 Task: Look for space in Dhanera, India from 2nd June, 2023 to 15th June, 2023 for 2 adults and 1 pet in price range Rs.10000 to Rs.15000. Place can be entire place with 1  bedroom having 1 bed and 1 bathroom. Property type can be house, flat, guest house, hotel. Booking option can be shelf check-in. Required host language is English.
Action: Mouse moved to (530, 138)
Screenshot: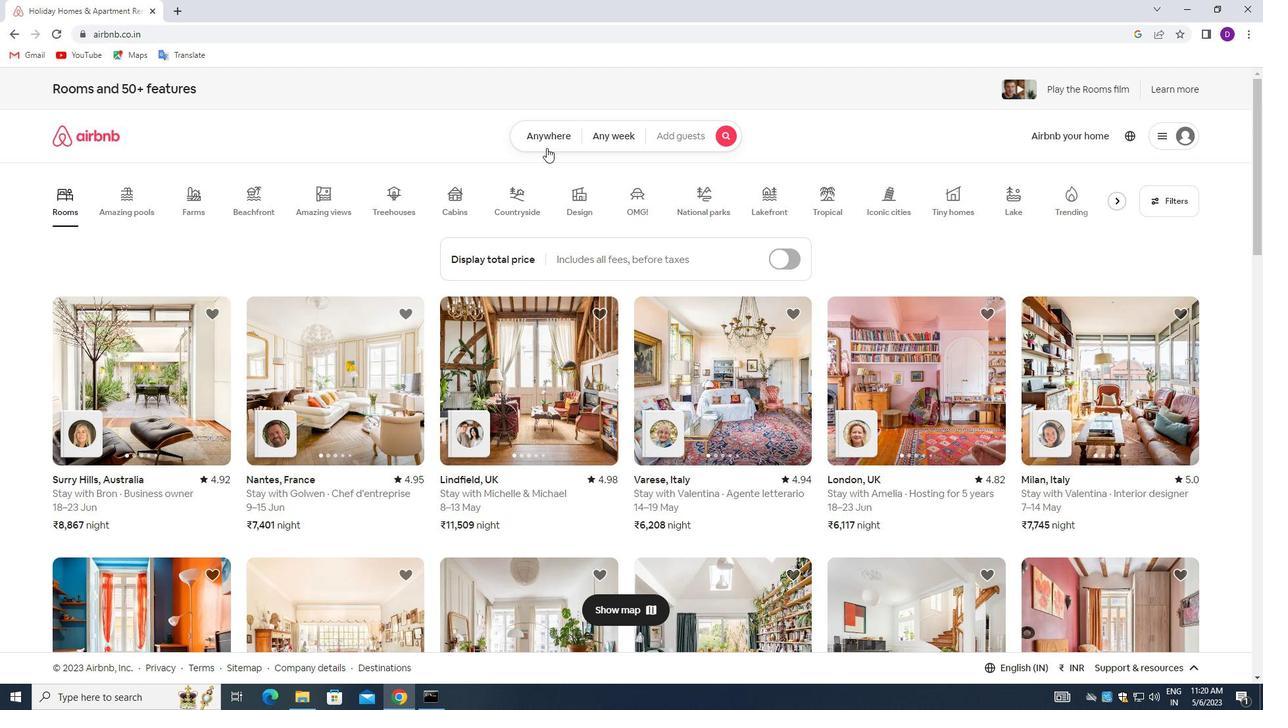 
Action: Mouse pressed left at (530, 138)
Screenshot: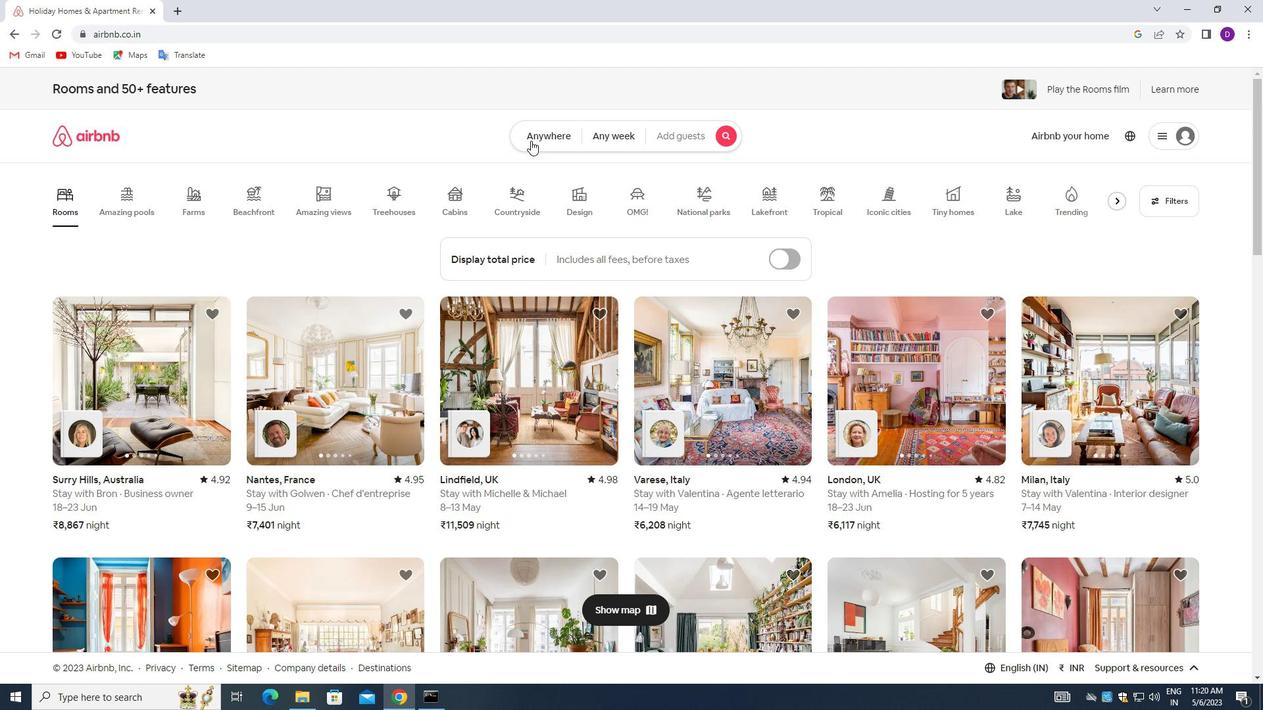
Action: Mouse moved to (507, 180)
Screenshot: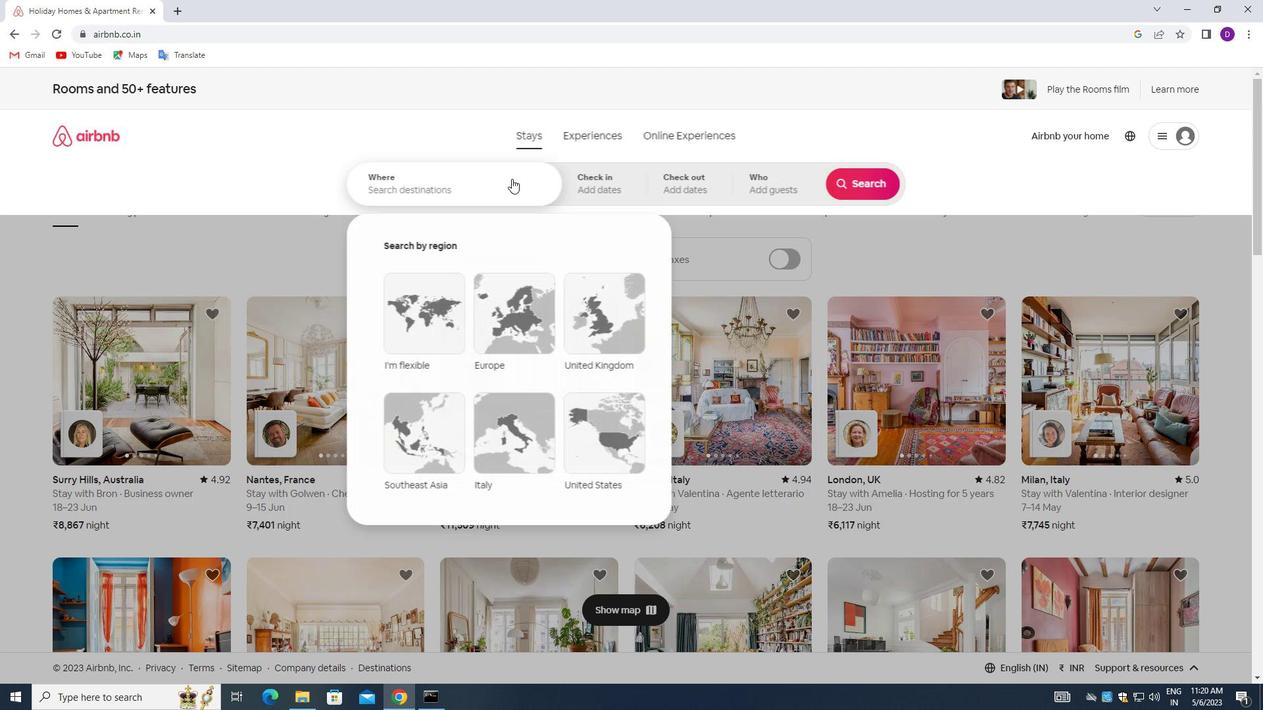 
Action: Mouse pressed left at (507, 180)
Screenshot: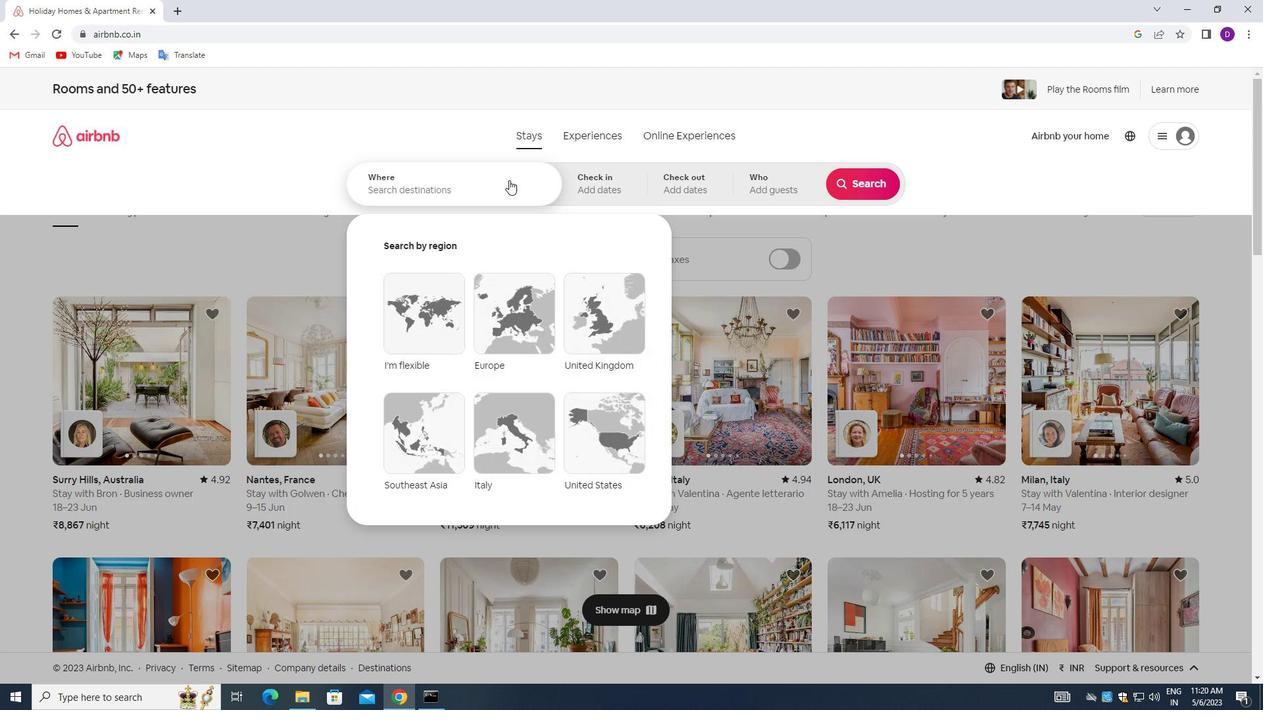 
Action: Mouse moved to (196, 261)
Screenshot: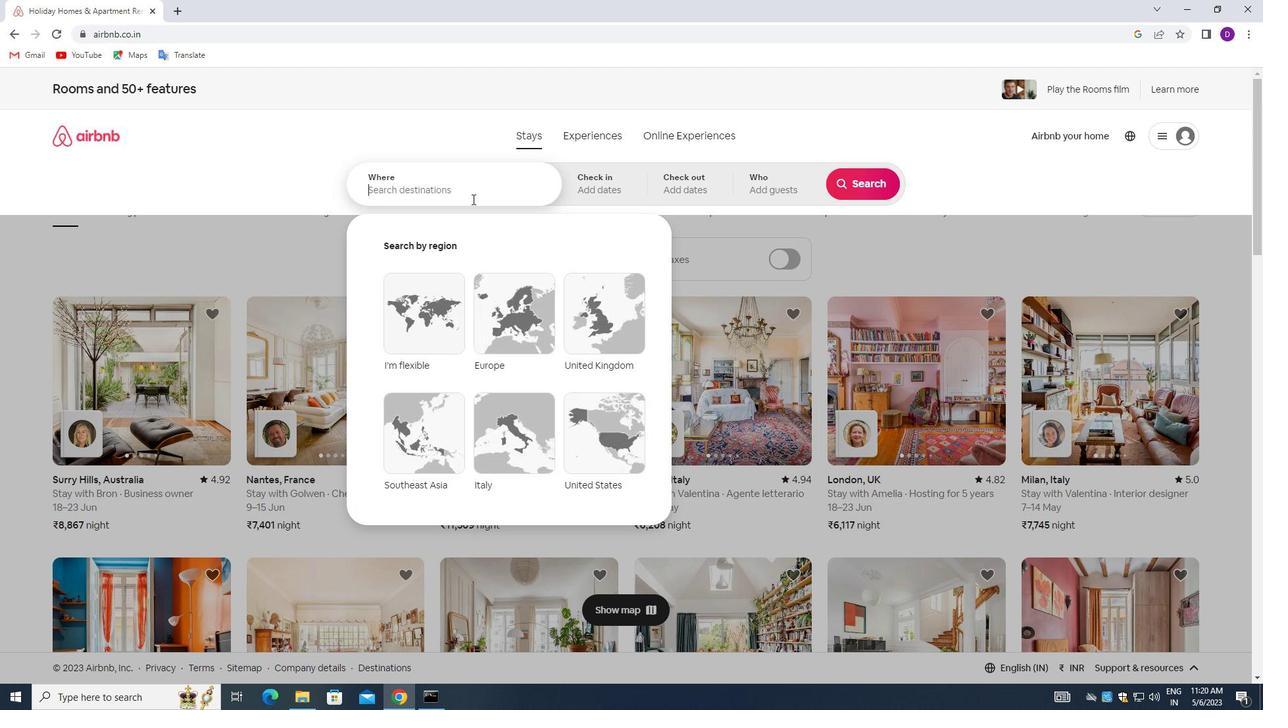 
Action: Key pressed <Key.shift_r>Dhanera,<Key.space><Key.shift>INDIA<Key.enter>
Screenshot: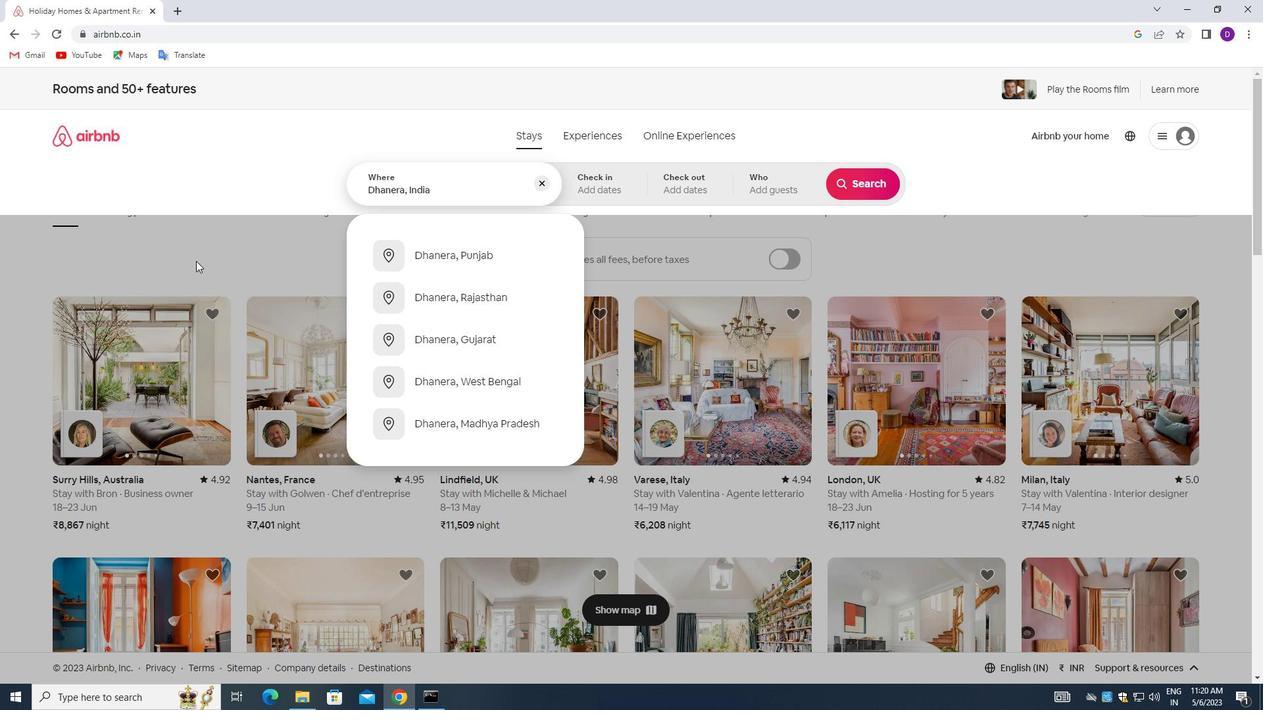 
Action: Mouse moved to (805, 343)
Screenshot: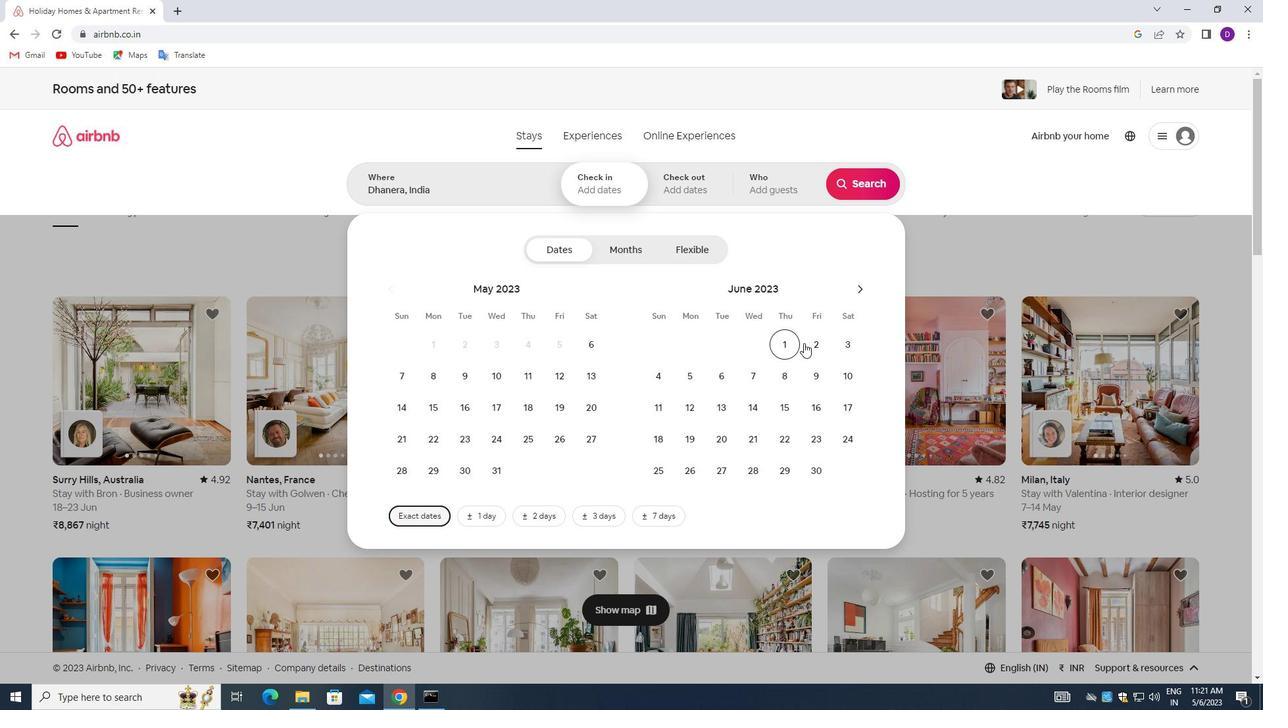 
Action: Mouse pressed left at (805, 343)
Screenshot: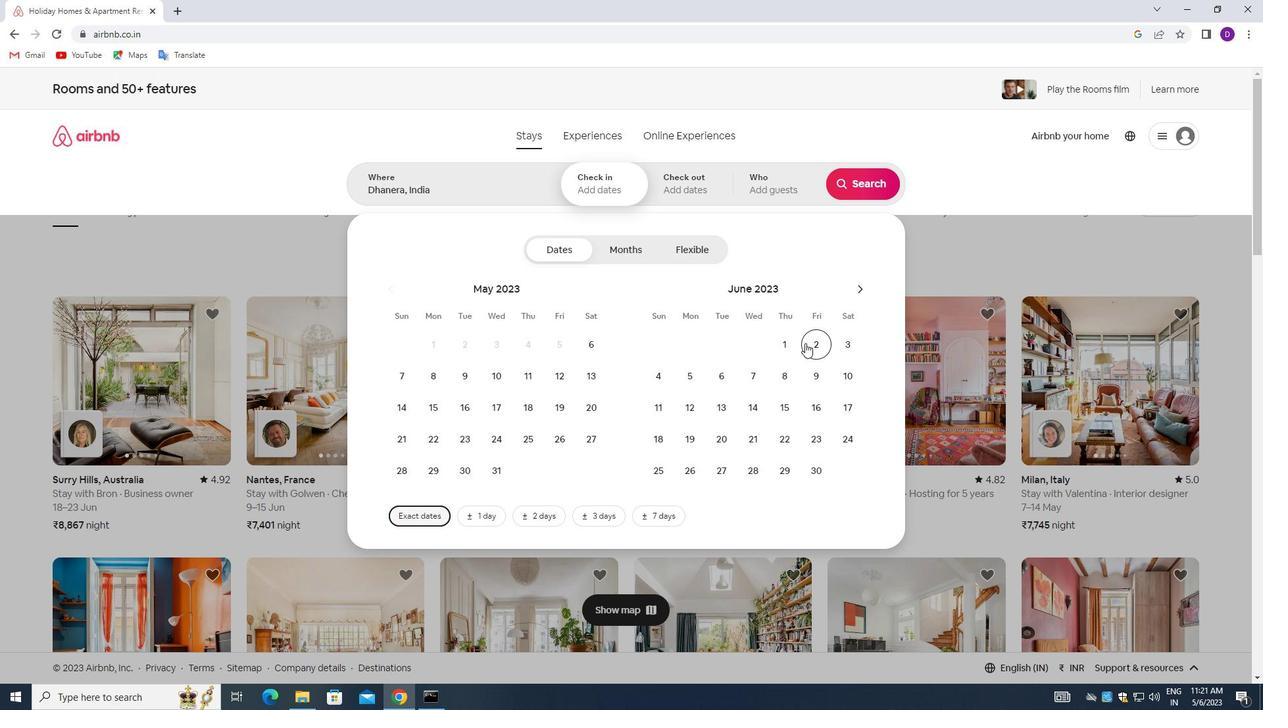 
Action: Mouse moved to (780, 401)
Screenshot: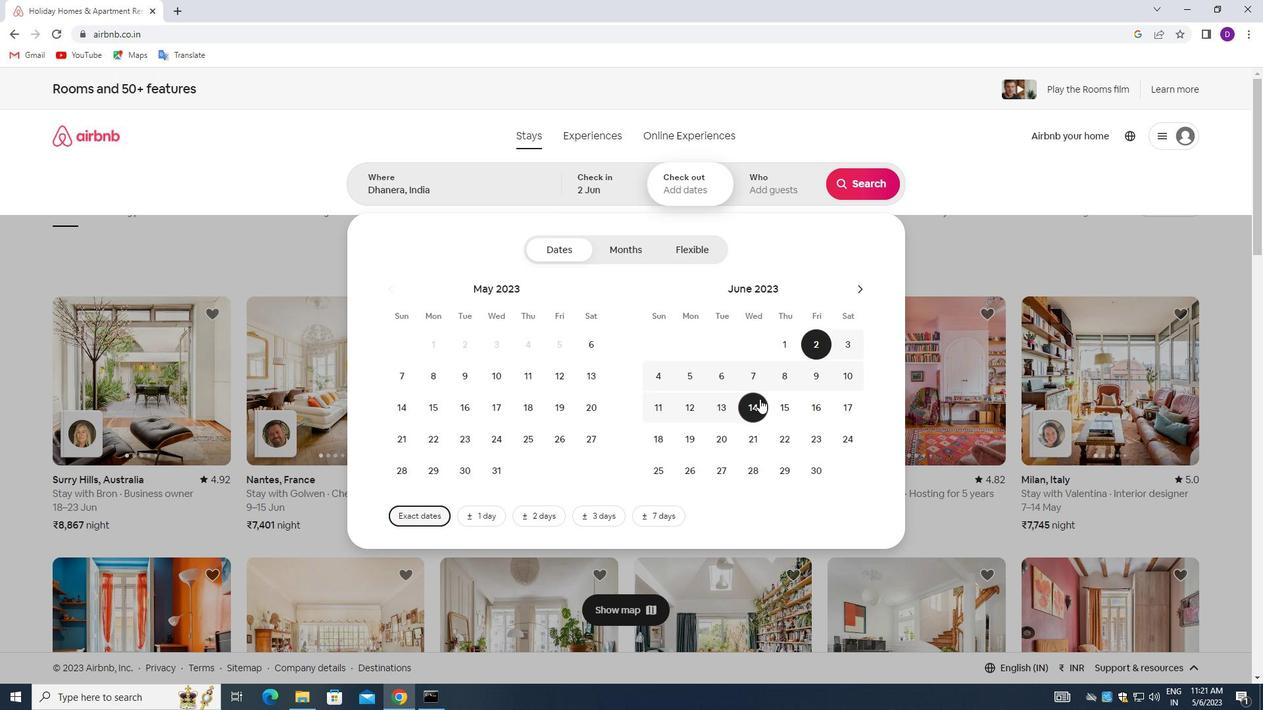 
Action: Mouse pressed left at (780, 401)
Screenshot: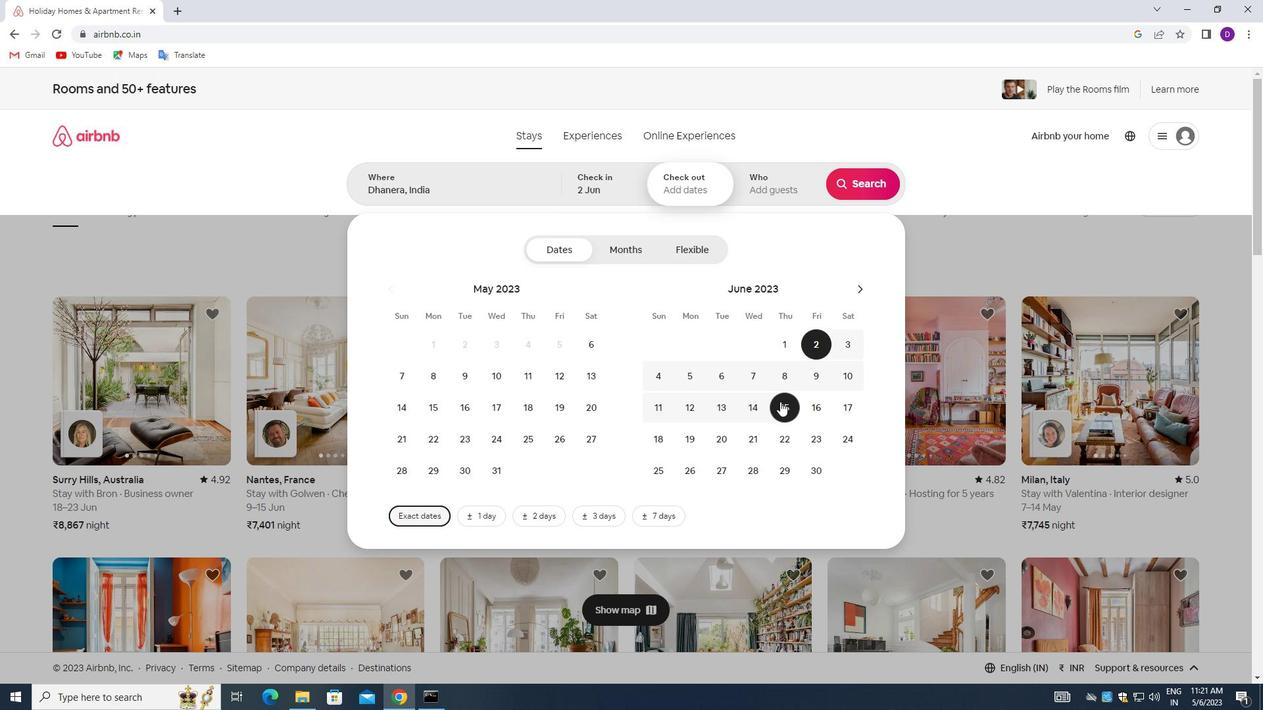 
Action: Mouse moved to (755, 190)
Screenshot: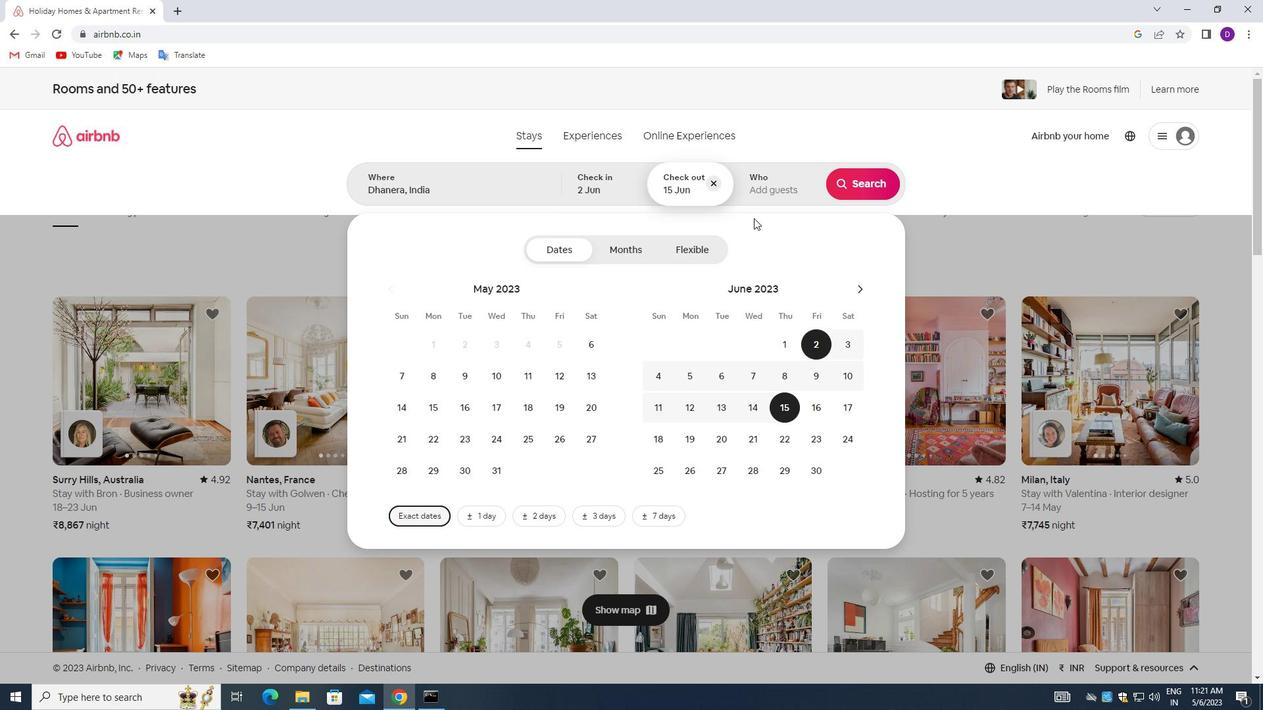 
Action: Mouse pressed left at (755, 190)
Screenshot: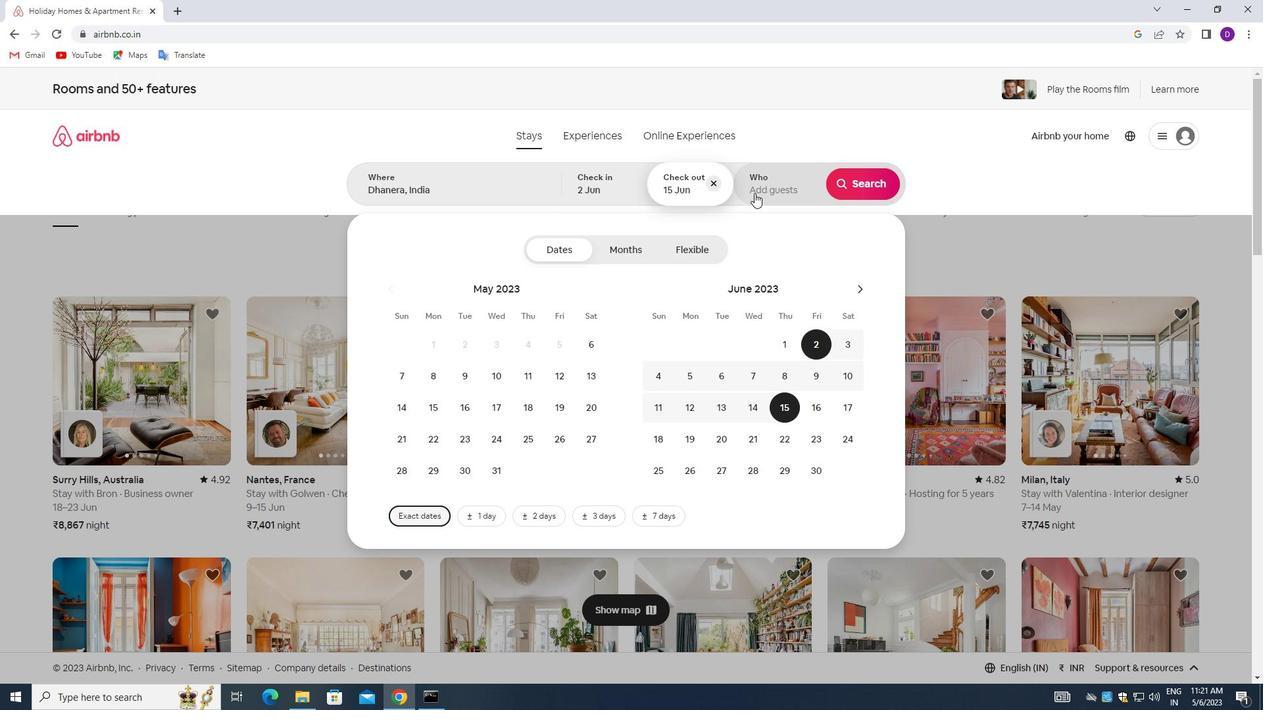 
Action: Mouse moved to (860, 258)
Screenshot: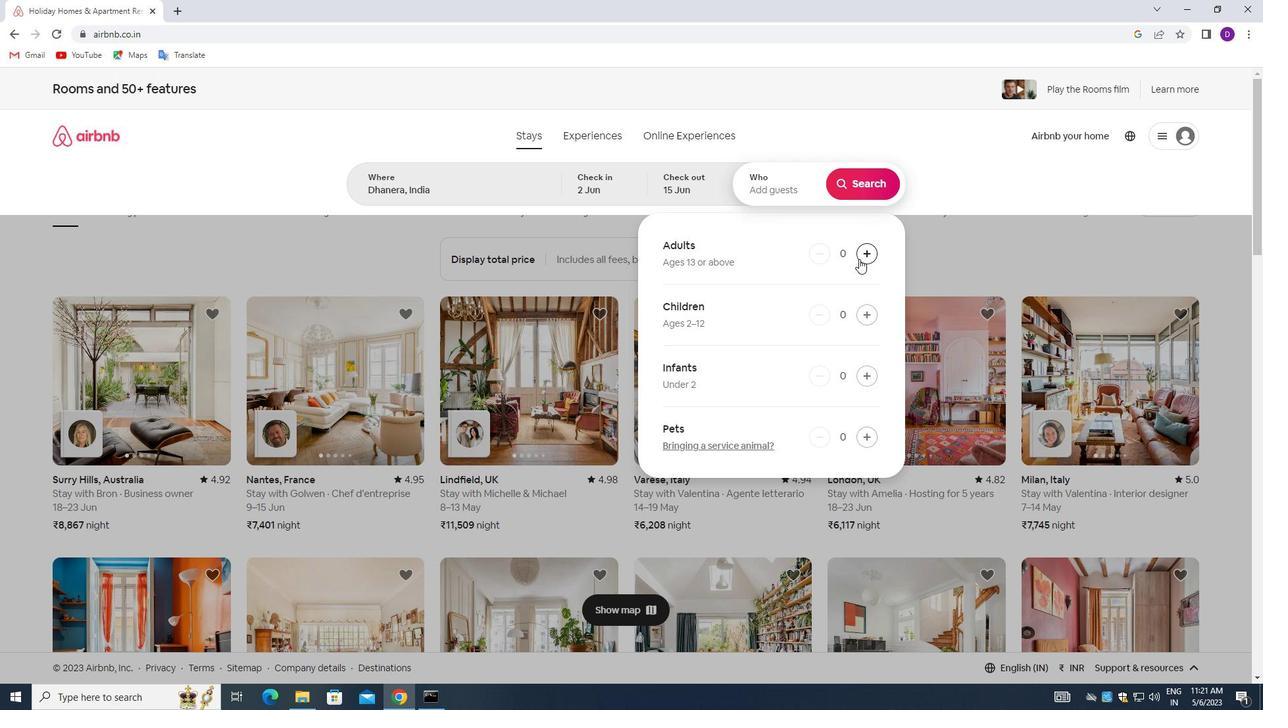 
Action: Mouse pressed left at (860, 258)
Screenshot: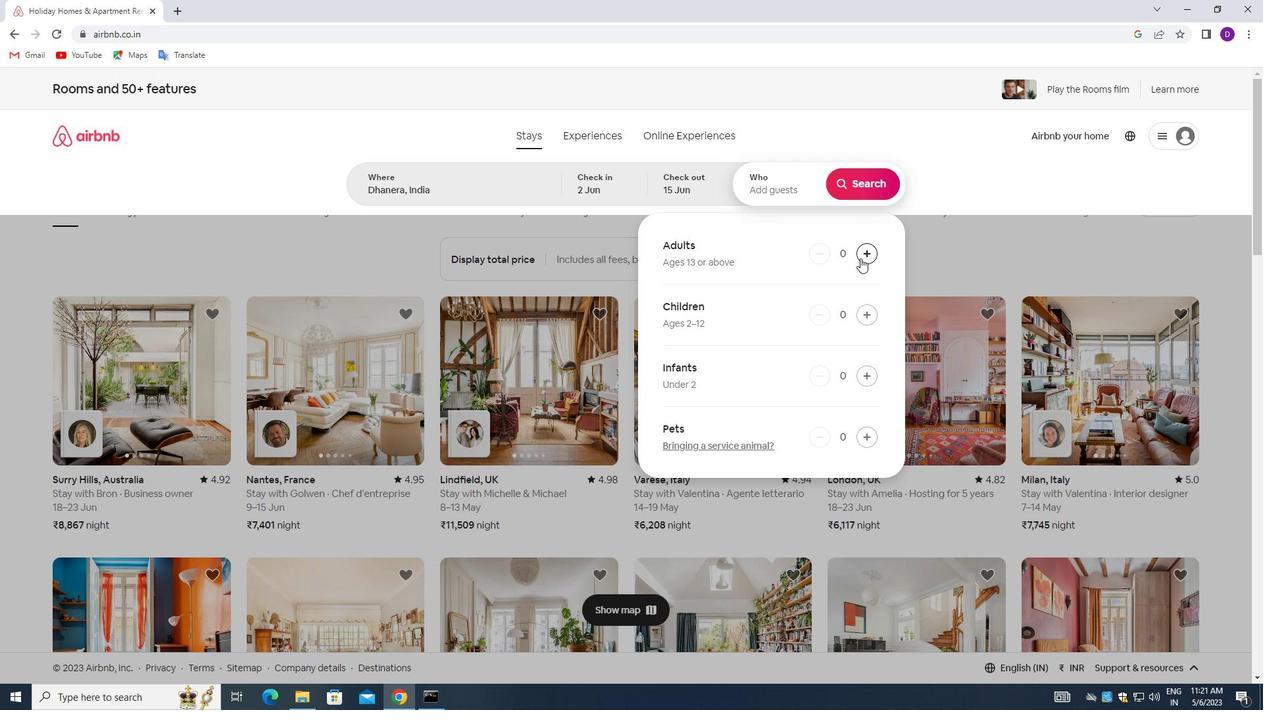 
Action: Mouse pressed left at (860, 258)
Screenshot: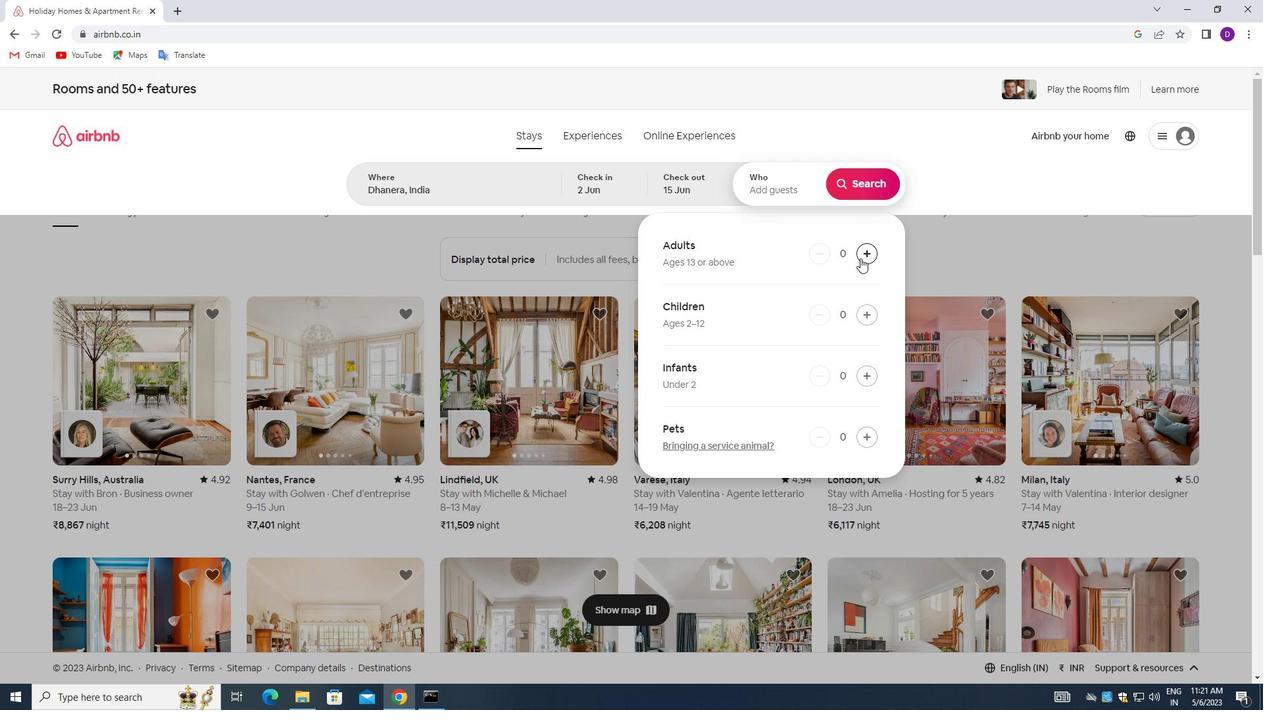 
Action: Mouse moved to (858, 183)
Screenshot: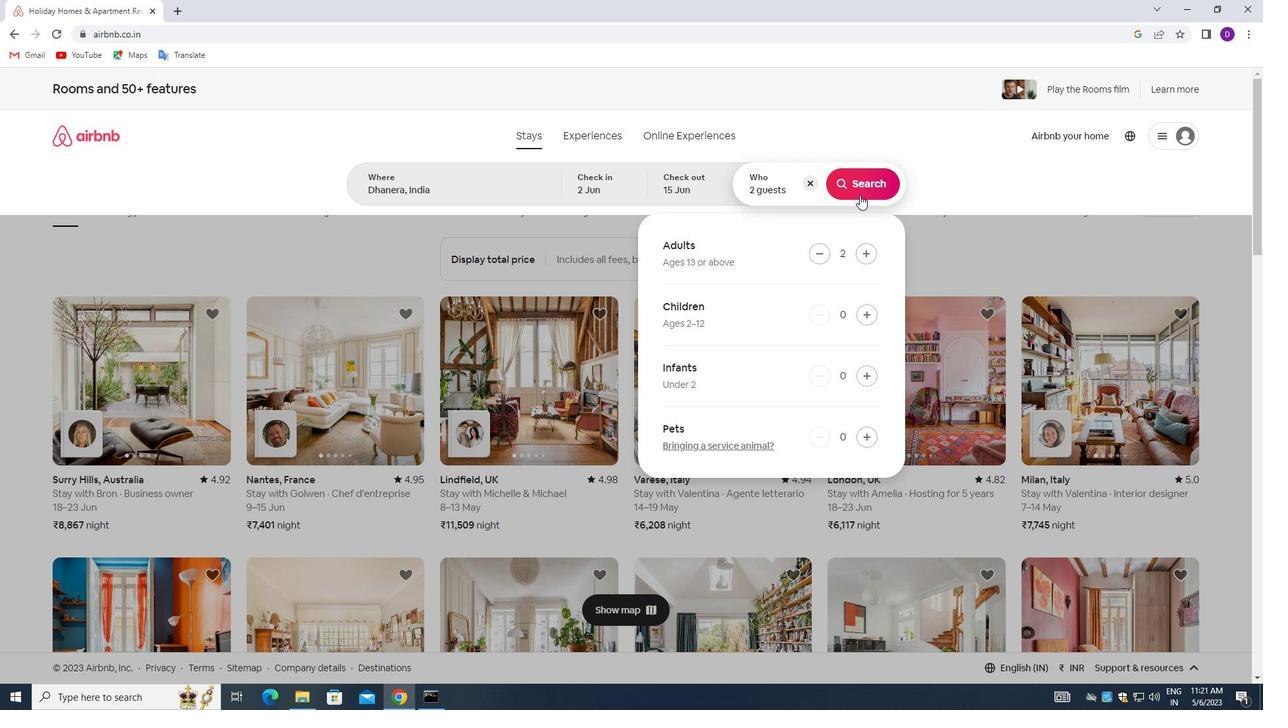 
Action: Mouse pressed left at (858, 183)
Screenshot: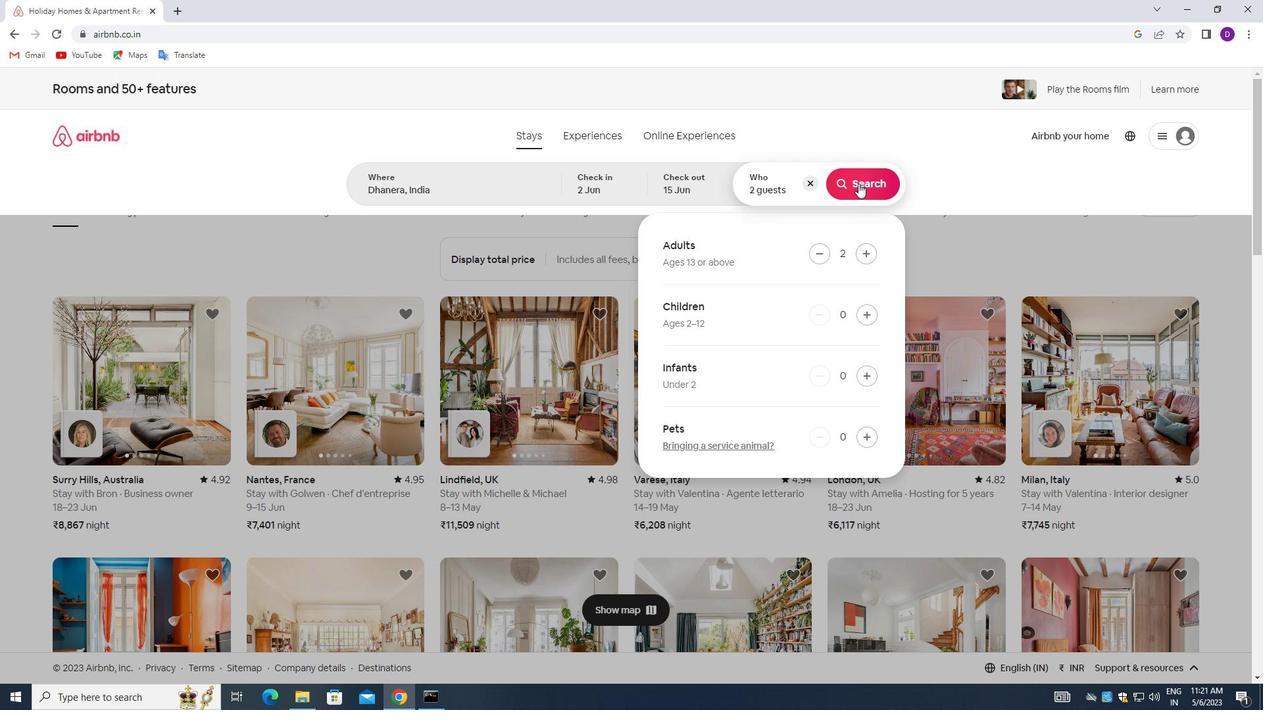 
Action: Mouse moved to (675, 94)
Screenshot: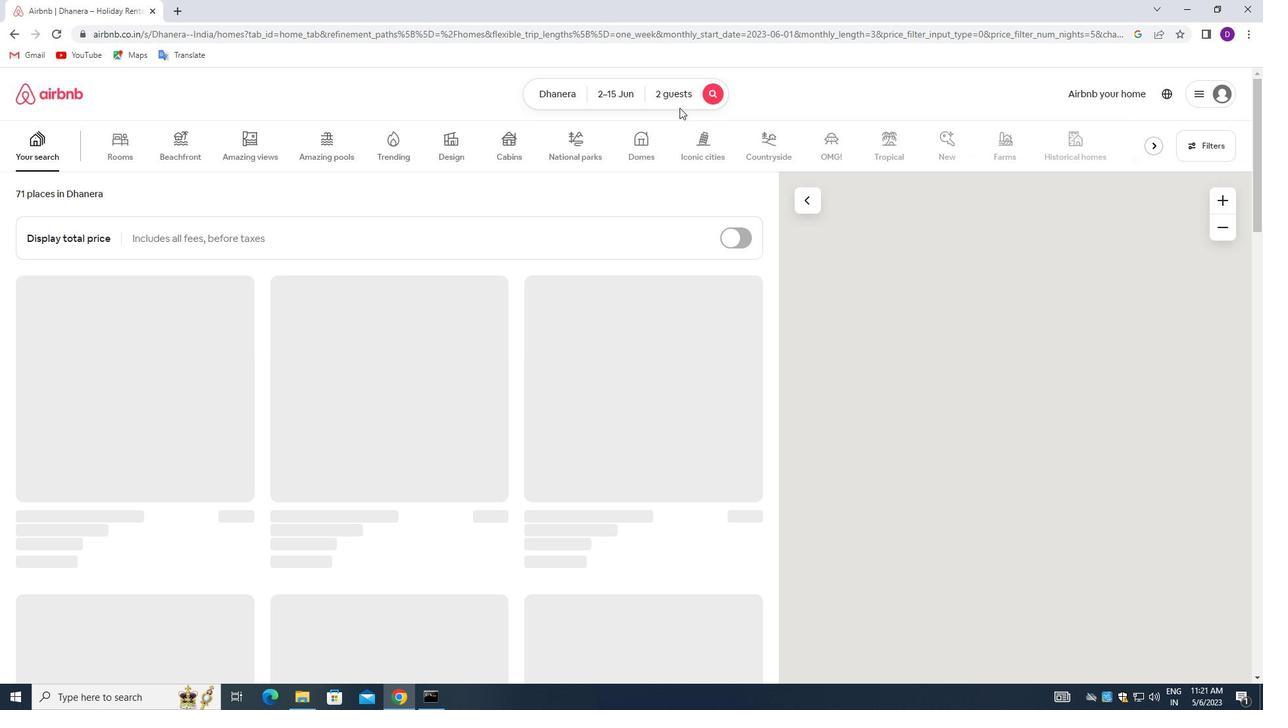 
Action: Mouse pressed left at (675, 94)
Screenshot: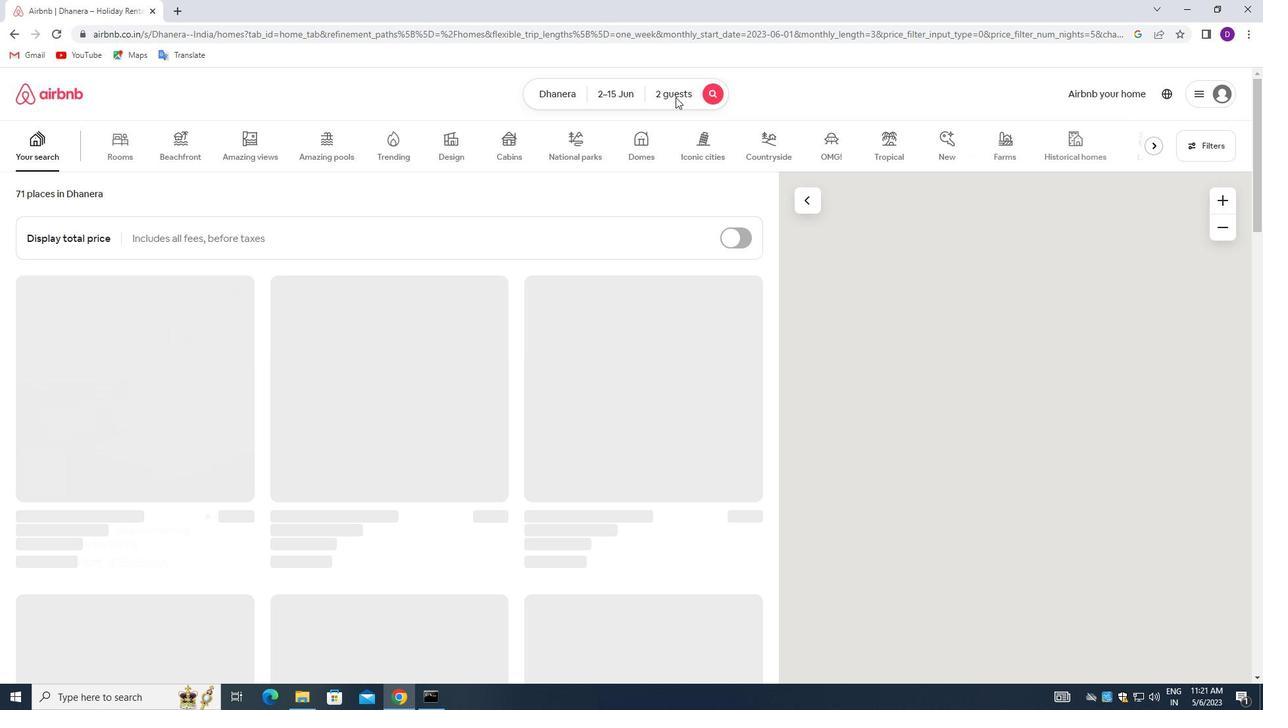 
Action: Mouse moved to (867, 396)
Screenshot: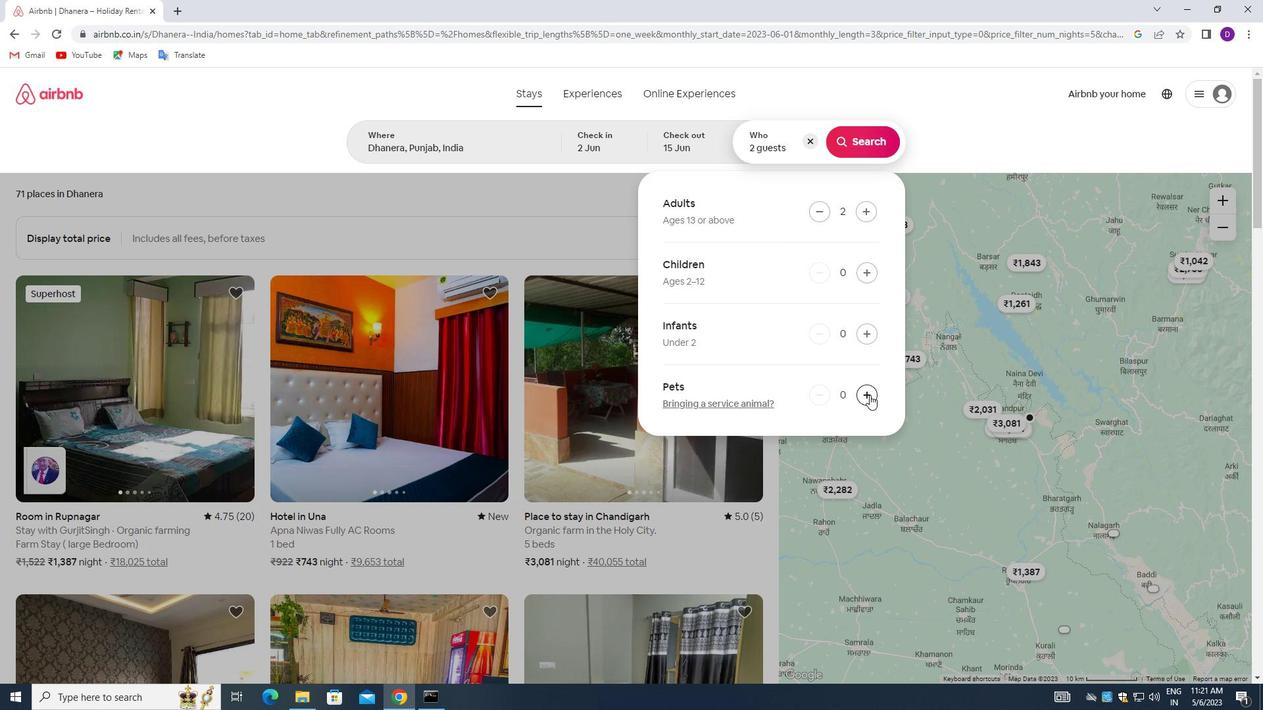 
Action: Mouse pressed left at (867, 396)
Screenshot: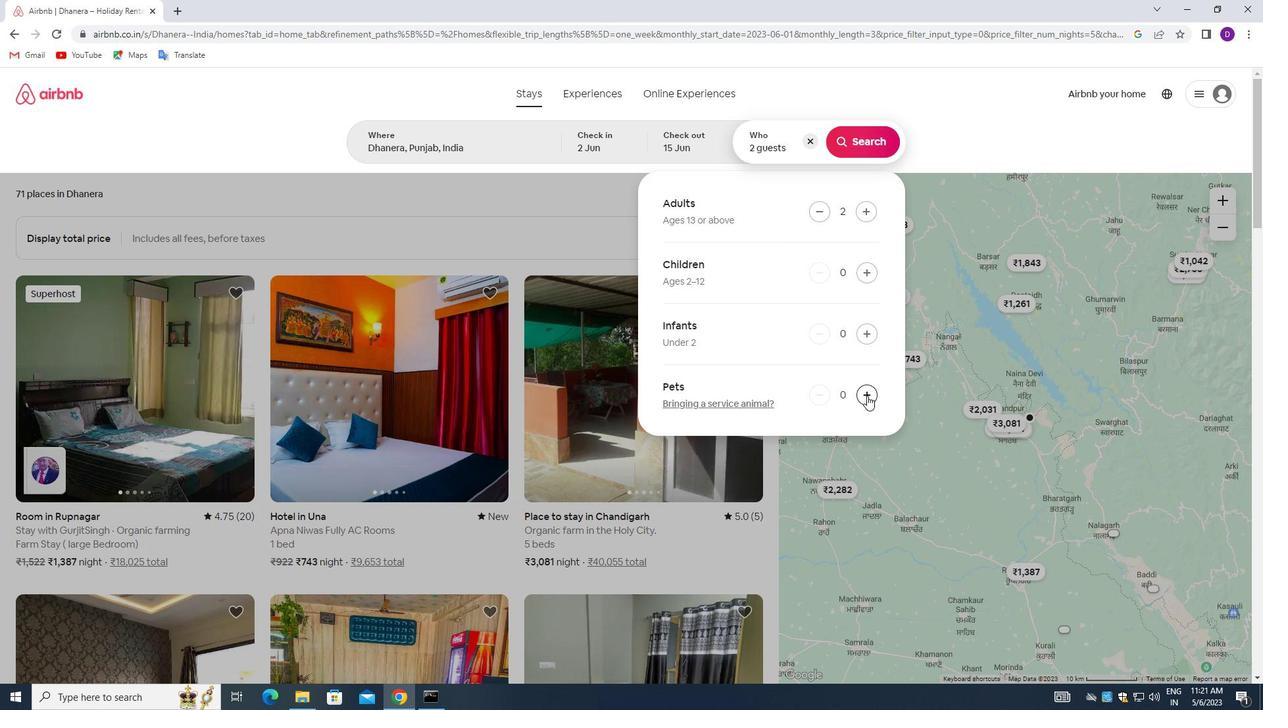 
Action: Mouse moved to (847, 141)
Screenshot: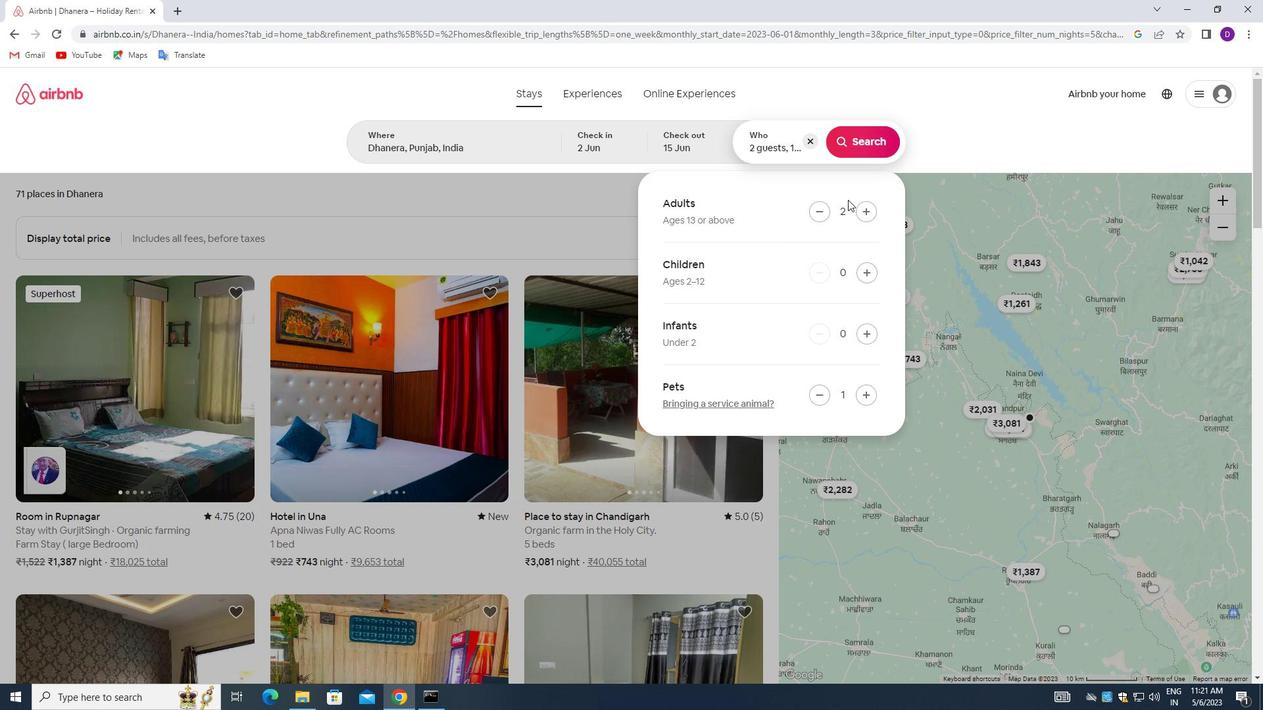 
Action: Mouse pressed left at (847, 141)
Screenshot: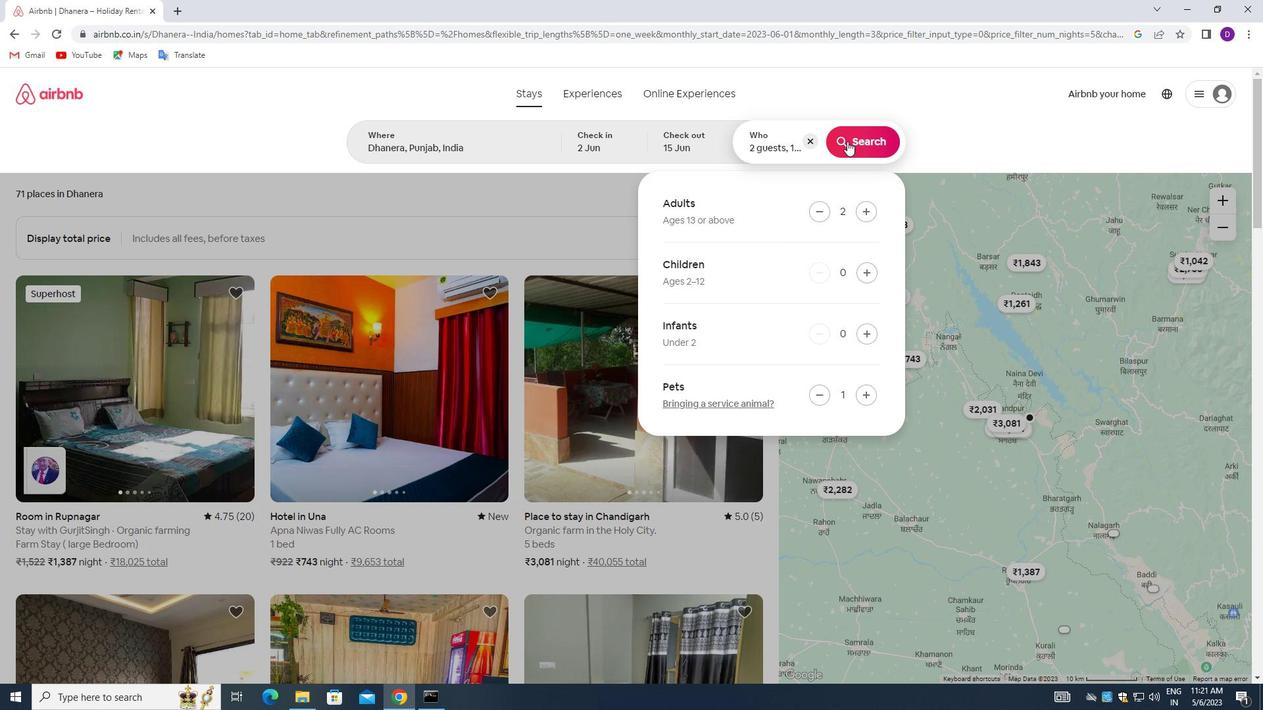 
Action: Mouse moved to (1209, 143)
Screenshot: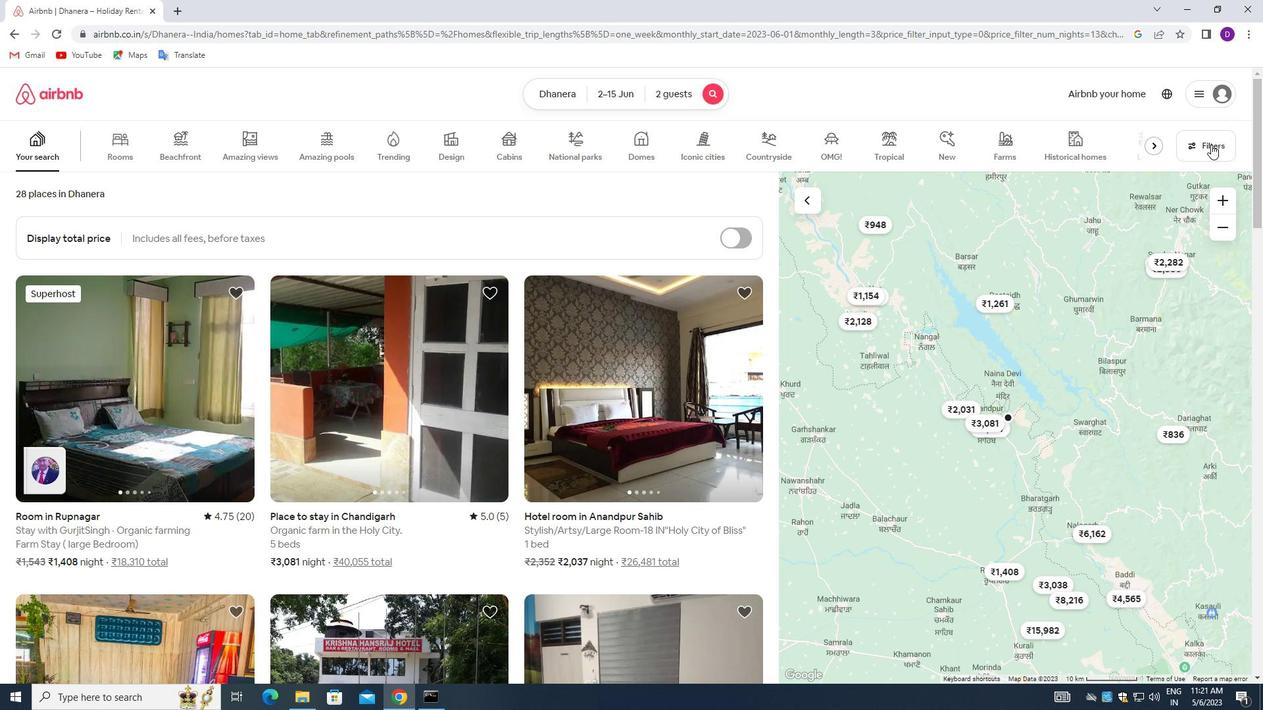 
Action: Mouse pressed left at (1209, 143)
Screenshot: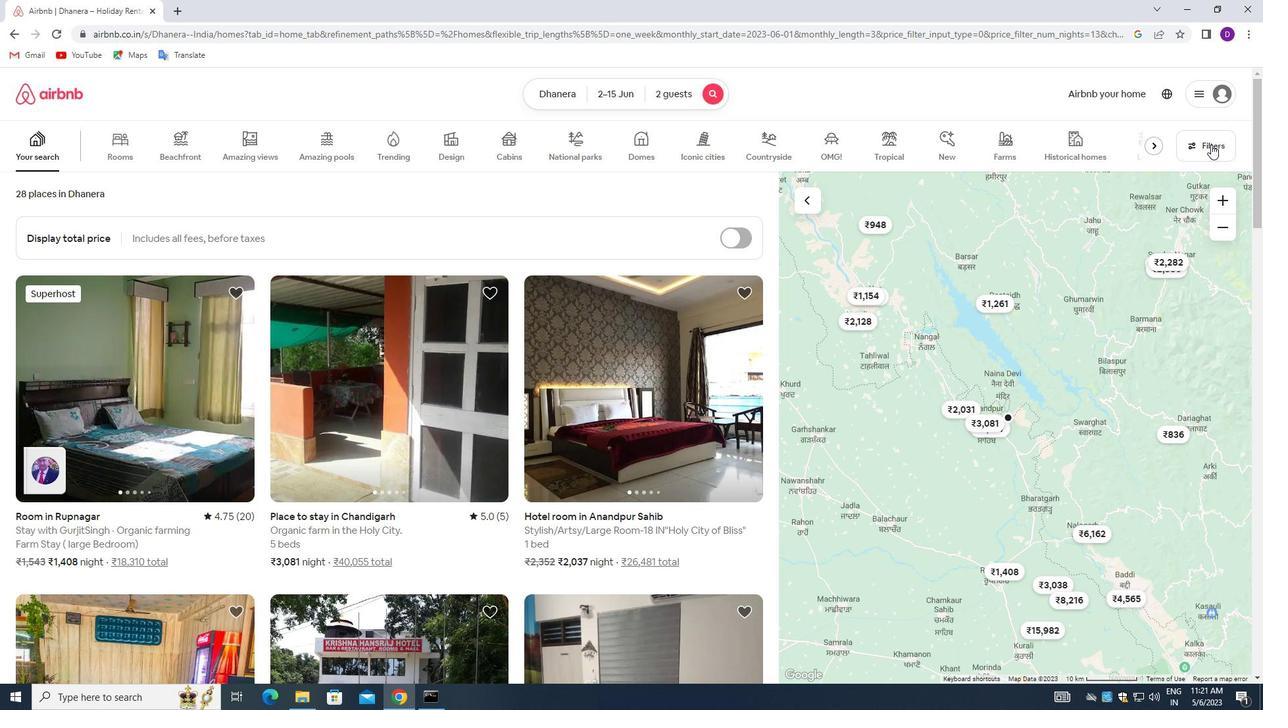 
Action: Mouse moved to (589, 365)
Screenshot: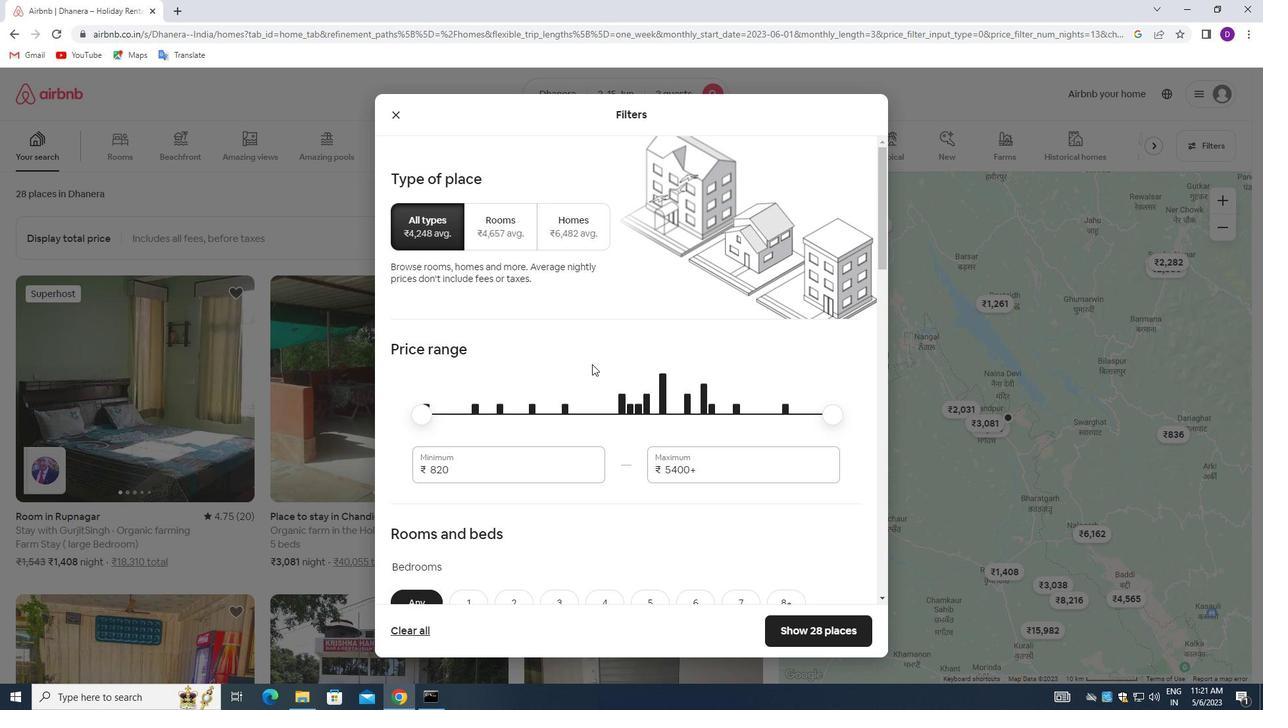 
Action: Mouse scrolled (589, 364) with delta (0, 0)
Screenshot: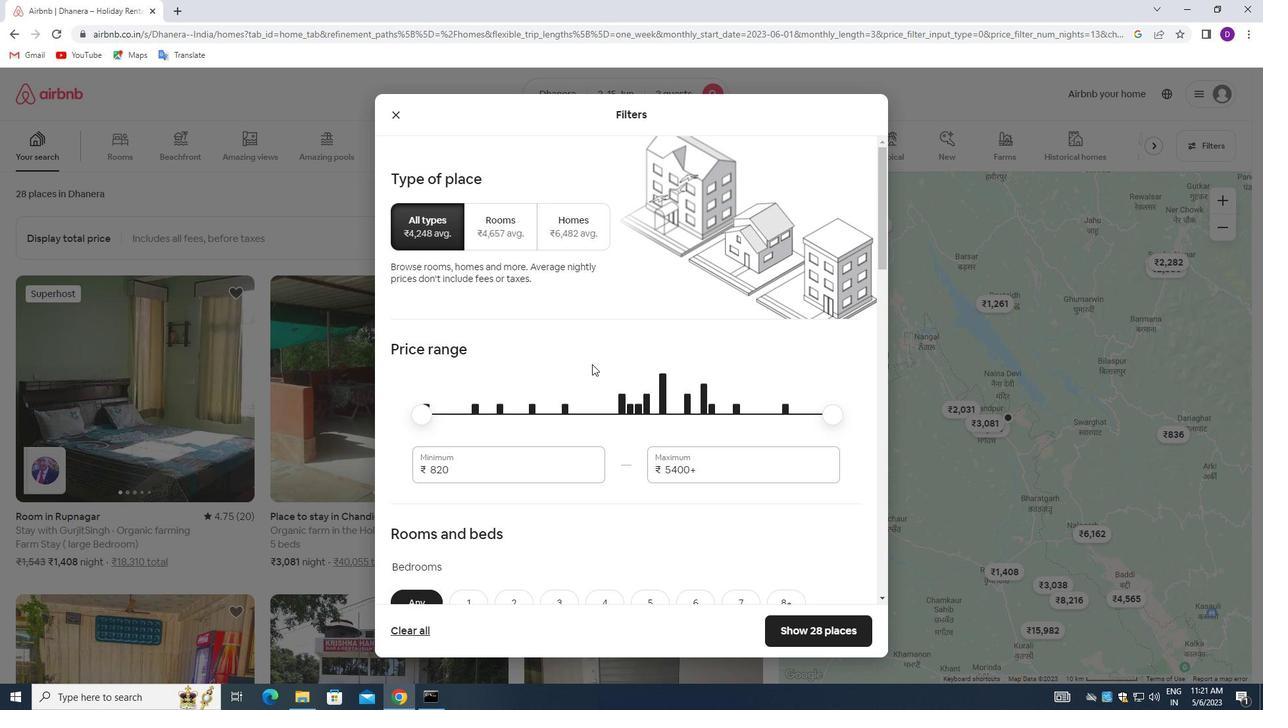 
Action: Mouse moved to (469, 401)
Screenshot: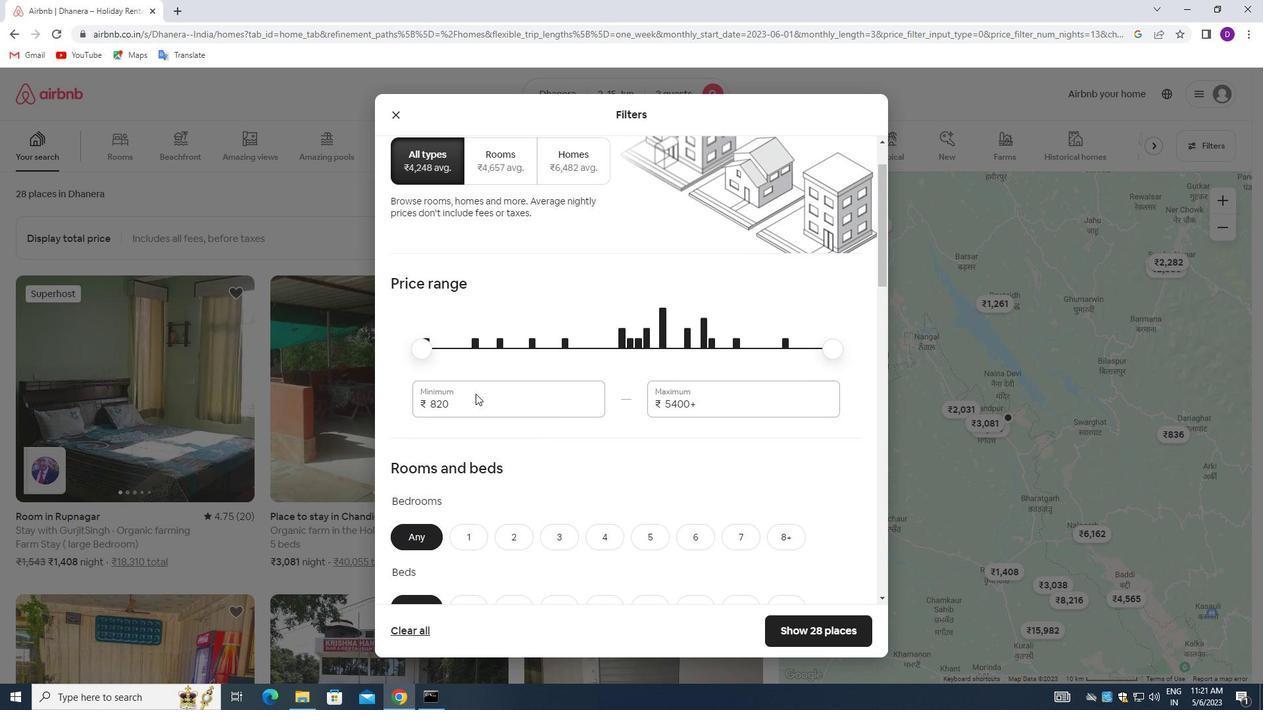 
Action: Mouse pressed left at (469, 401)
Screenshot: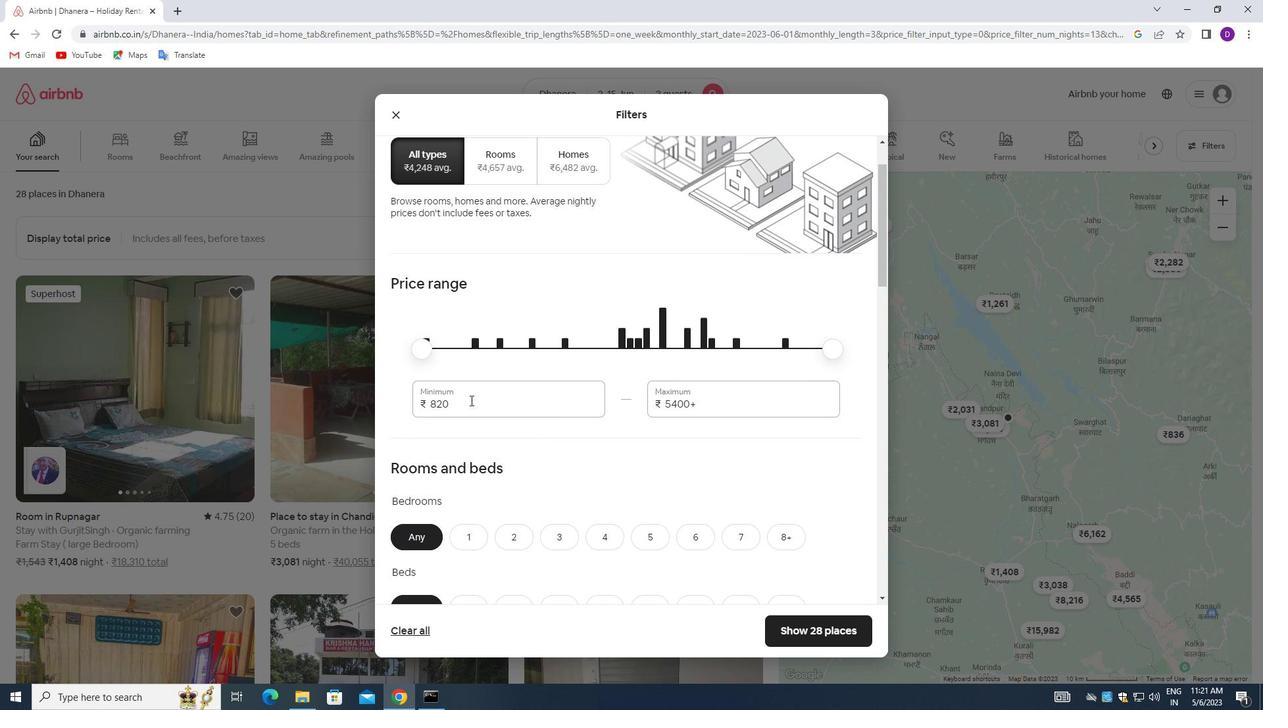 
Action: Mouse pressed left at (469, 401)
Screenshot: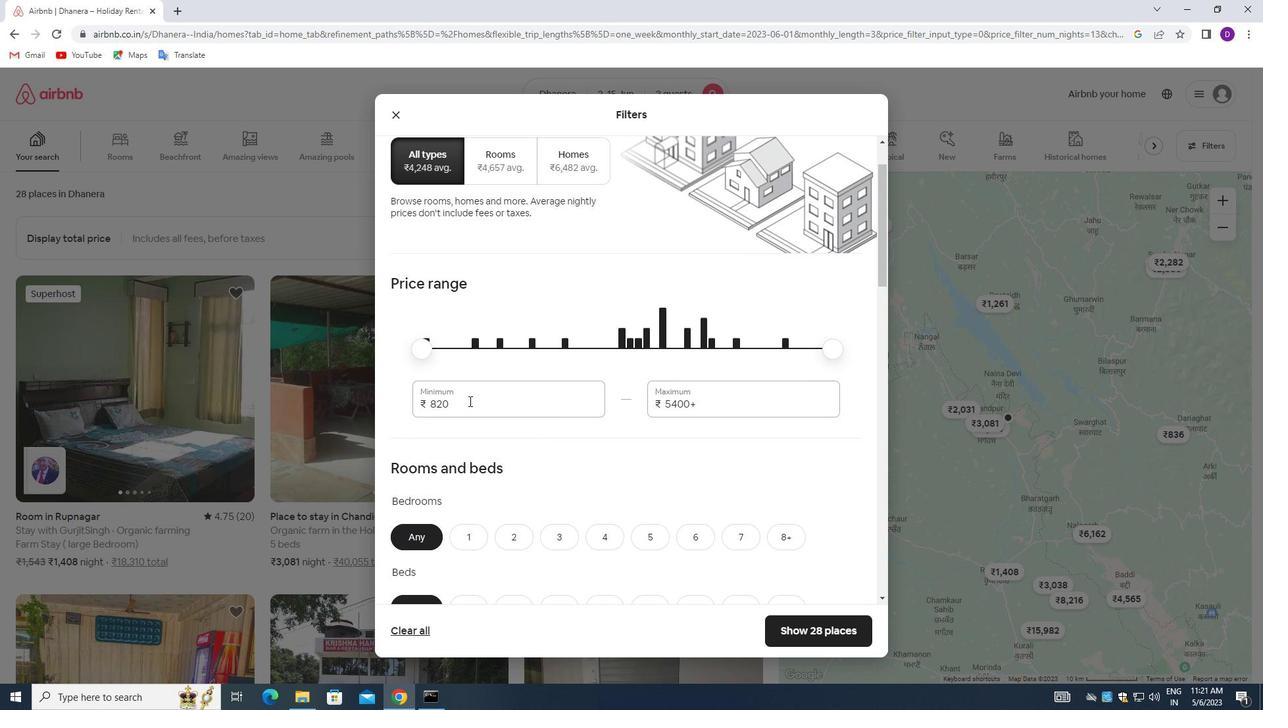 
Action: Key pressed 10000<Key.tab>15000
Screenshot: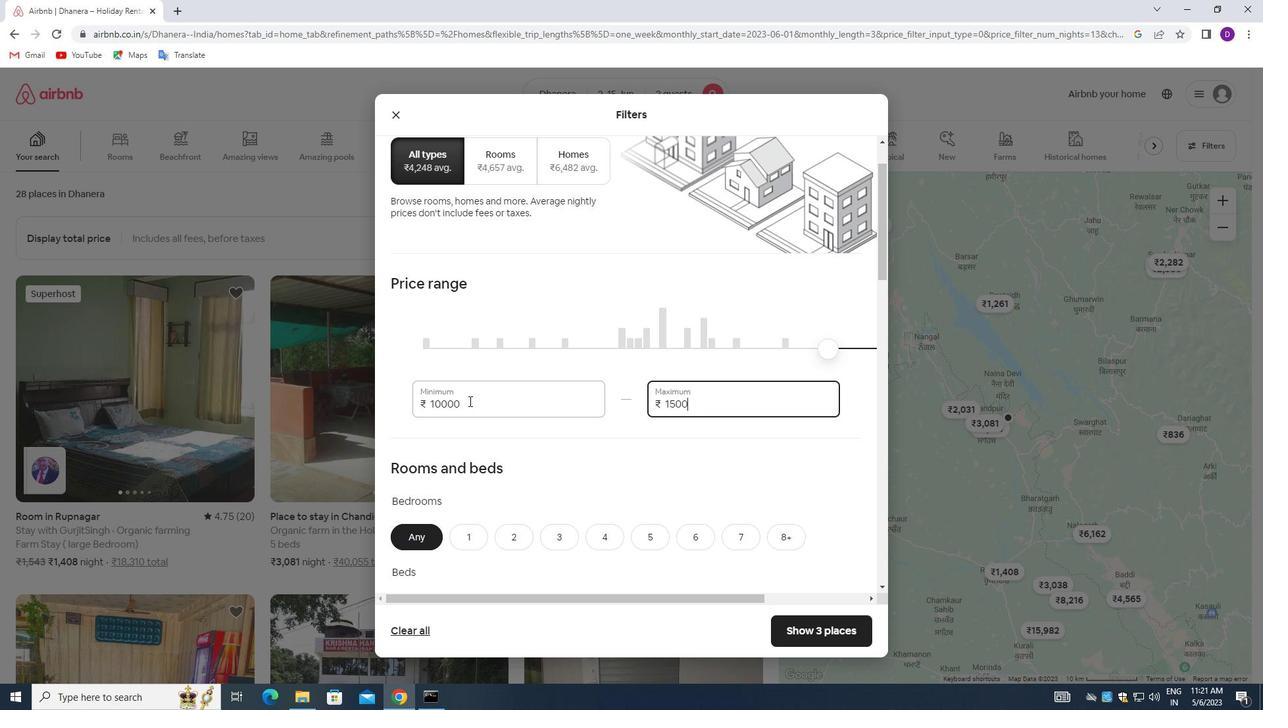 
Action: Mouse moved to (536, 435)
Screenshot: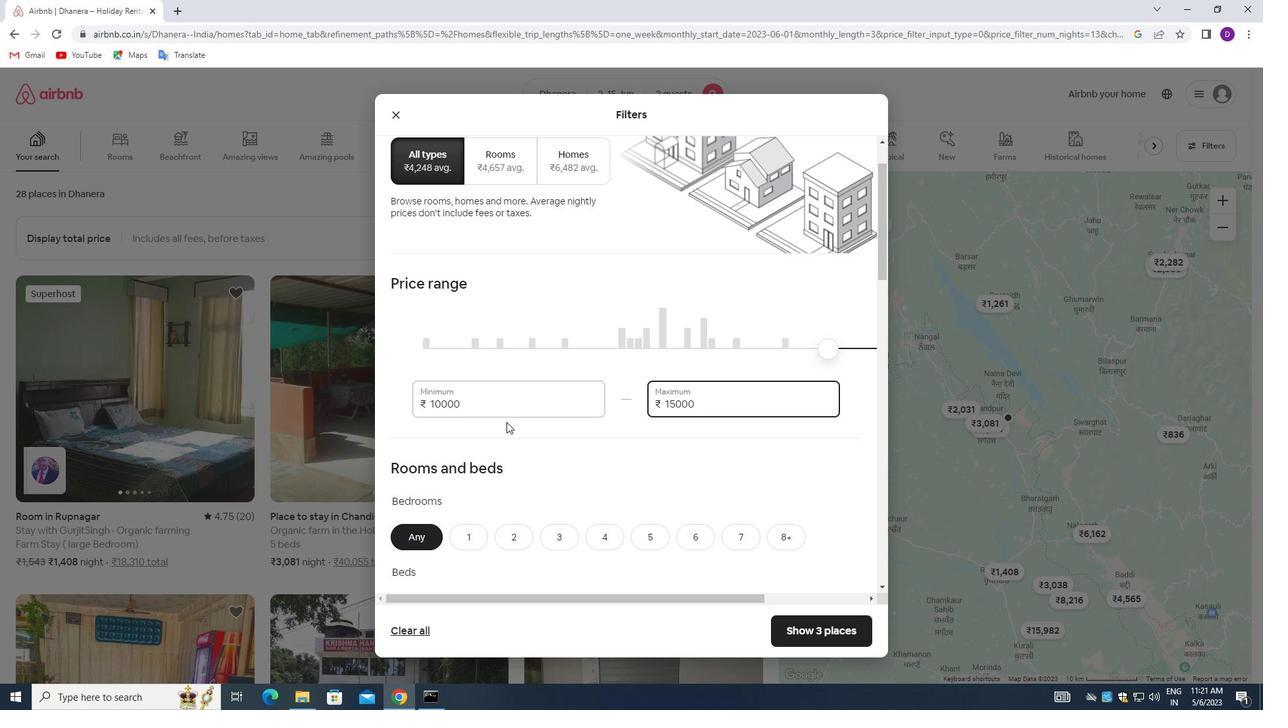 
Action: Mouse scrolled (536, 434) with delta (0, 0)
Screenshot: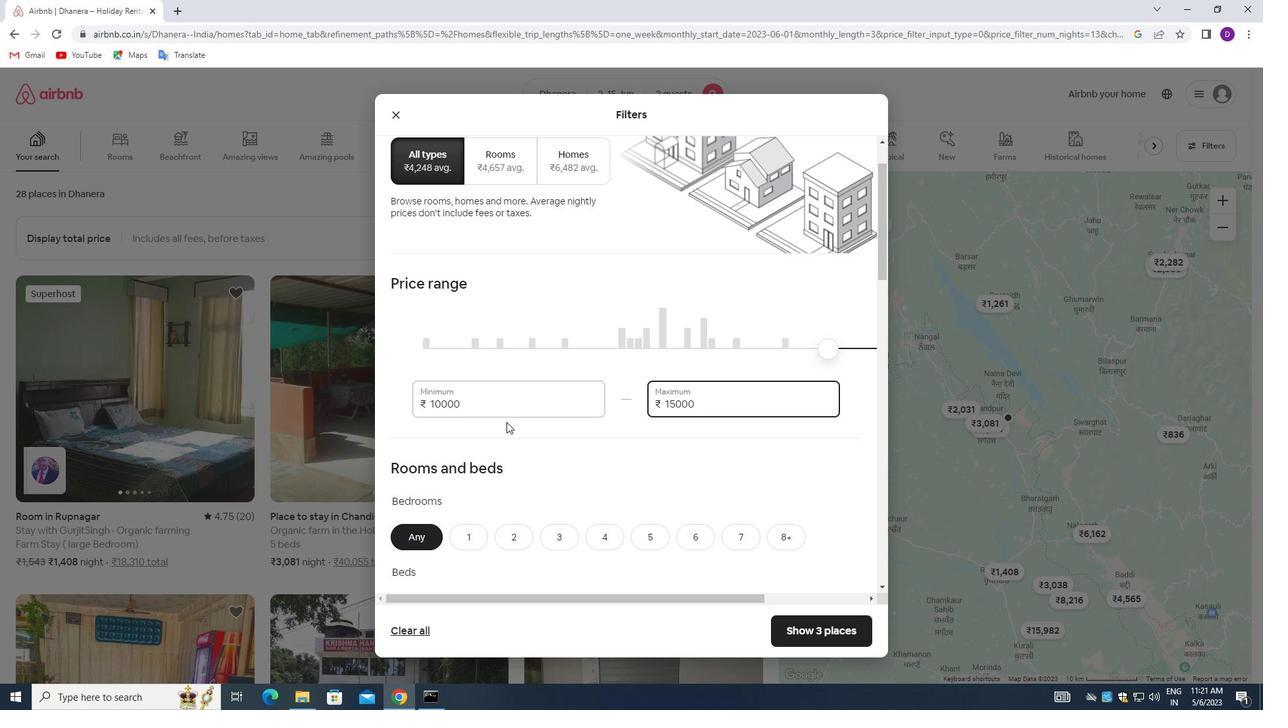
Action: Mouse moved to (540, 435)
Screenshot: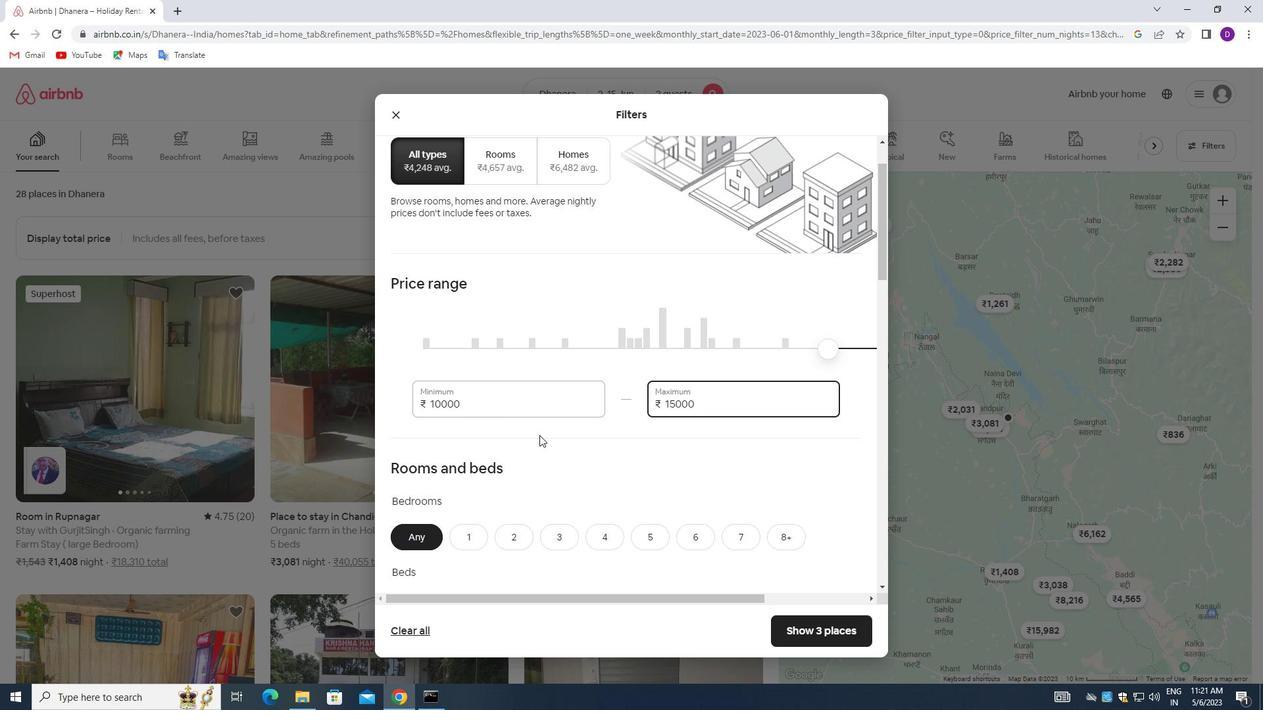 
Action: Mouse scrolled (540, 434) with delta (0, 0)
Screenshot: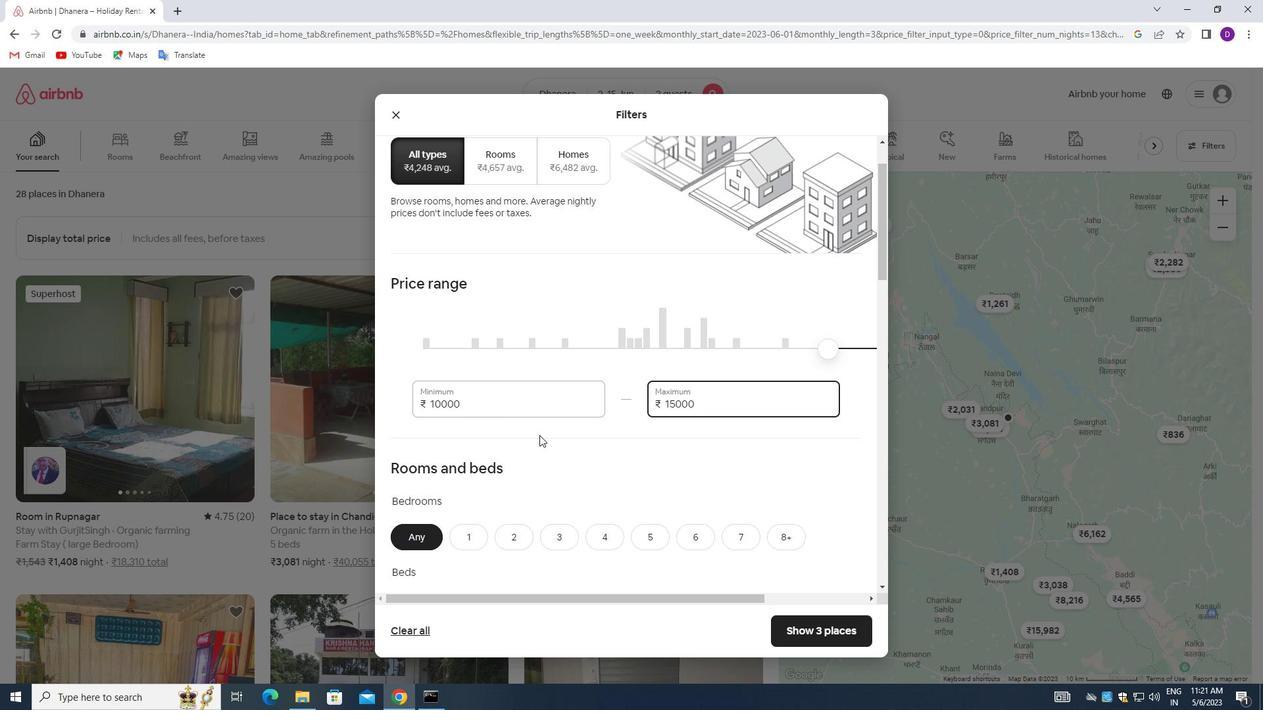 
Action: Mouse moved to (540, 436)
Screenshot: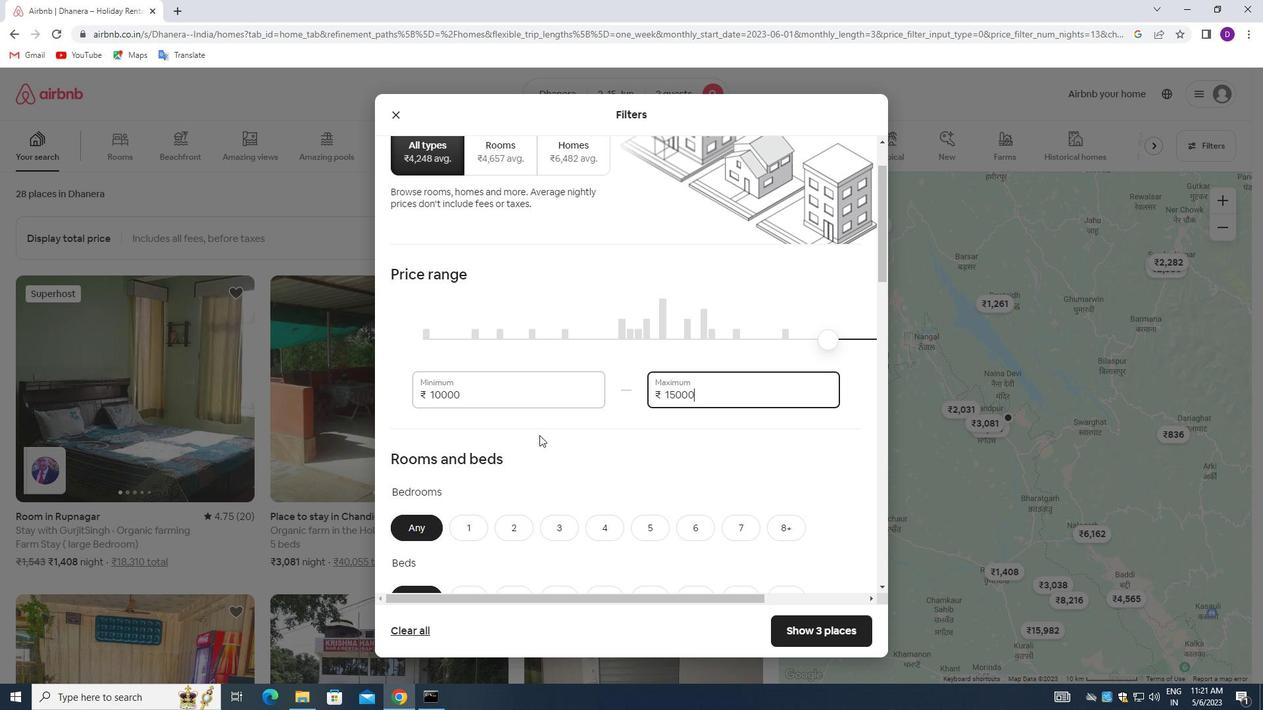 
Action: Mouse scrolled (540, 435) with delta (0, 0)
Screenshot: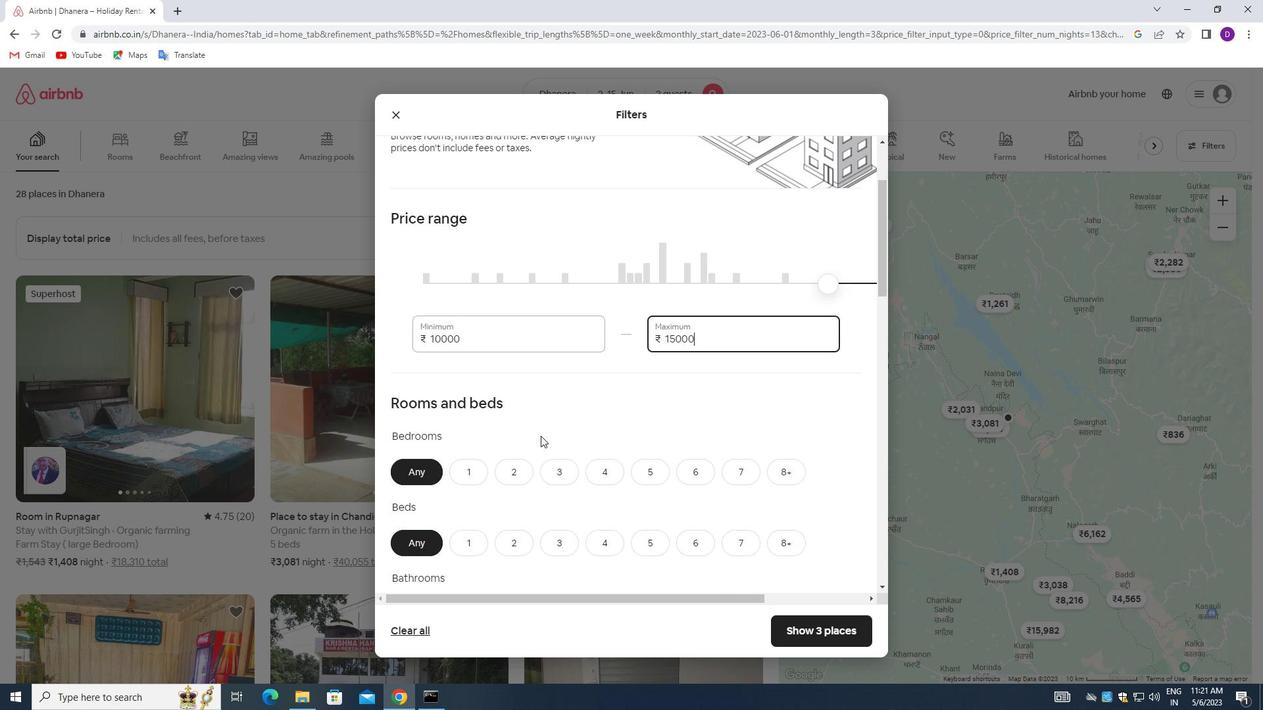 
Action: Mouse moved to (473, 332)
Screenshot: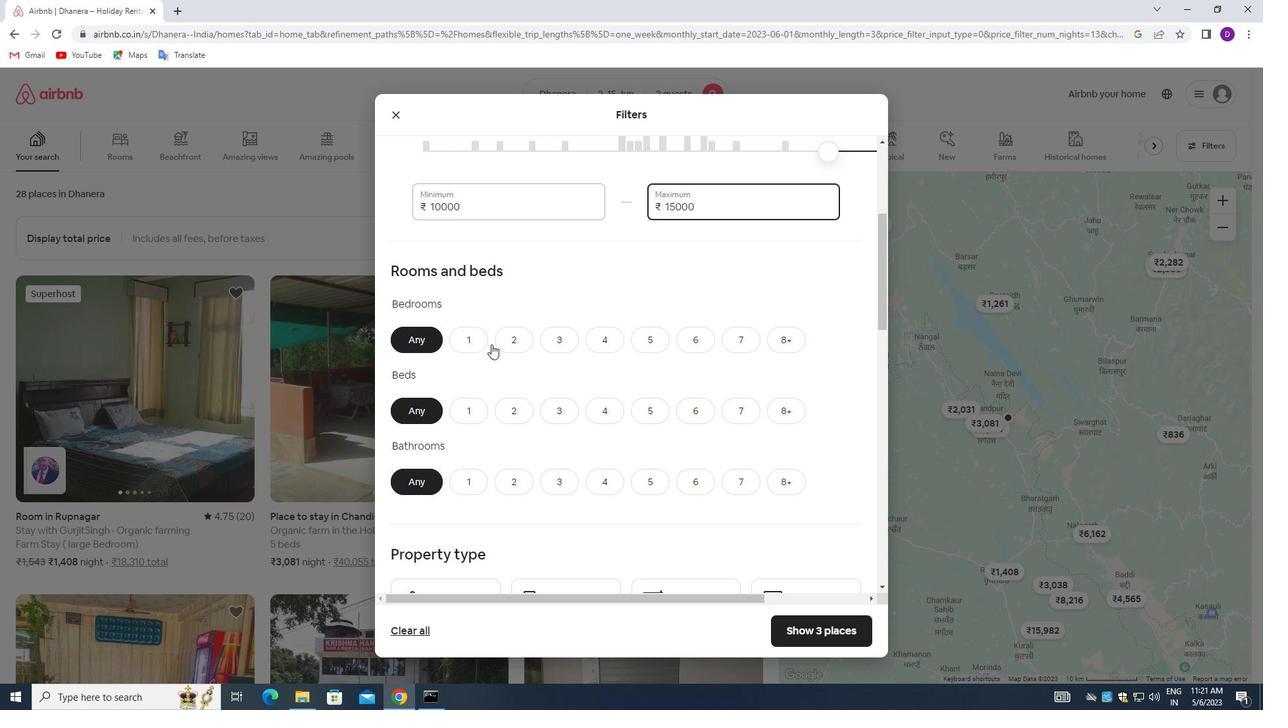 
Action: Mouse pressed left at (473, 332)
Screenshot: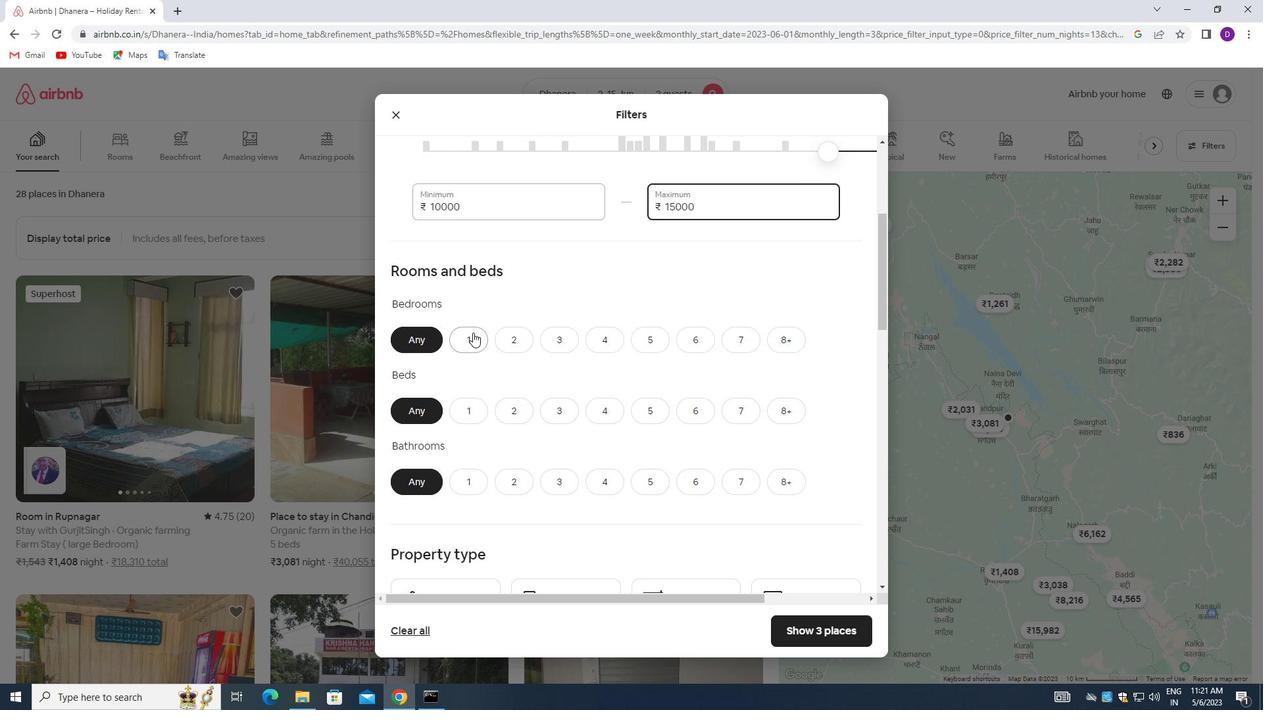 
Action: Mouse moved to (476, 404)
Screenshot: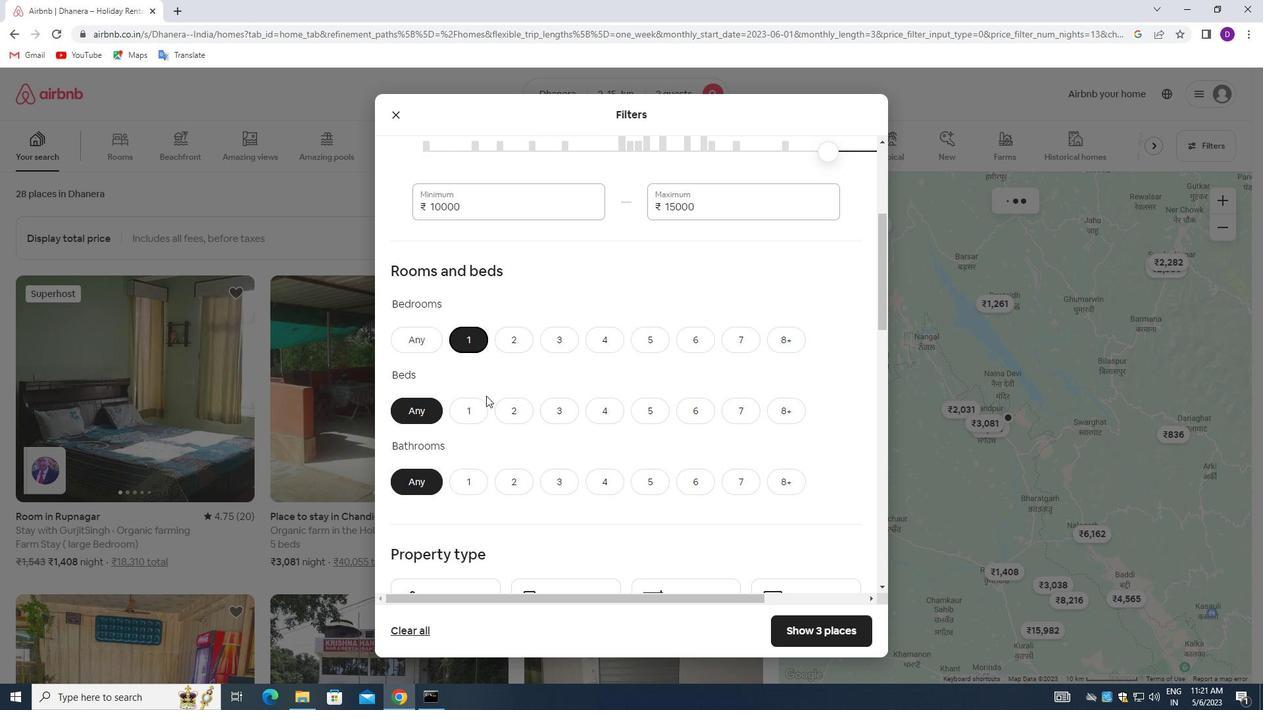 
Action: Mouse pressed left at (476, 404)
Screenshot: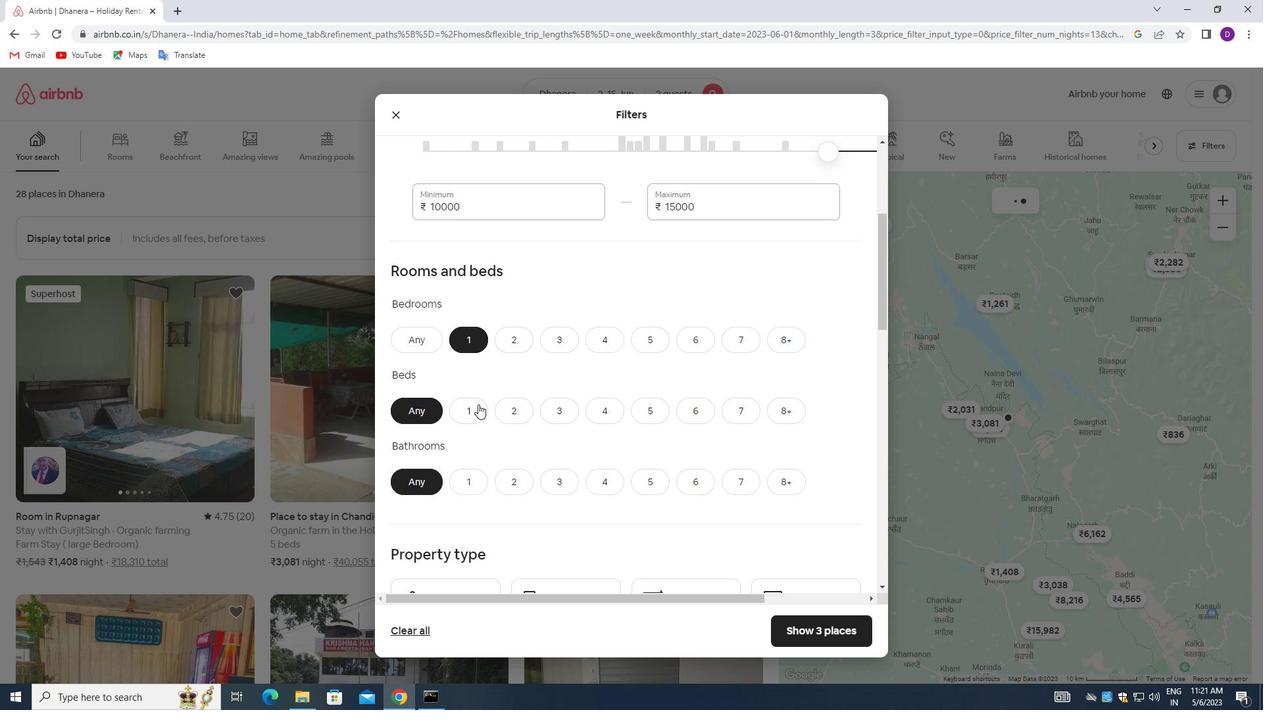 
Action: Mouse moved to (471, 477)
Screenshot: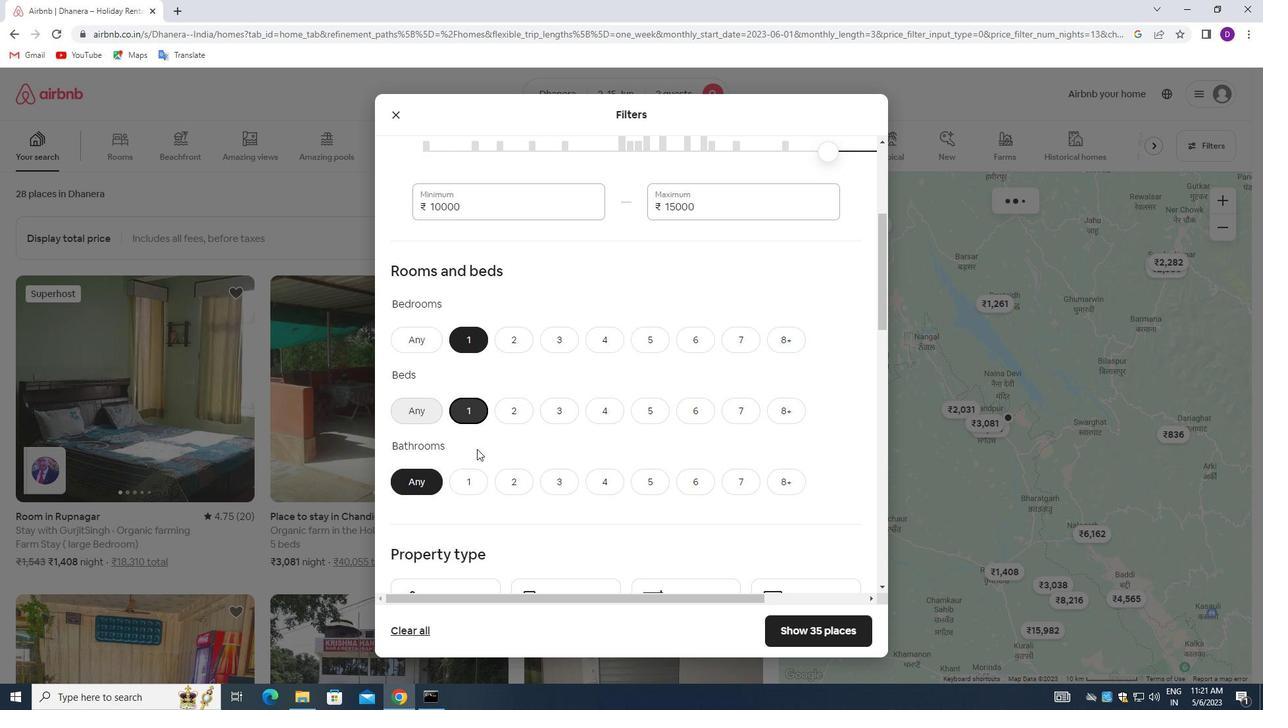 
Action: Mouse pressed left at (471, 477)
Screenshot: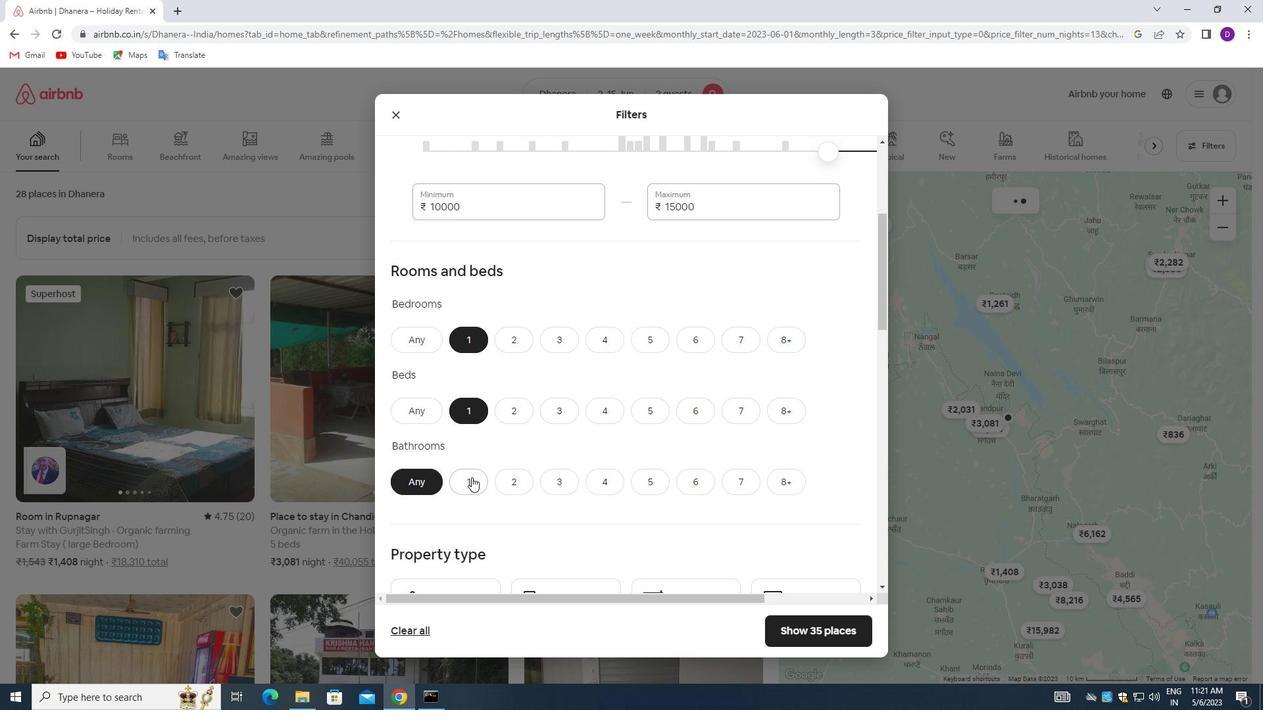 
Action: Mouse moved to (490, 430)
Screenshot: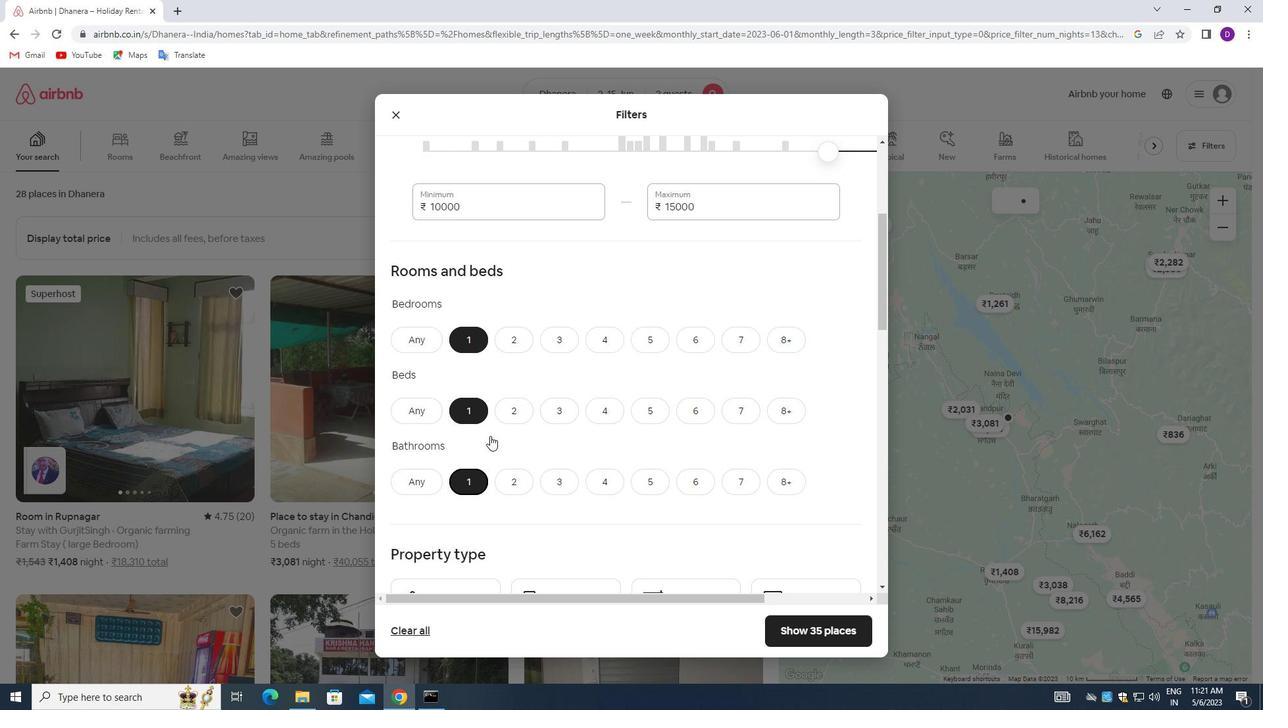 
Action: Mouse scrolled (490, 429) with delta (0, 0)
Screenshot: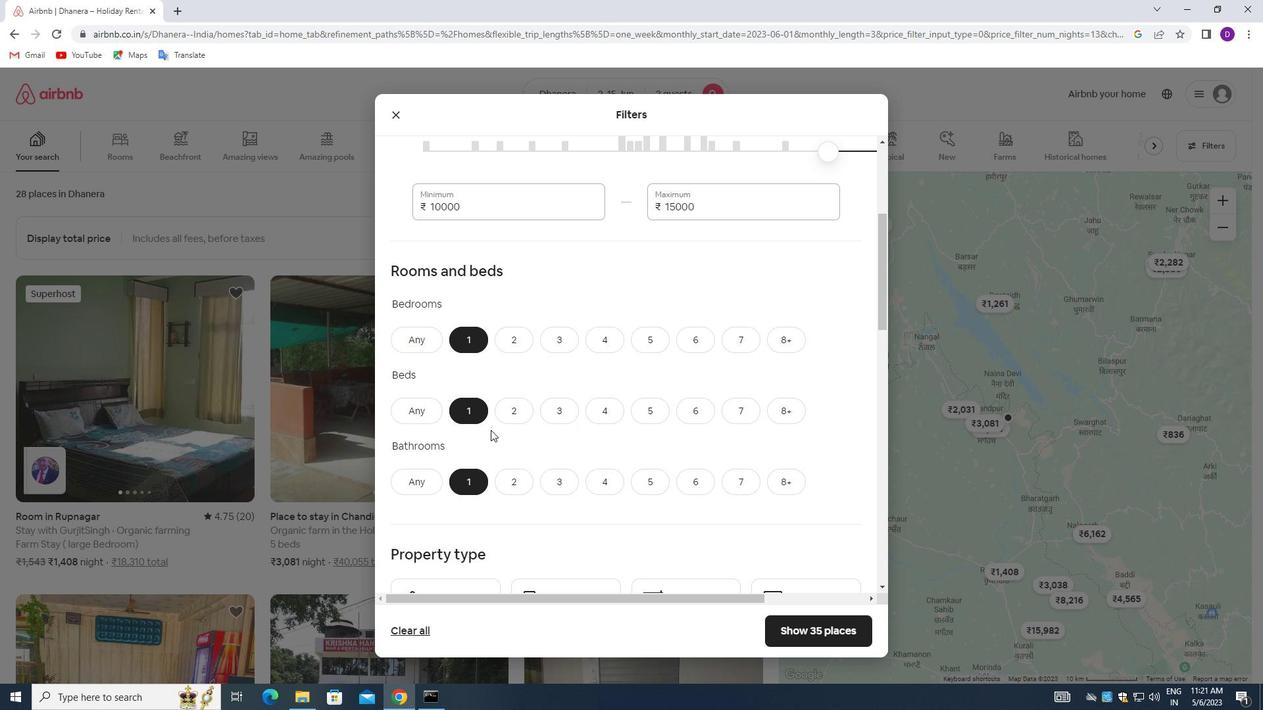 
Action: Mouse moved to (525, 424)
Screenshot: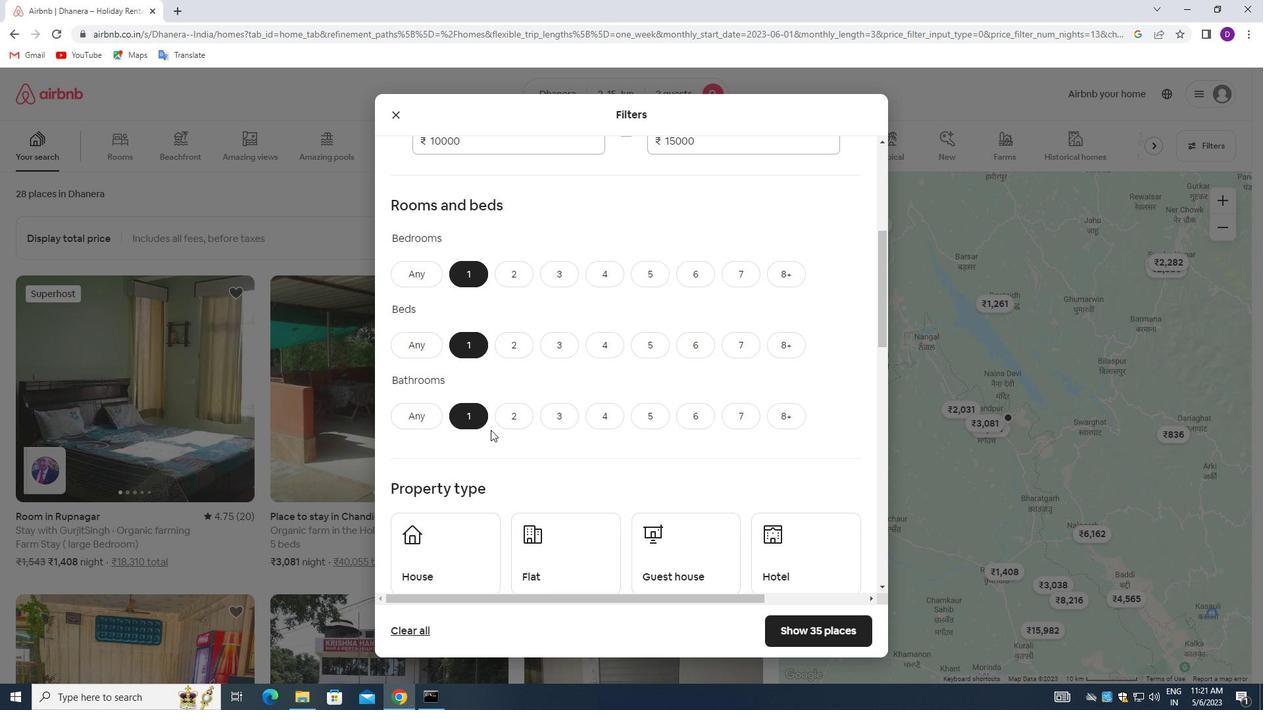 
Action: Mouse scrolled (525, 423) with delta (0, 0)
Screenshot: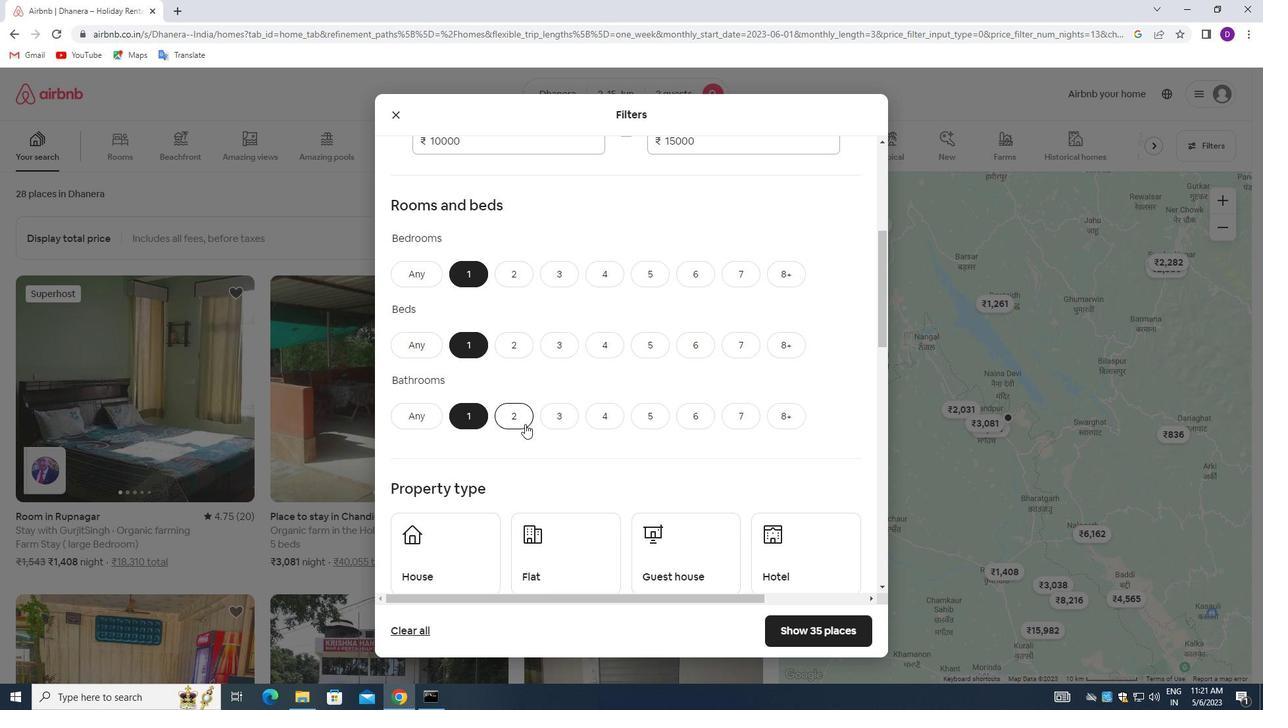 
Action: Mouse scrolled (525, 423) with delta (0, 0)
Screenshot: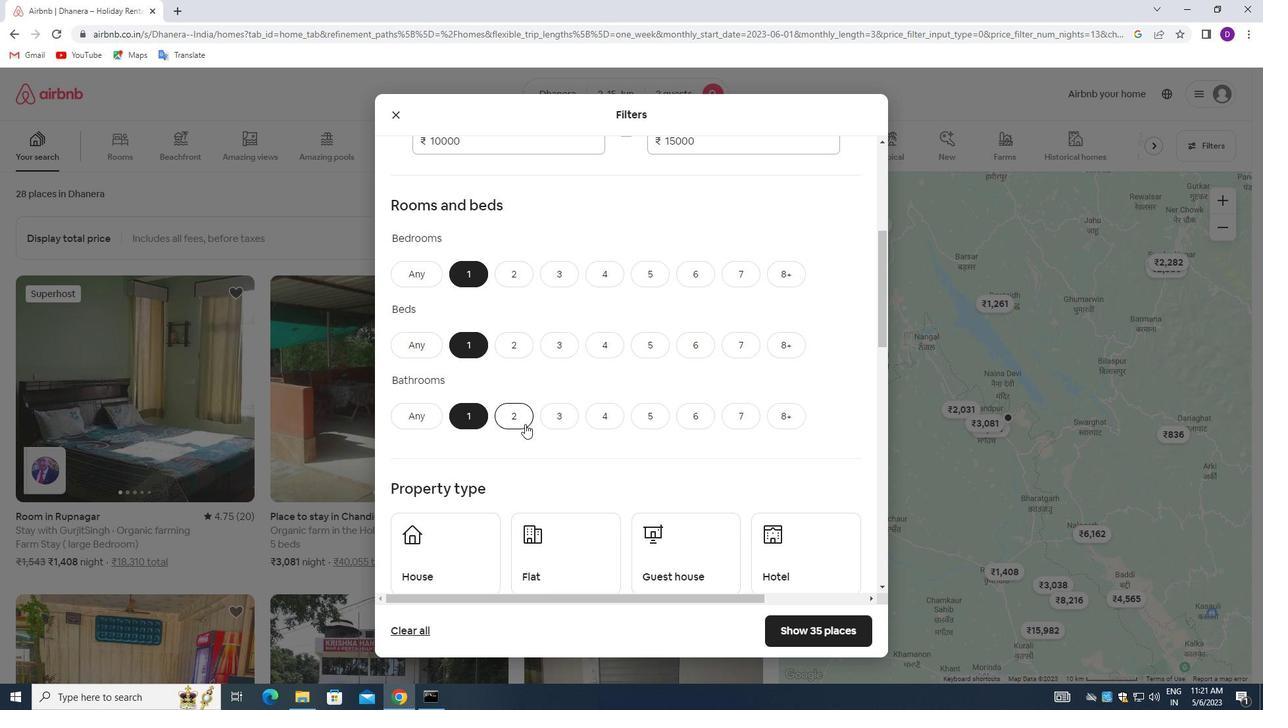 
Action: Mouse scrolled (525, 423) with delta (0, 0)
Screenshot: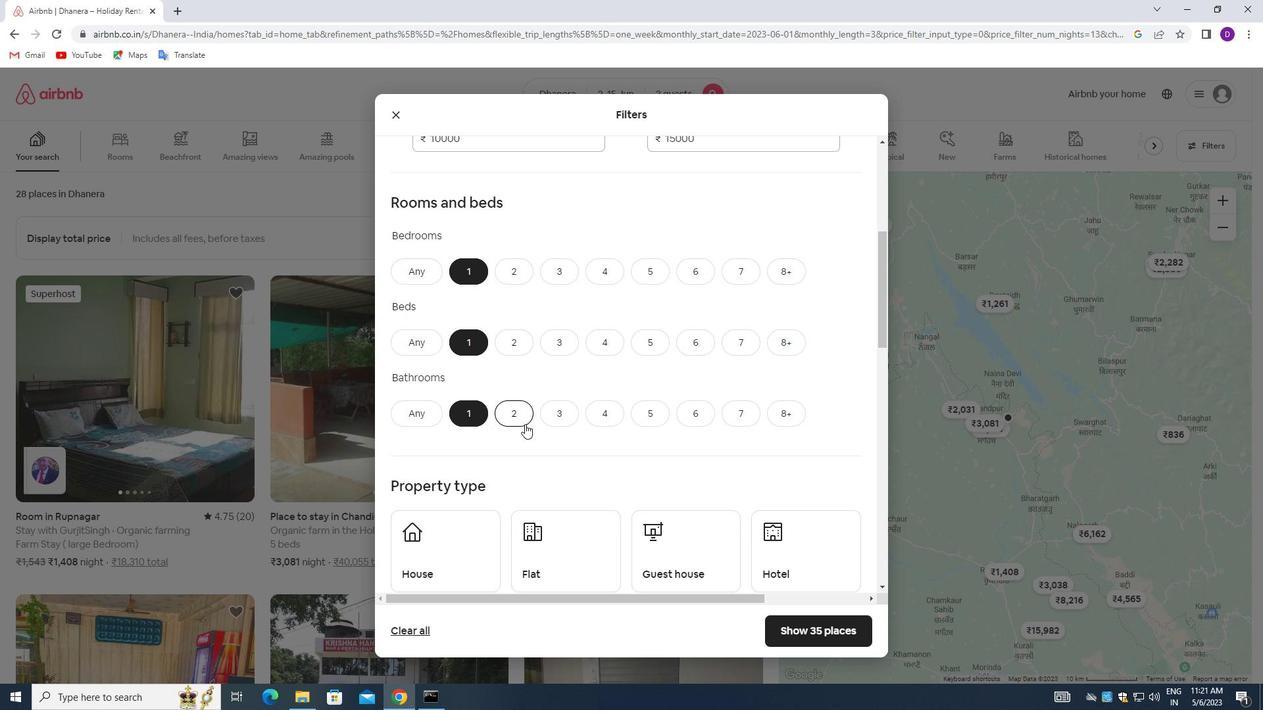 
Action: Mouse moved to (477, 389)
Screenshot: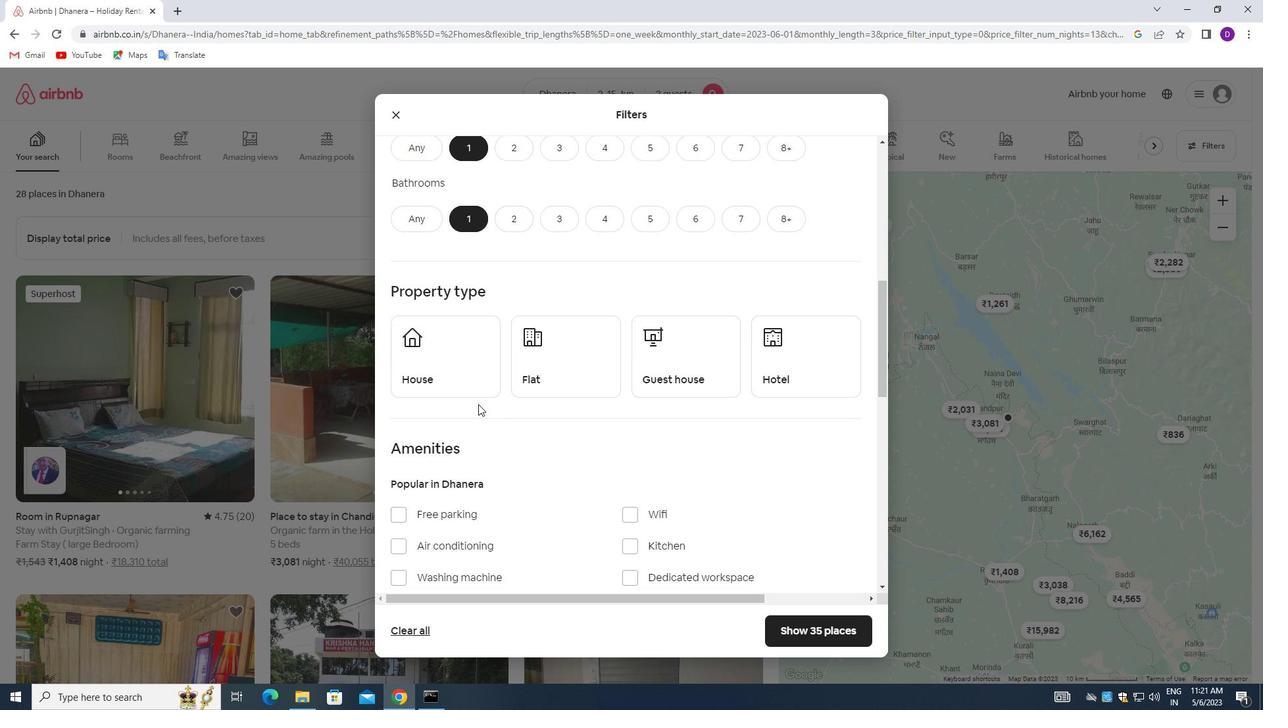 
Action: Mouse pressed left at (477, 389)
Screenshot: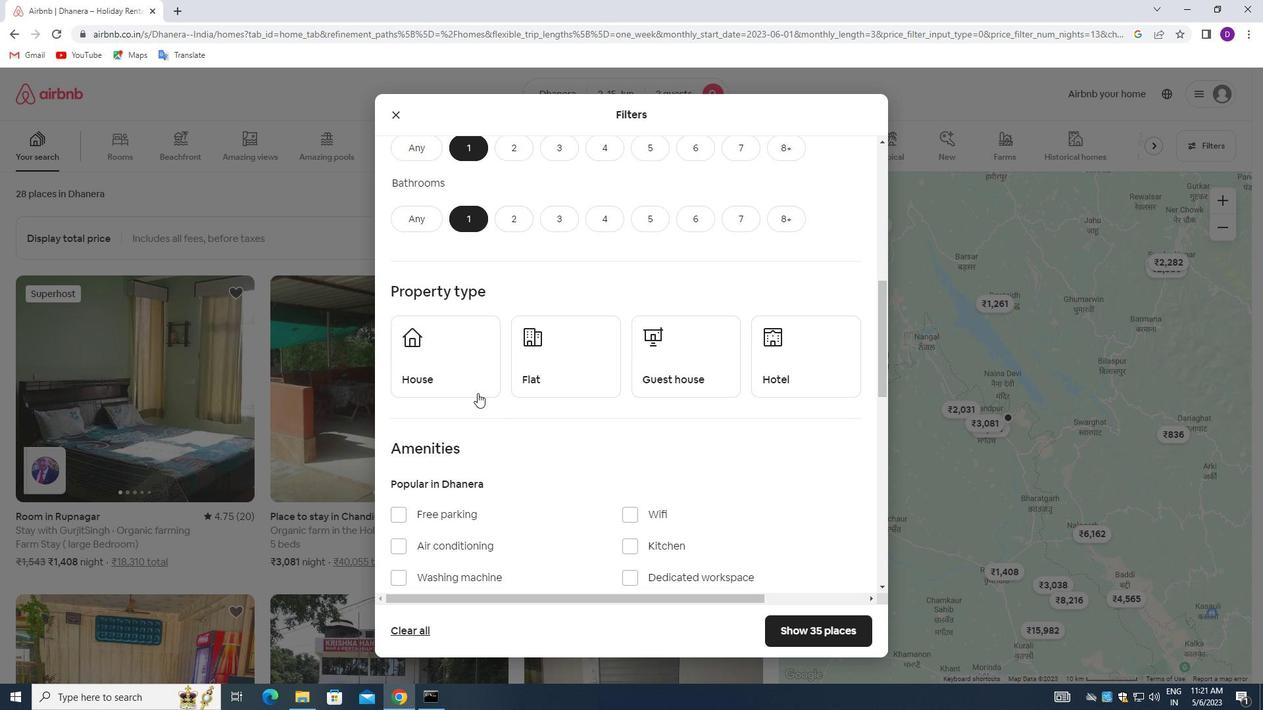 
Action: Mouse moved to (571, 393)
Screenshot: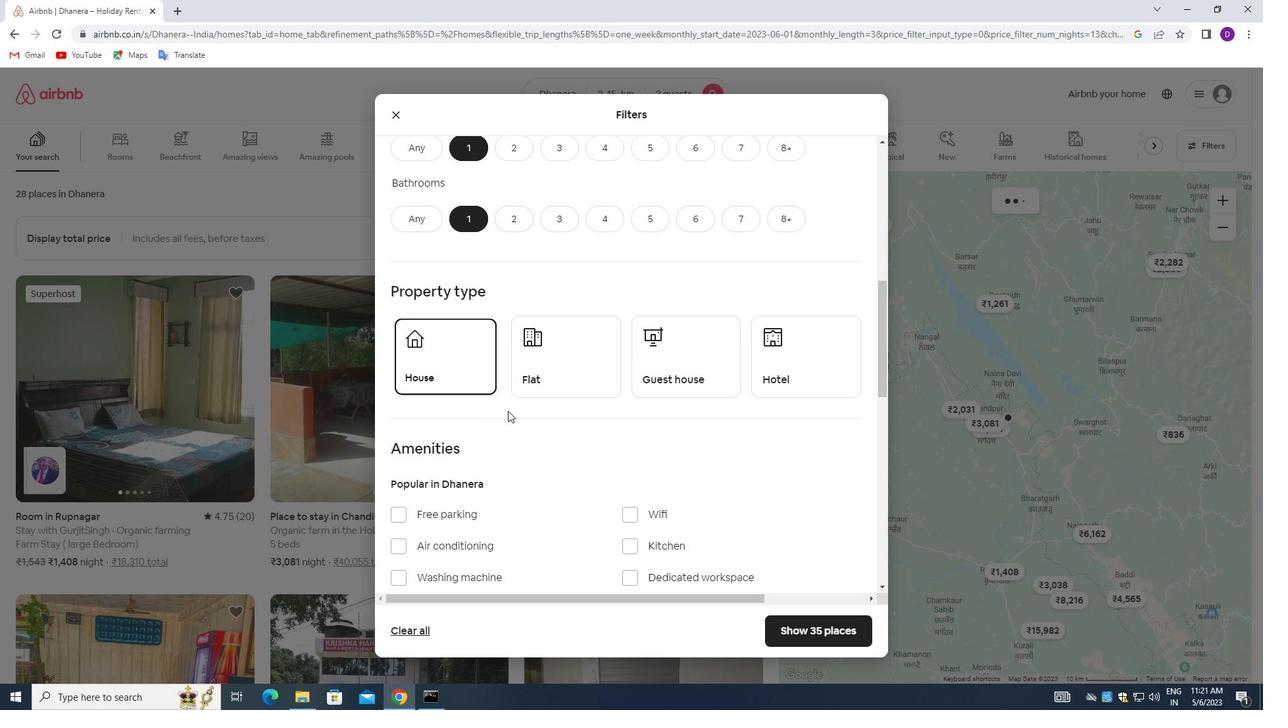 
Action: Mouse pressed left at (571, 393)
Screenshot: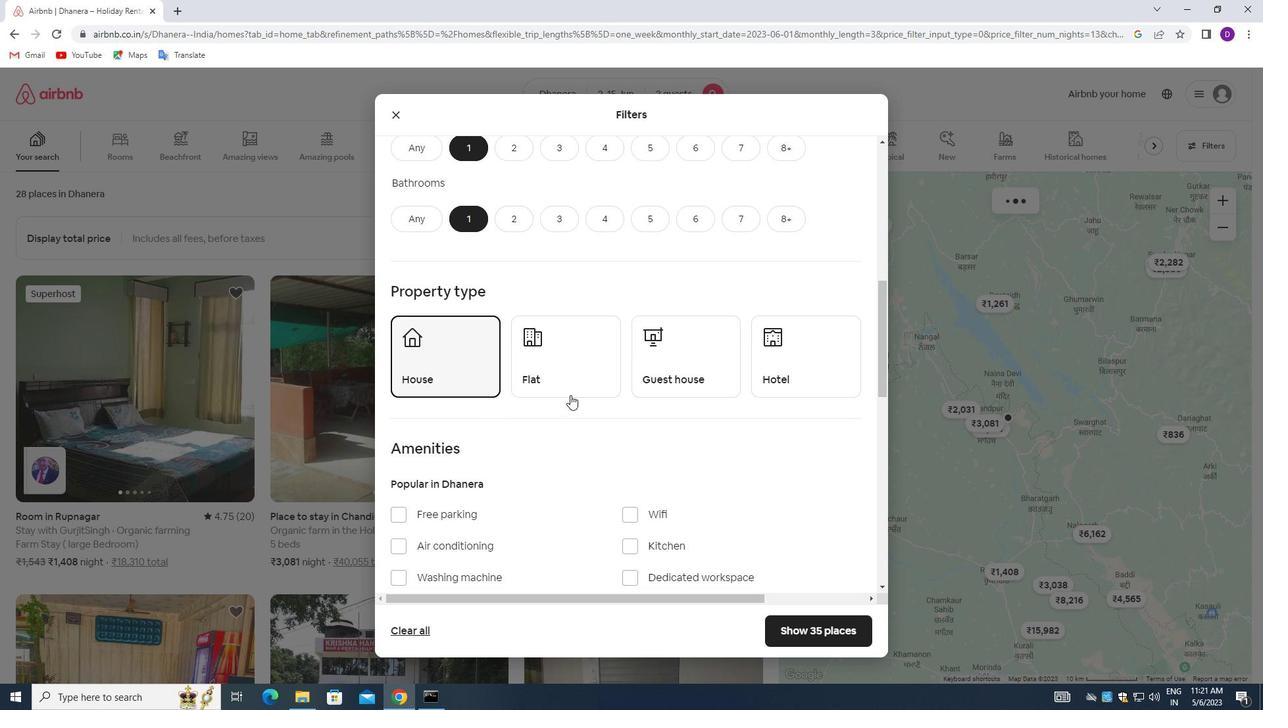 
Action: Mouse moved to (669, 386)
Screenshot: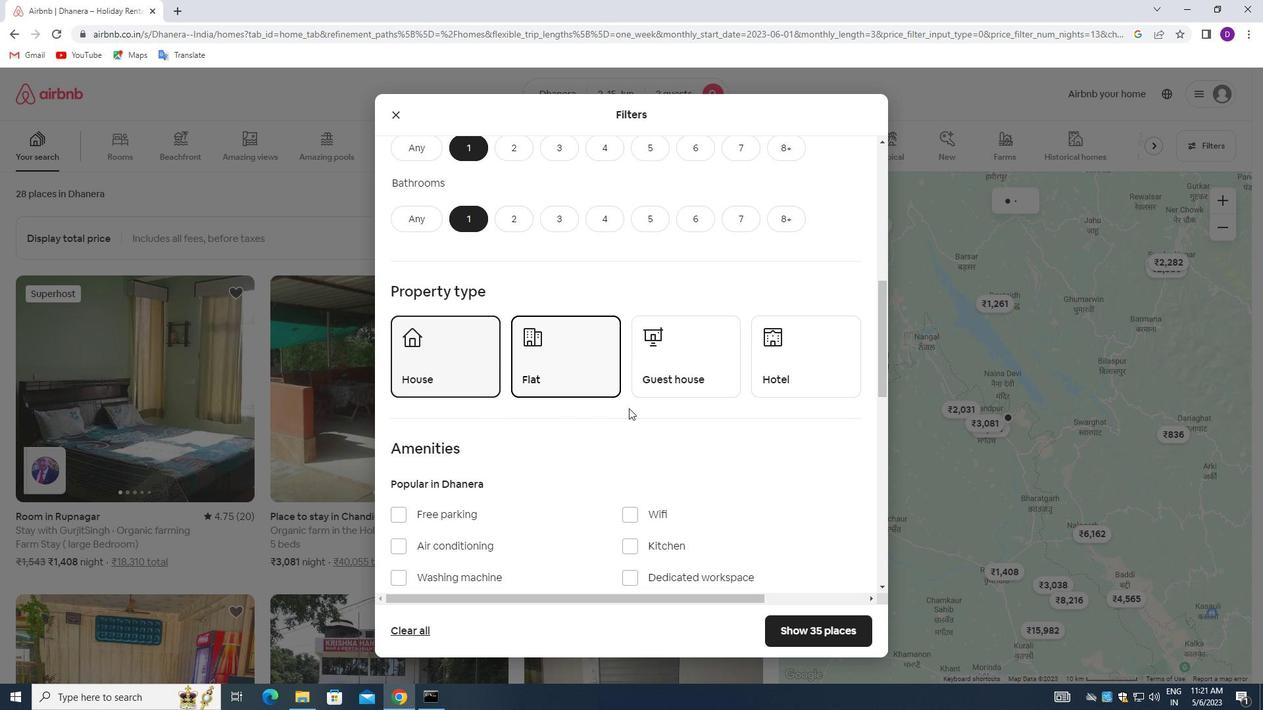 
Action: Mouse pressed left at (669, 386)
Screenshot: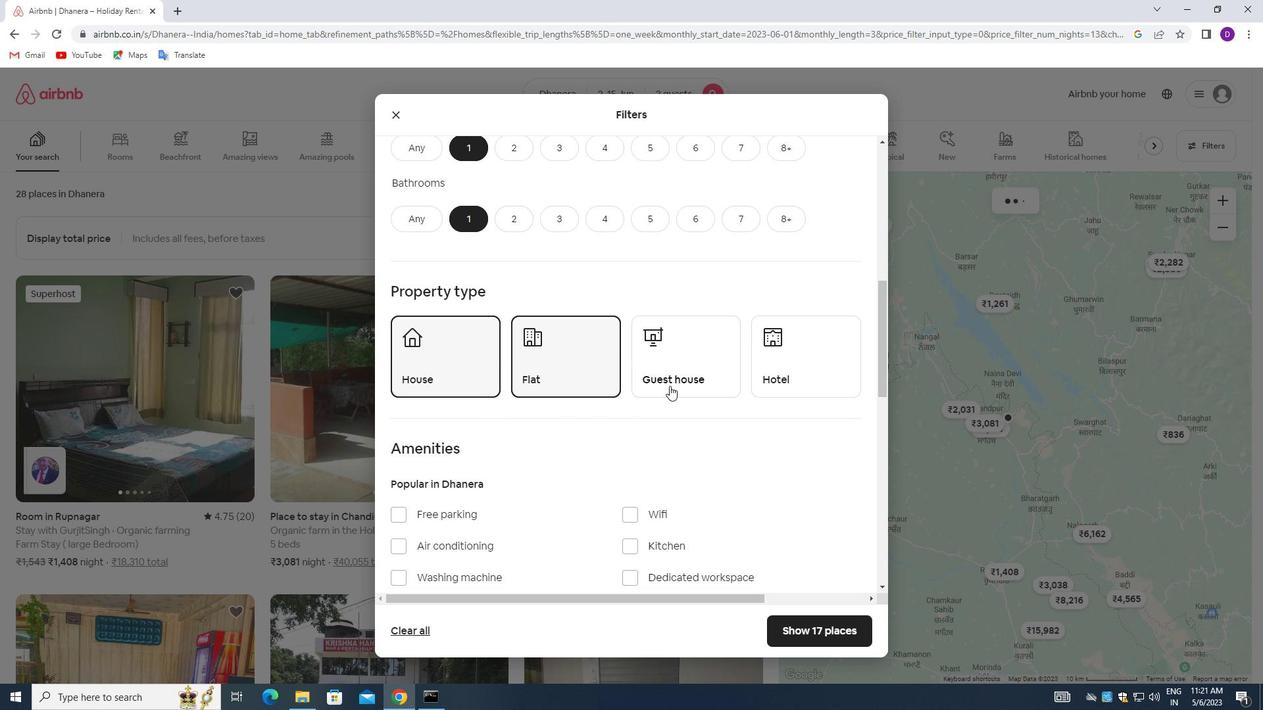 
Action: Mouse moved to (776, 374)
Screenshot: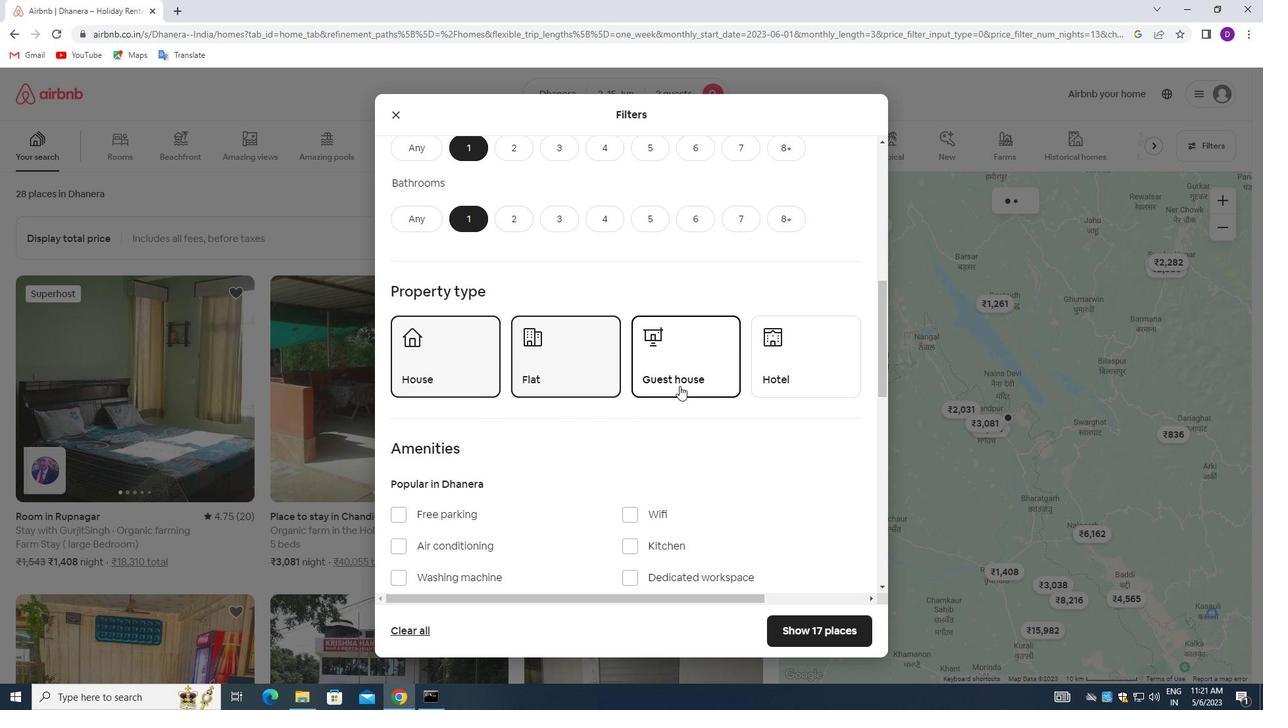 
Action: Mouse pressed left at (776, 374)
Screenshot: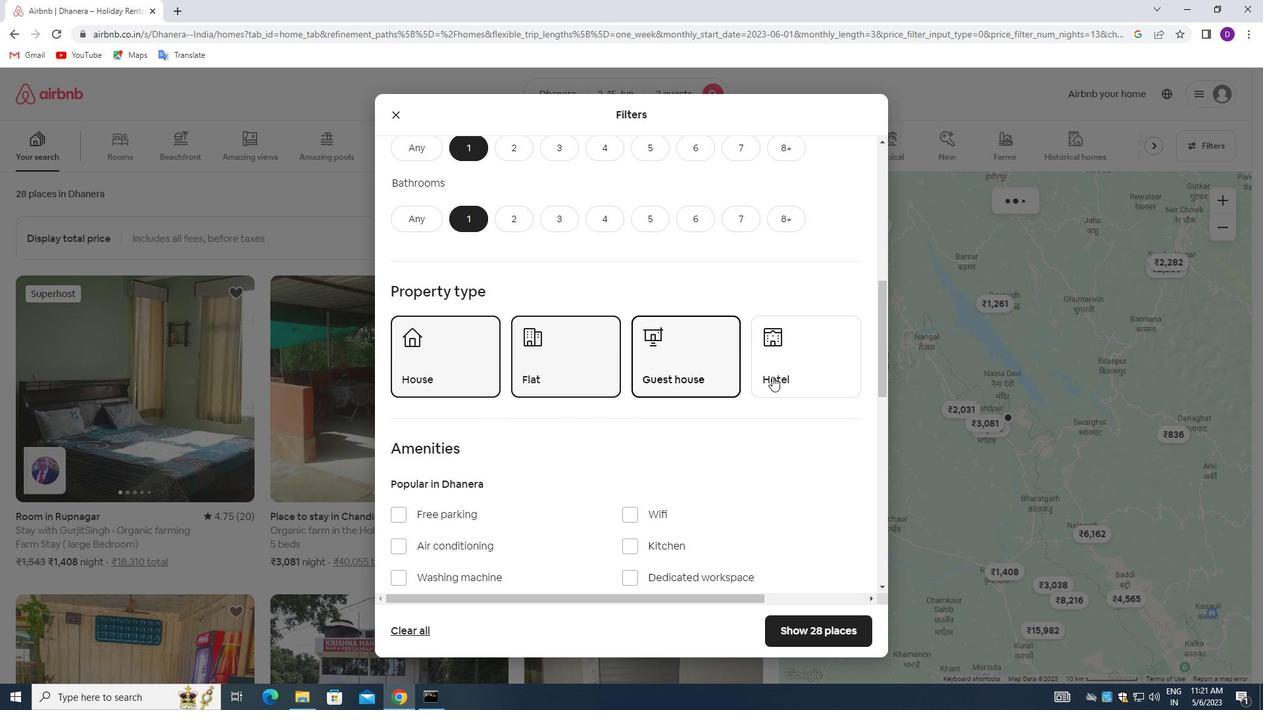
Action: Mouse moved to (521, 456)
Screenshot: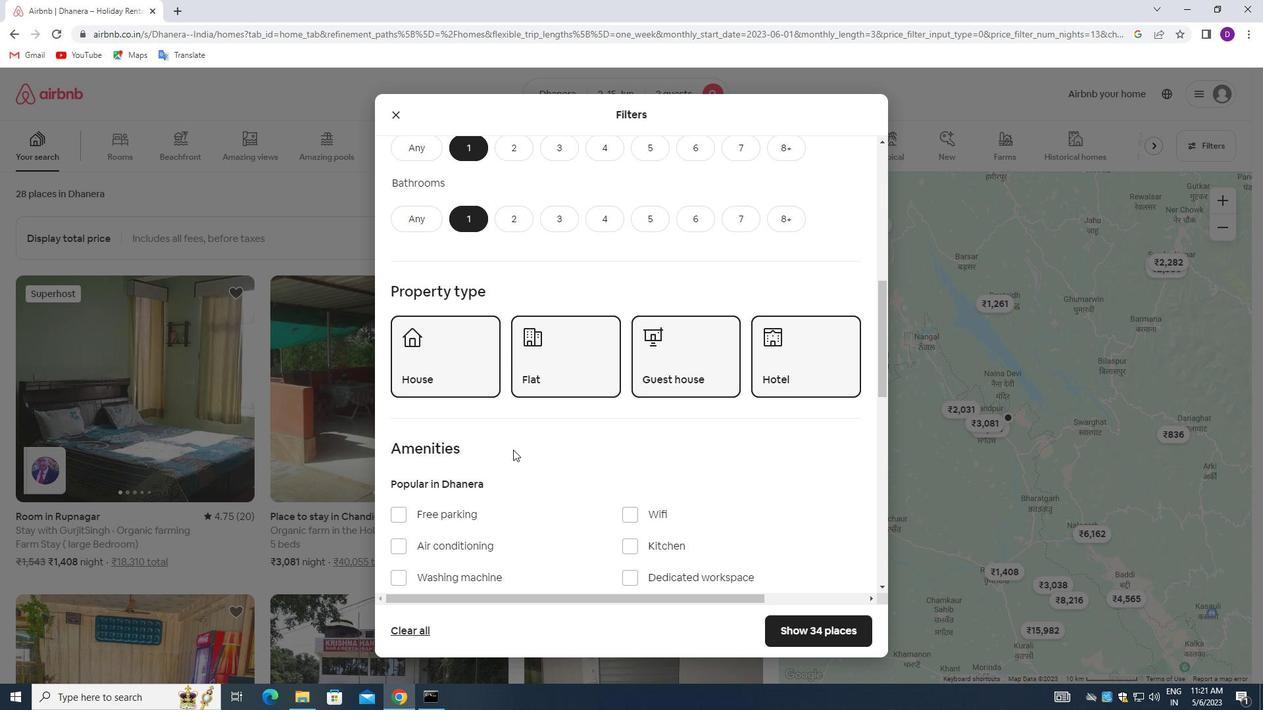 
Action: Mouse scrolled (521, 455) with delta (0, 0)
Screenshot: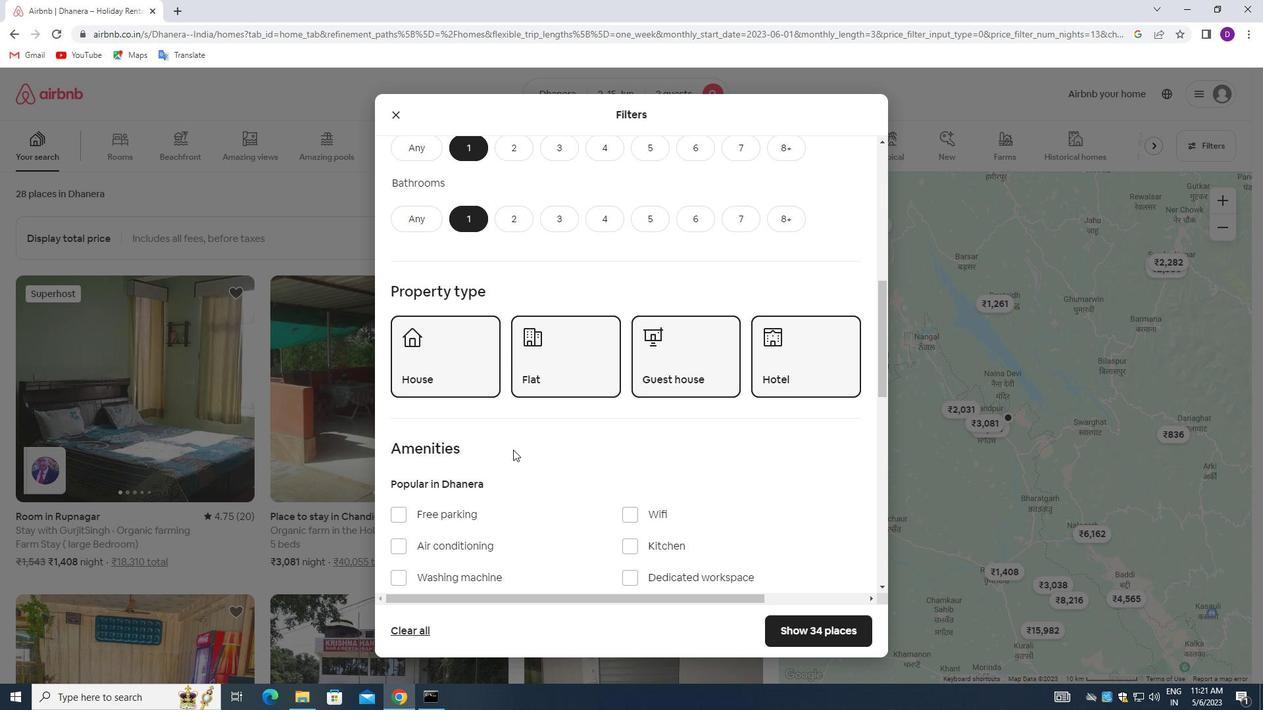 
Action: Mouse moved to (526, 460)
Screenshot: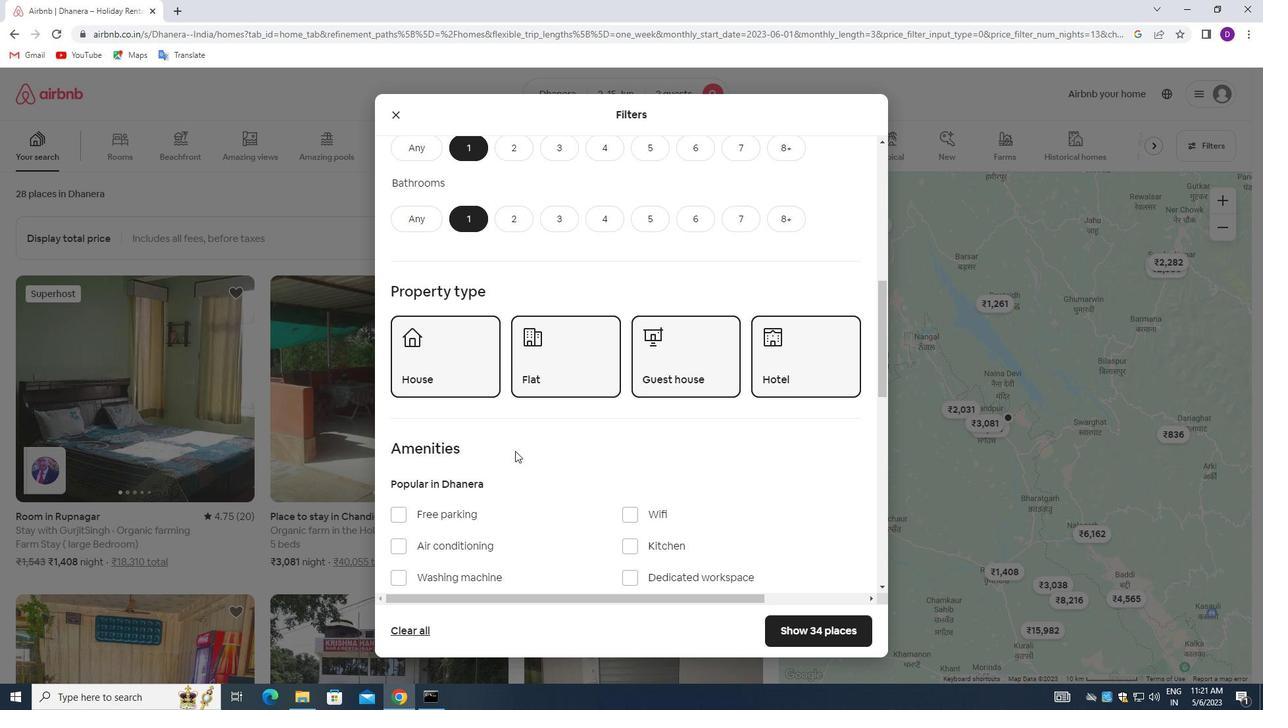
Action: Mouse scrolled (526, 459) with delta (0, 0)
Screenshot: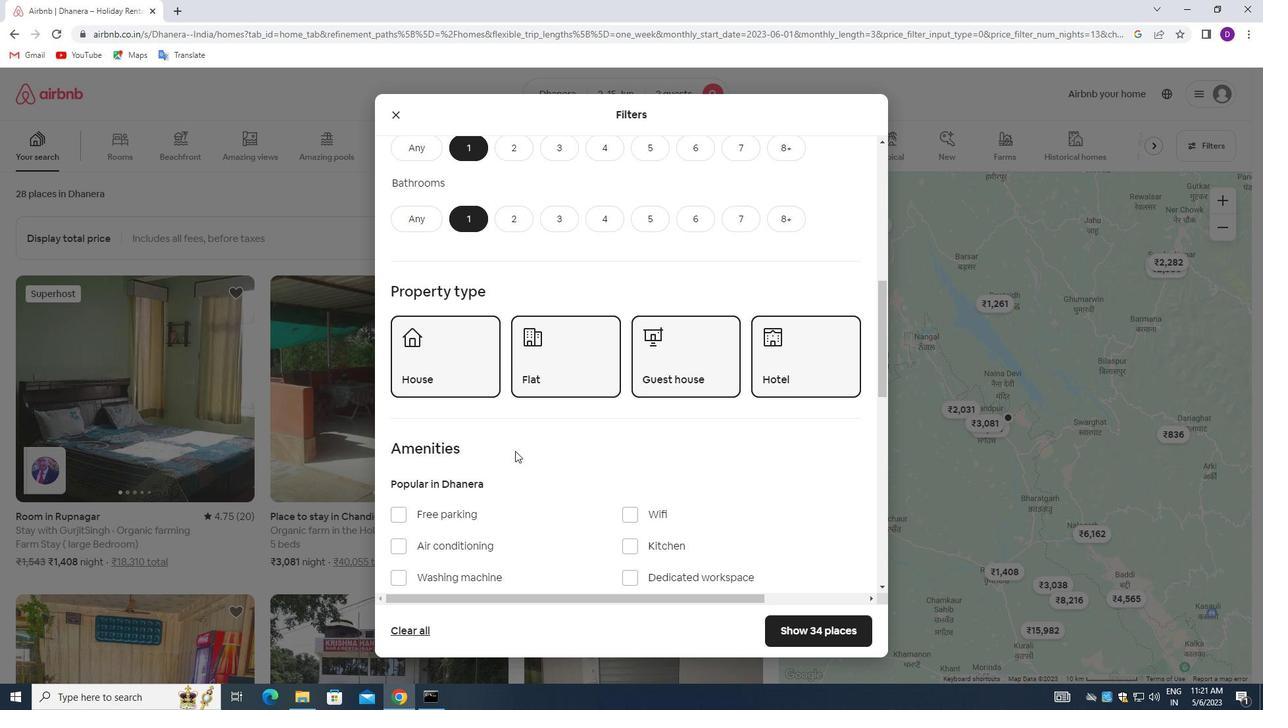 
Action: Mouse moved to (529, 465)
Screenshot: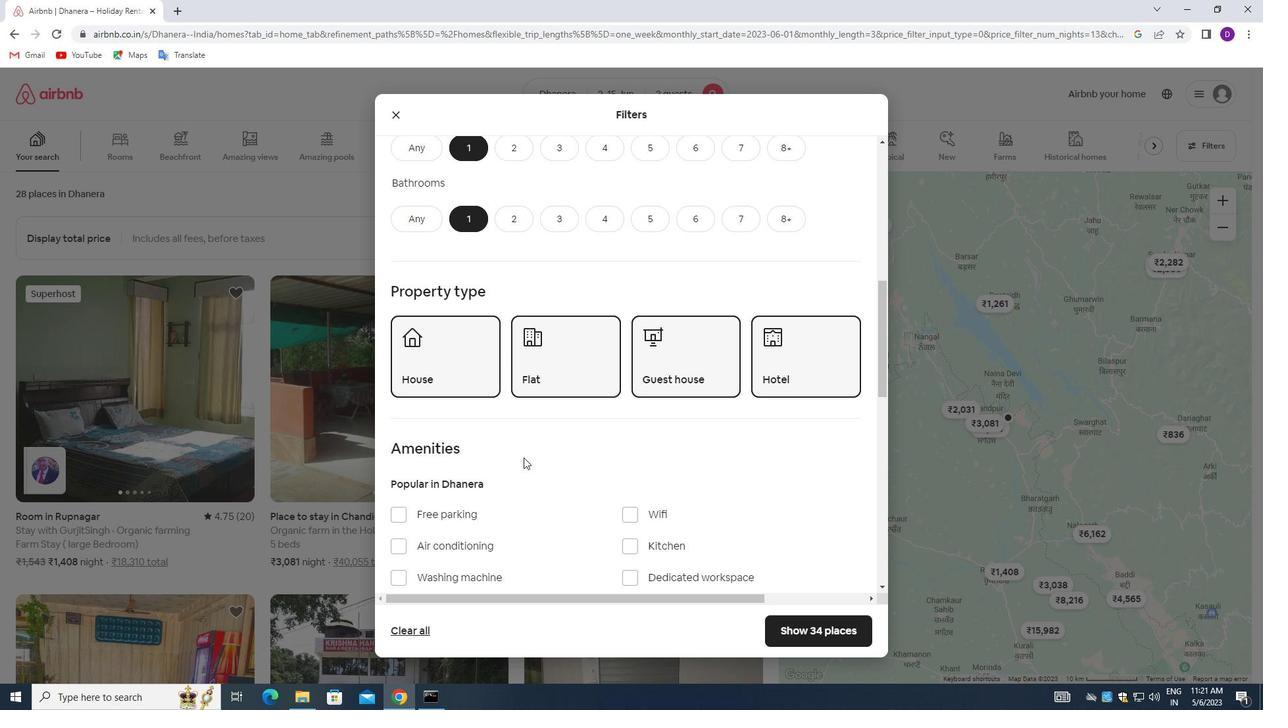 
Action: Mouse scrolled (529, 465) with delta (0, 0)
Screenshot: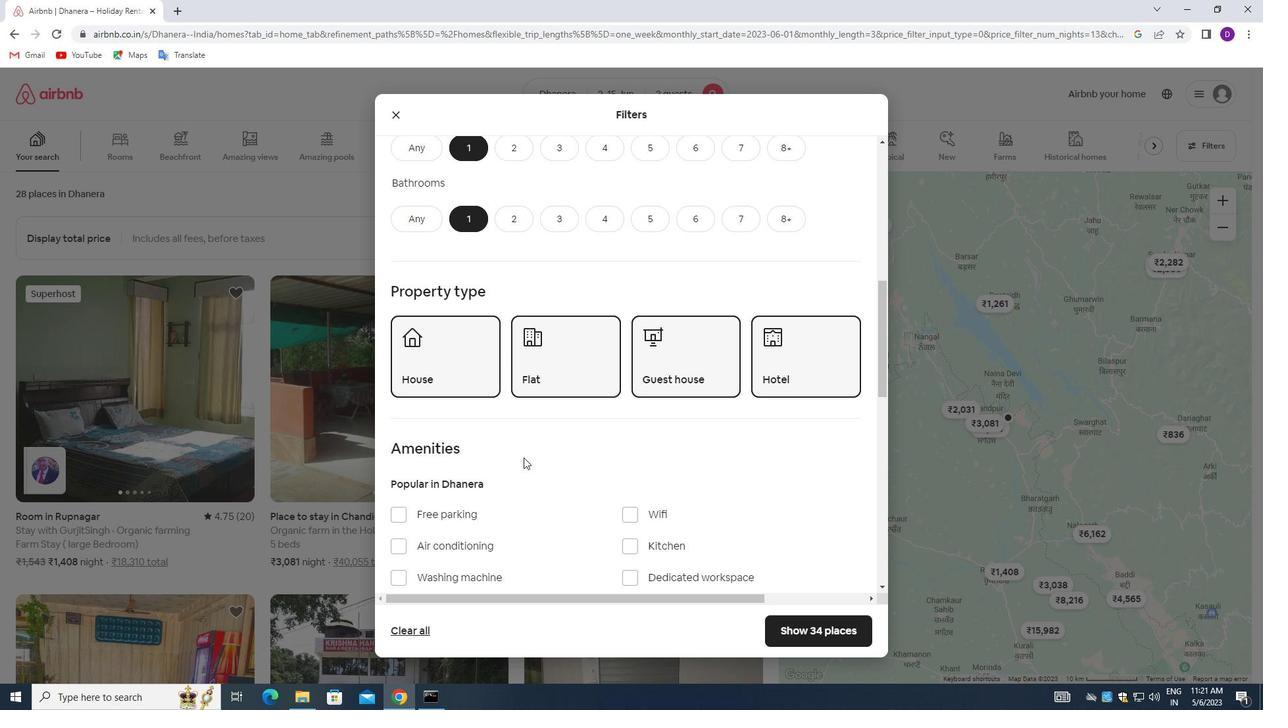 
Action: Mouse moved to (680, 466)
Screenshot: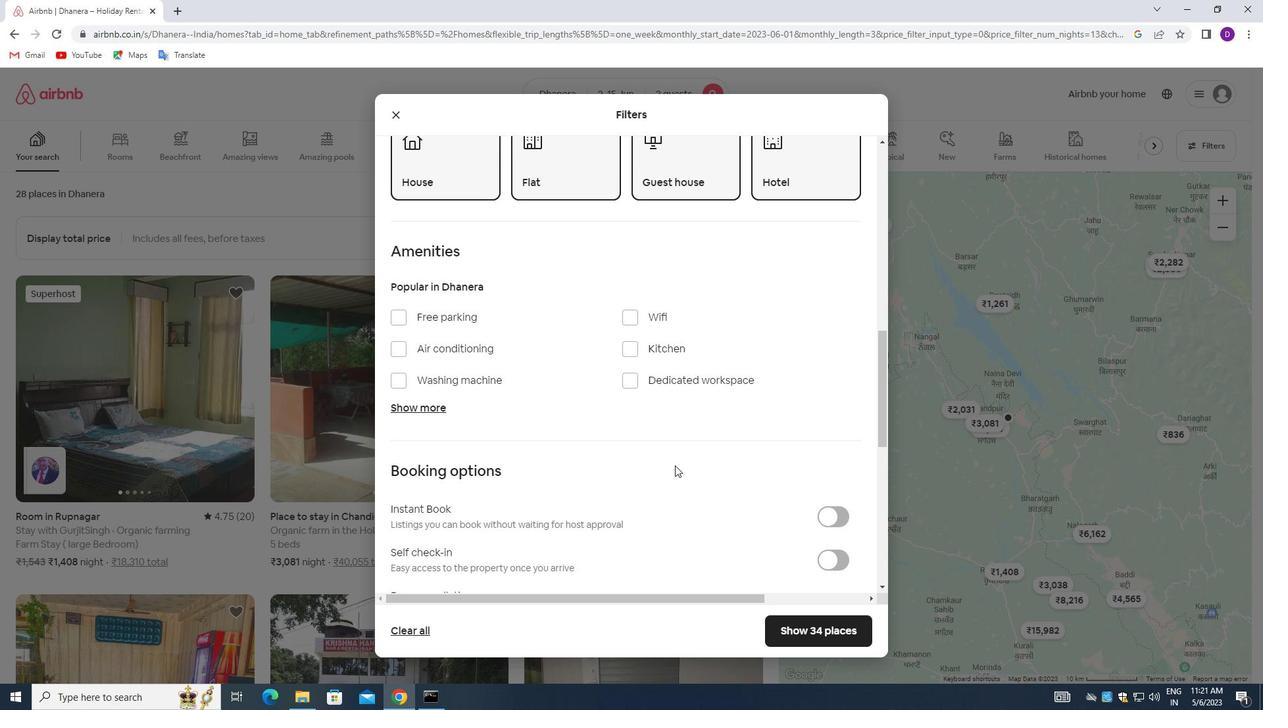 
Action: Mouse scrolled (680, 465) with delta (0, 0)
Screenshot: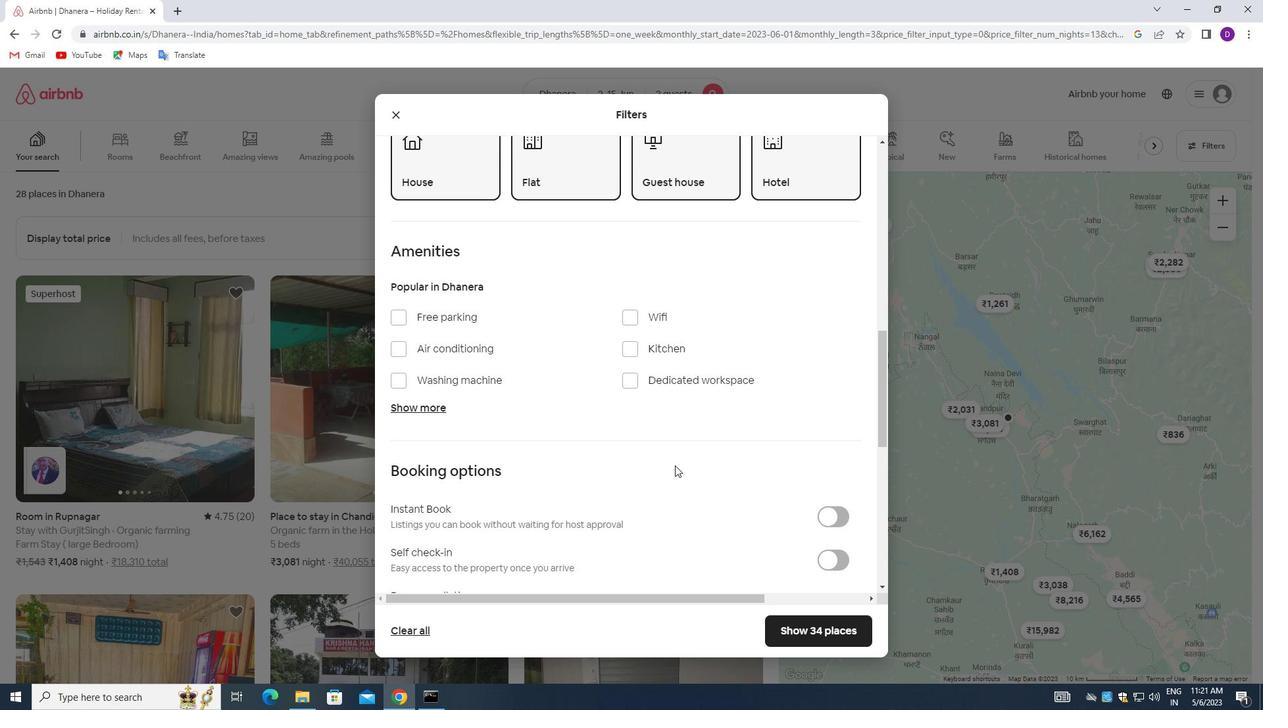 
Action: Mouse moved to (827, 494)
Screenshot: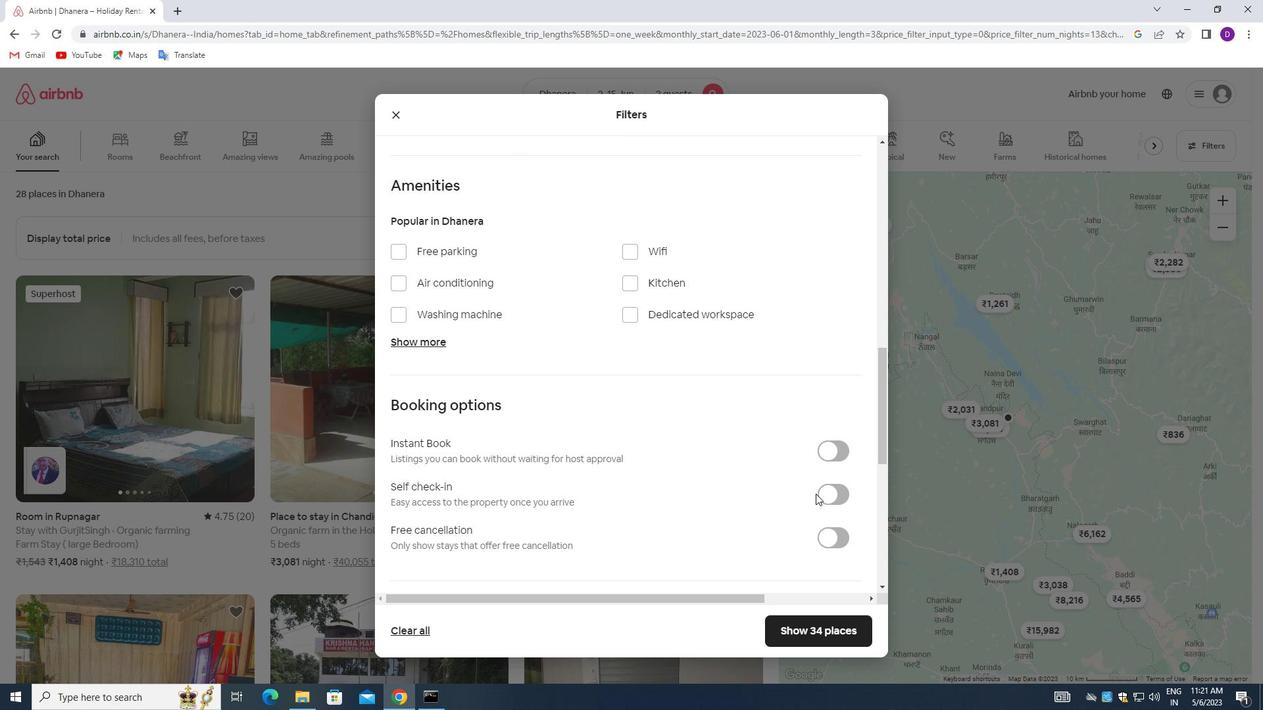 
Action: Mouse pressed left at (827, 494)
Screenshot: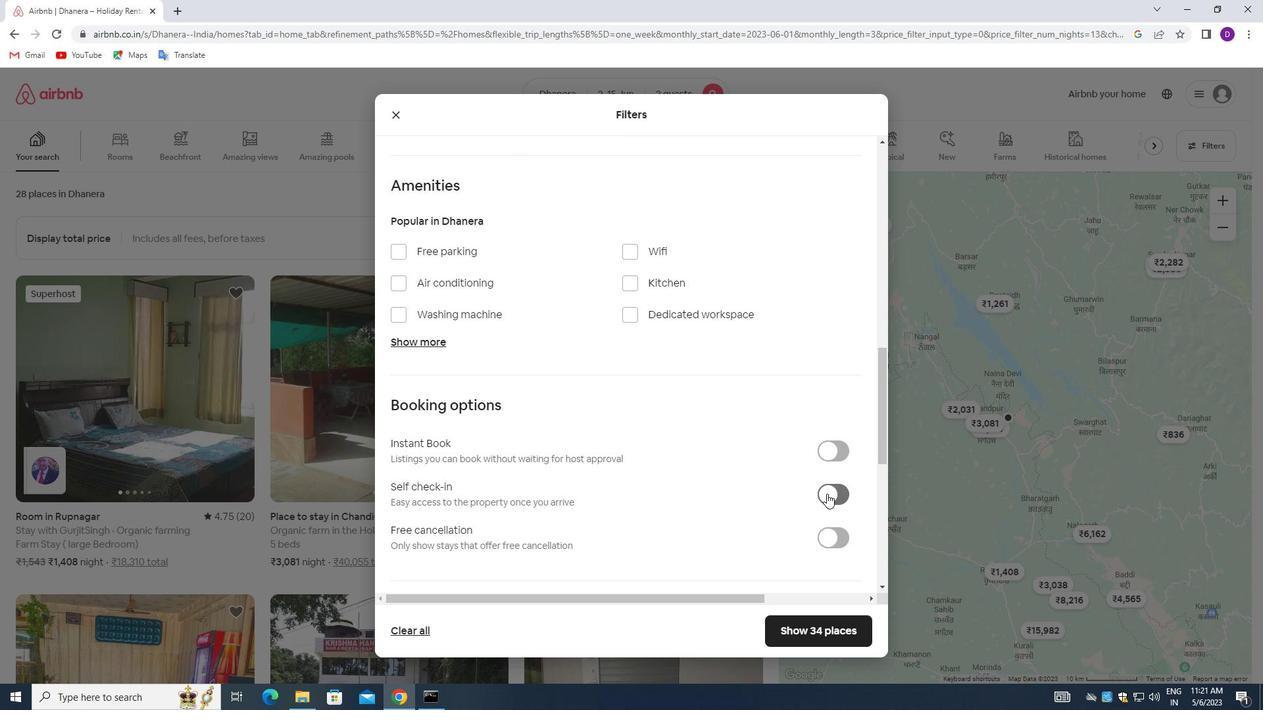 
Action: Mouse moved to (580, 497)
Screenshot: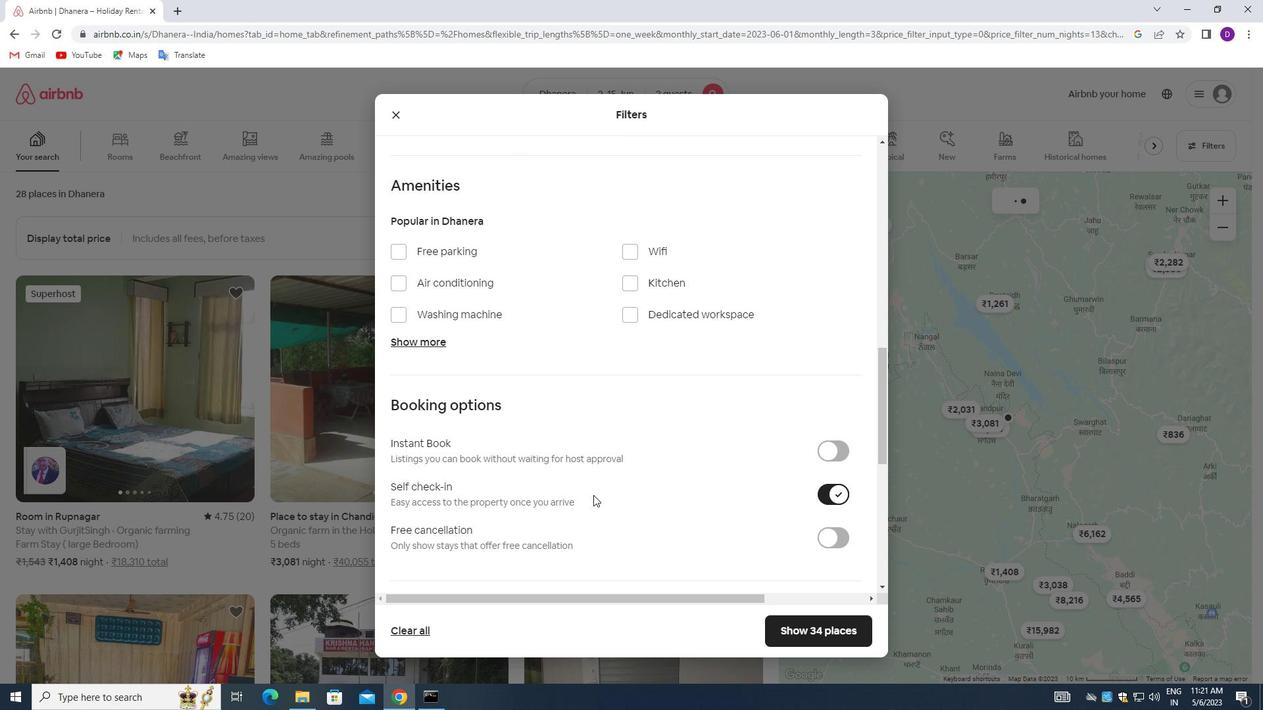
Action: Mouse scrolled (580, 496) with delta (0, 0)
Screenshot: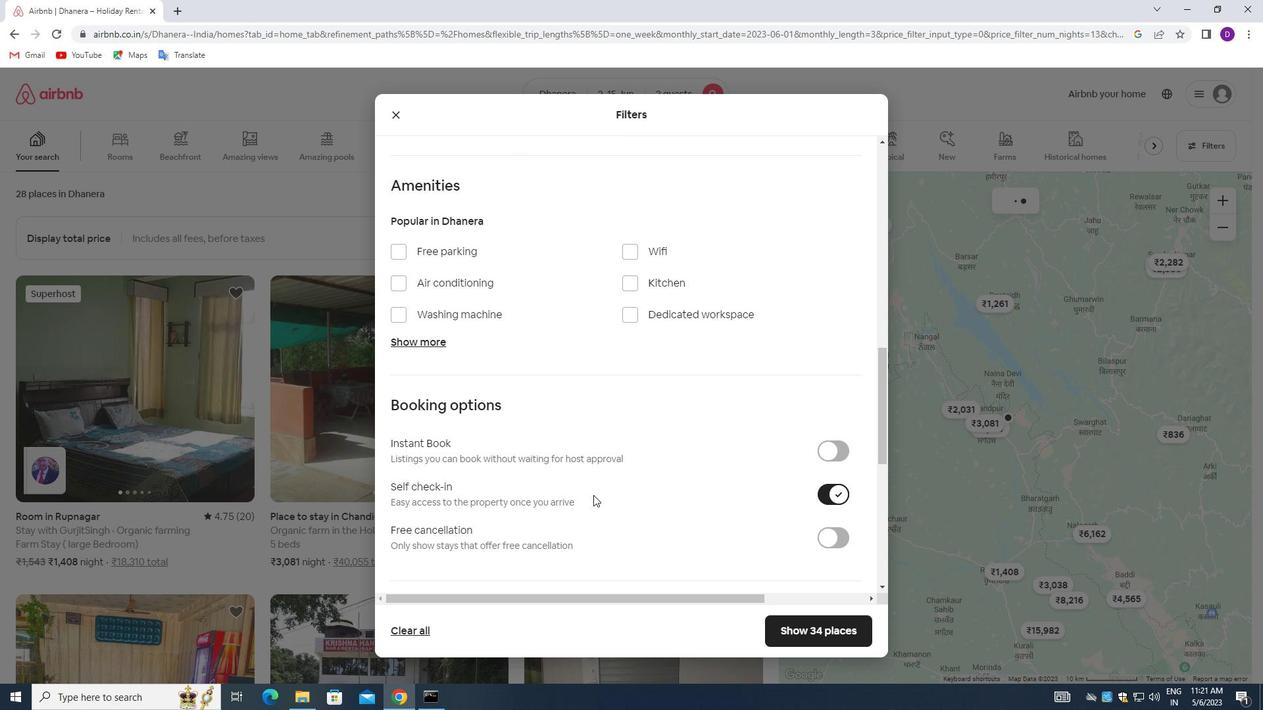 
Action: Mouse moved to (572, 497)
Screenshot: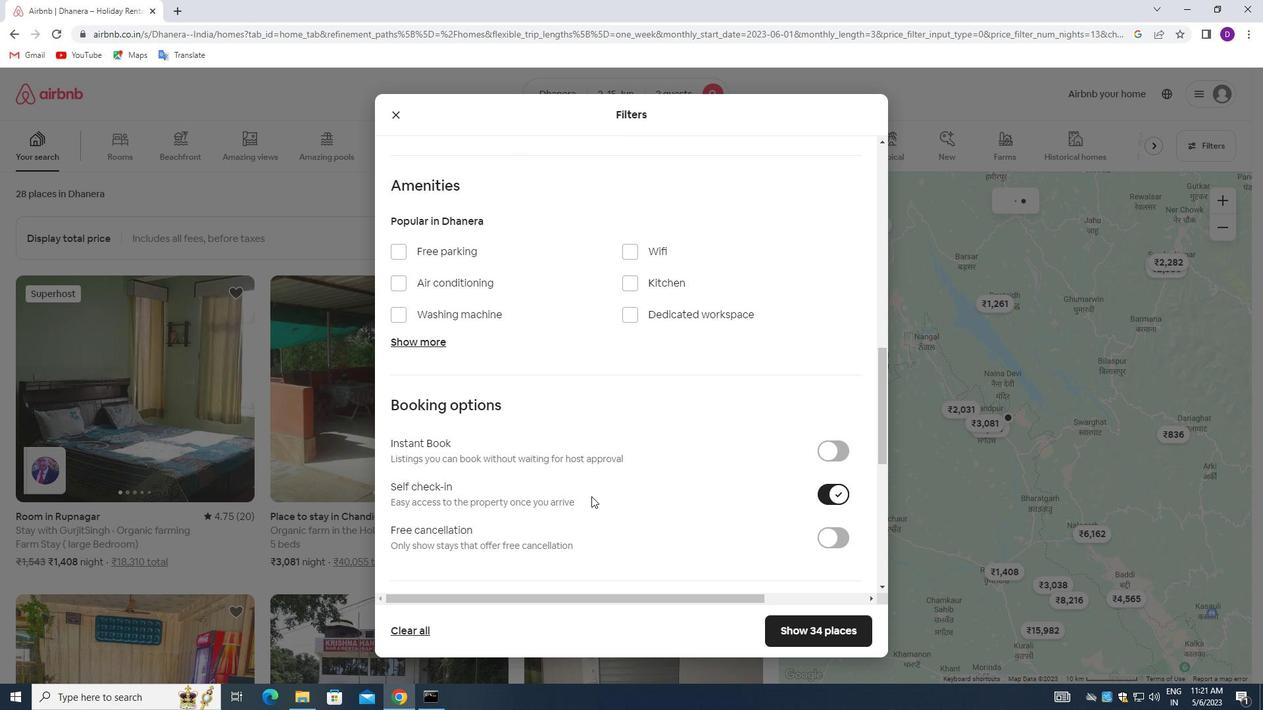 
Action: Mouse scrolled (572, 496) with delta (0, 0)
Screenshot: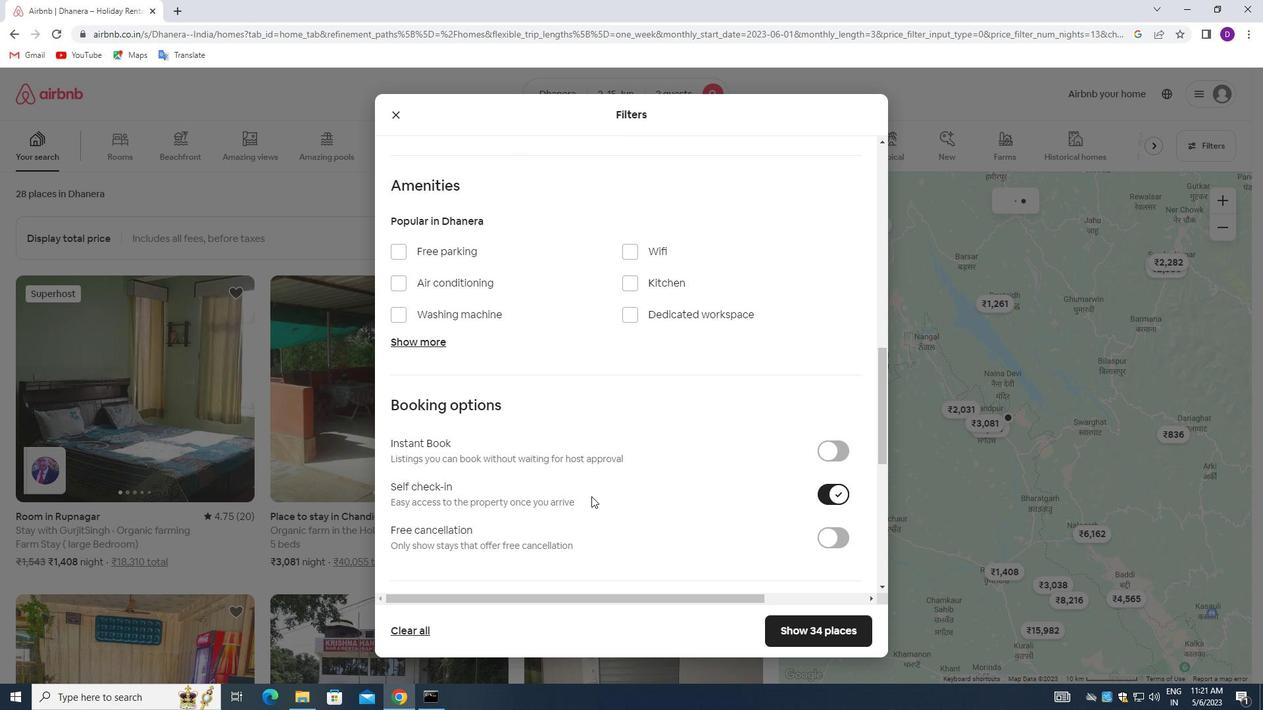 
Action: Mouse moved to (562, 488)
Screenshot: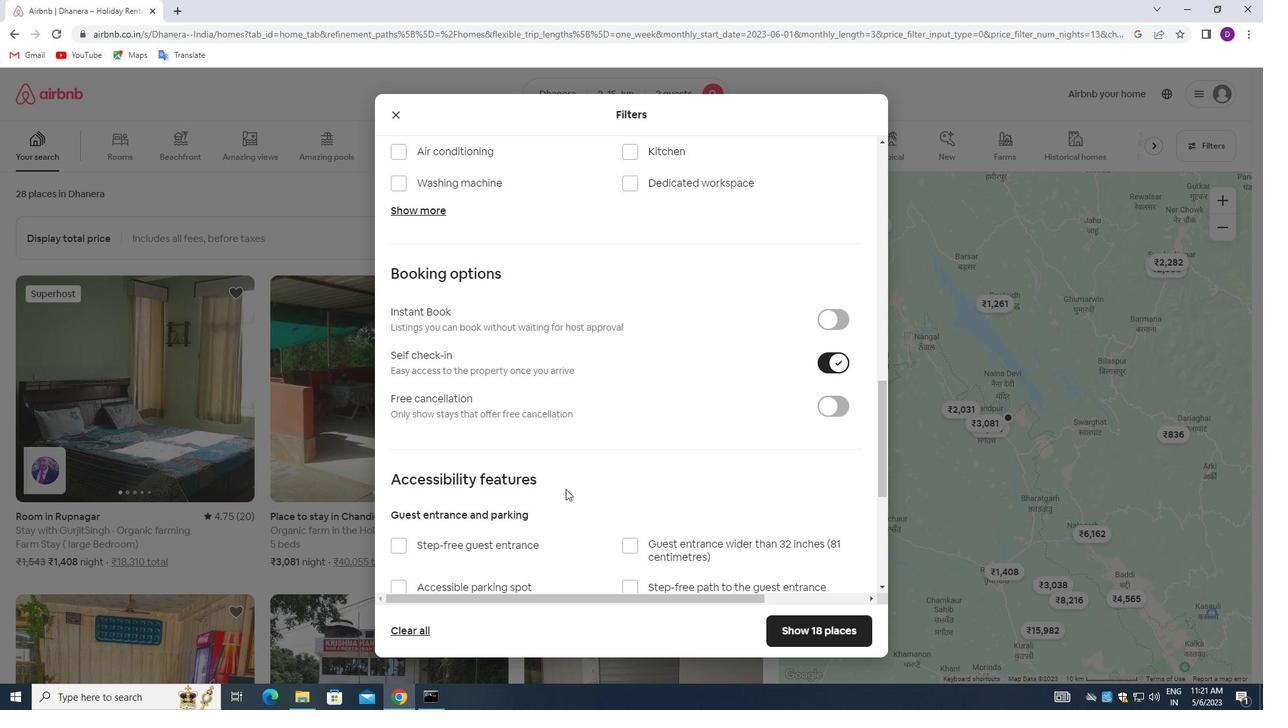
Action: Mouse scrolled (562, 487) with delta (0, 0)
Screenshot: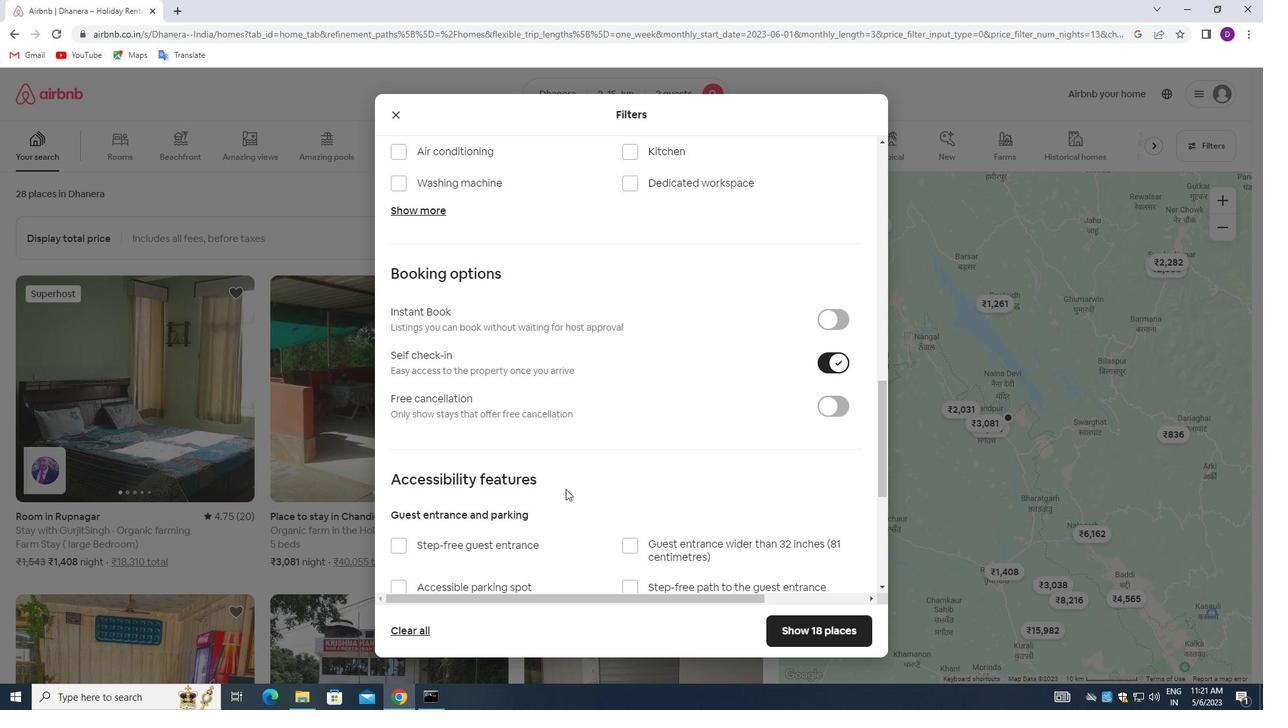 
Action: Mouse moved to (561, 488)
Screenshot: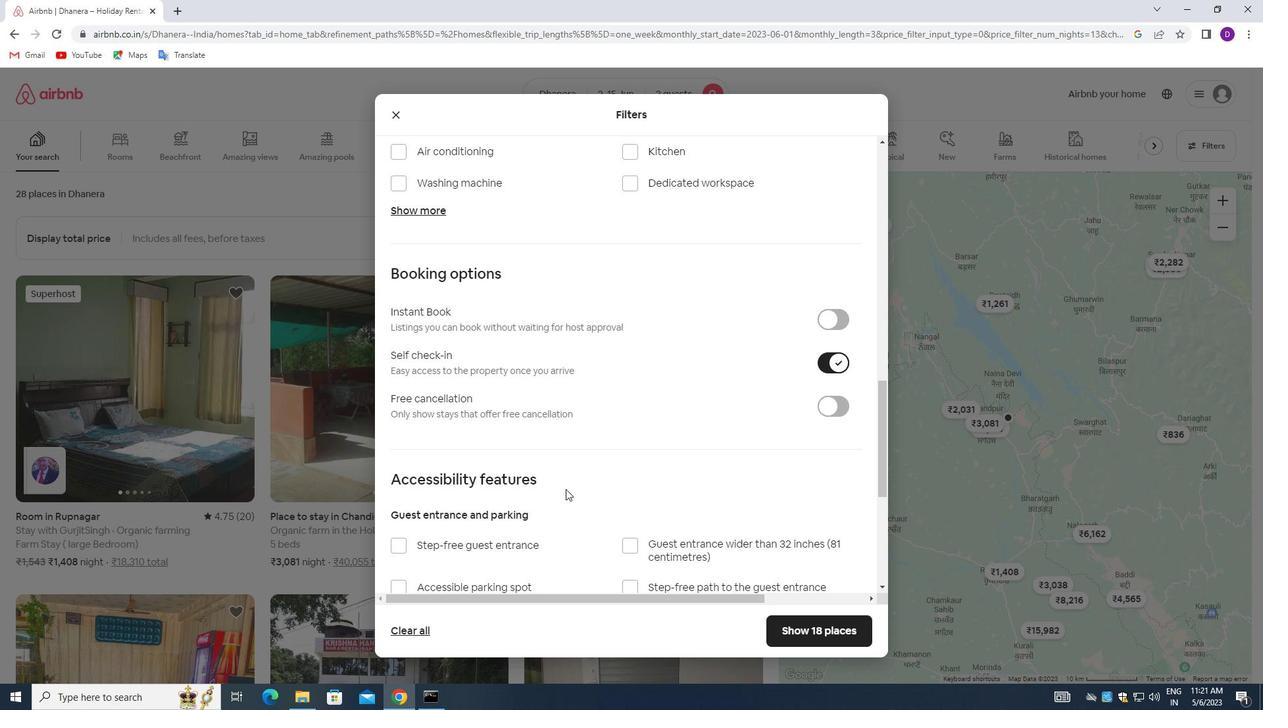 
Action: Mouse scrolled (561, 487) with delta (0, 0)
Screenshot: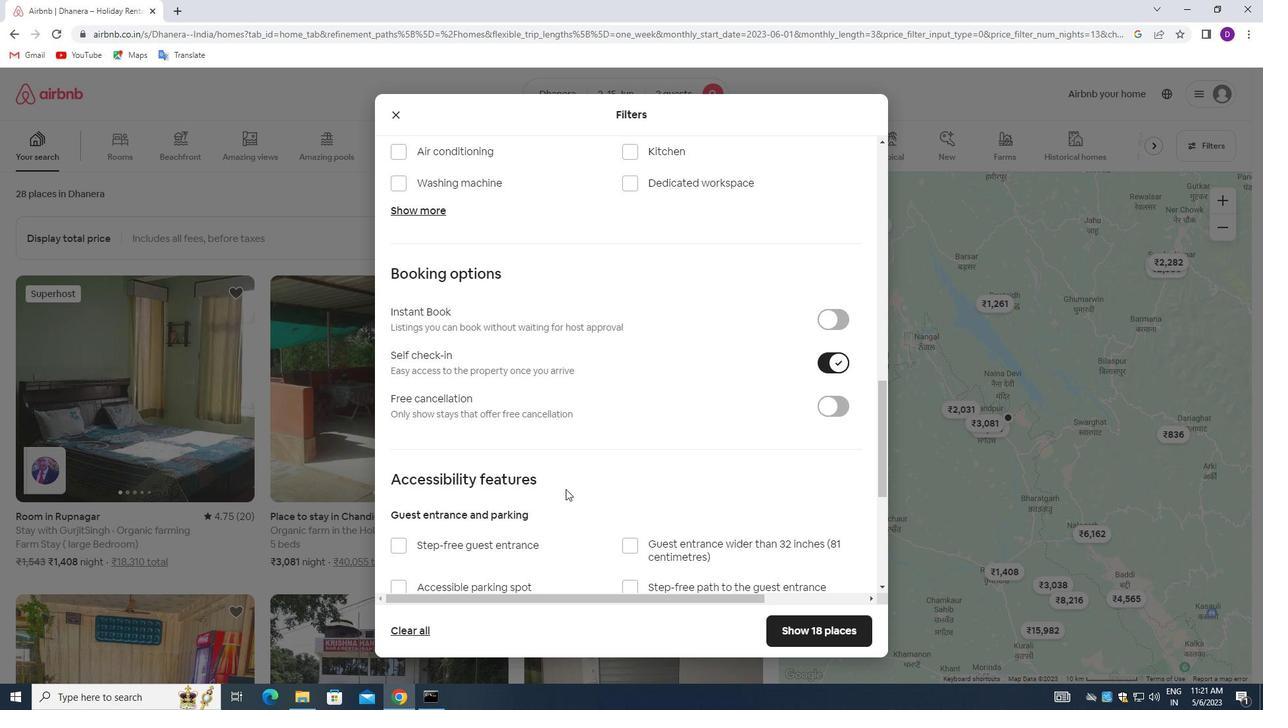 
Action: Mouse scrolled (561, 487) with delta (0, 0)
Screenshot: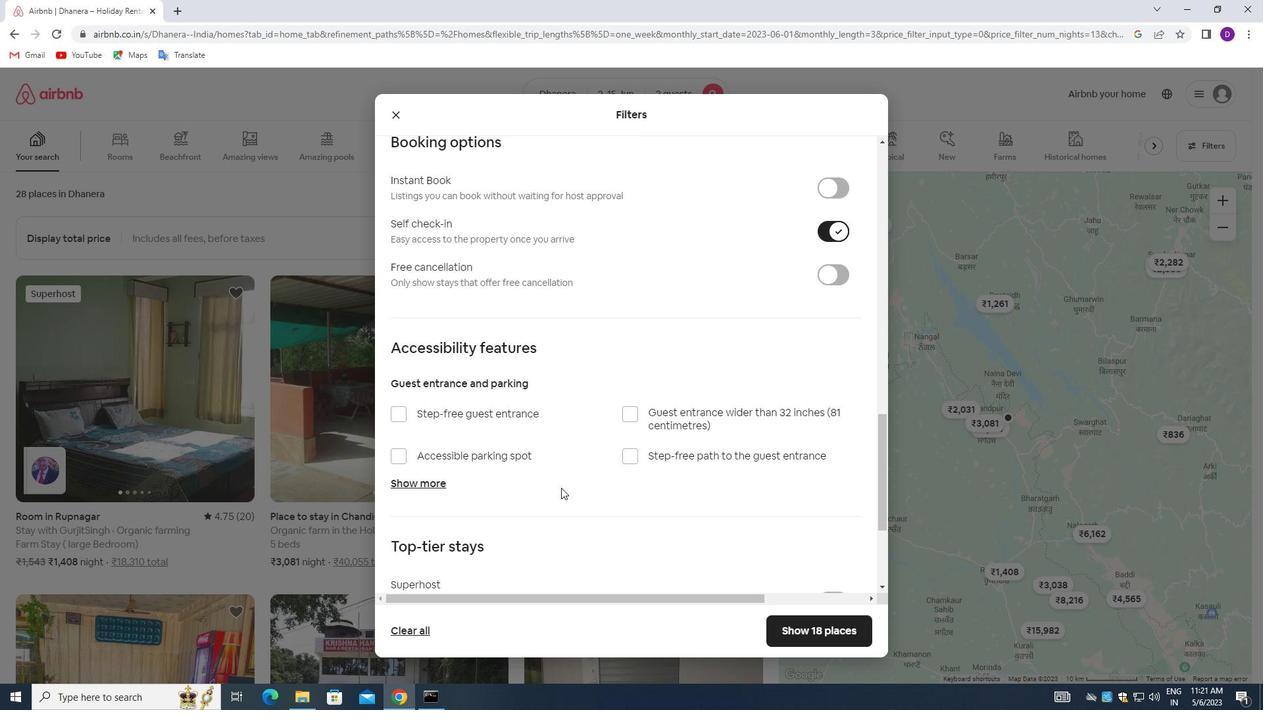 
Action: Mouse scrolled (561, 487) with delta (0, 0)
Screenshot: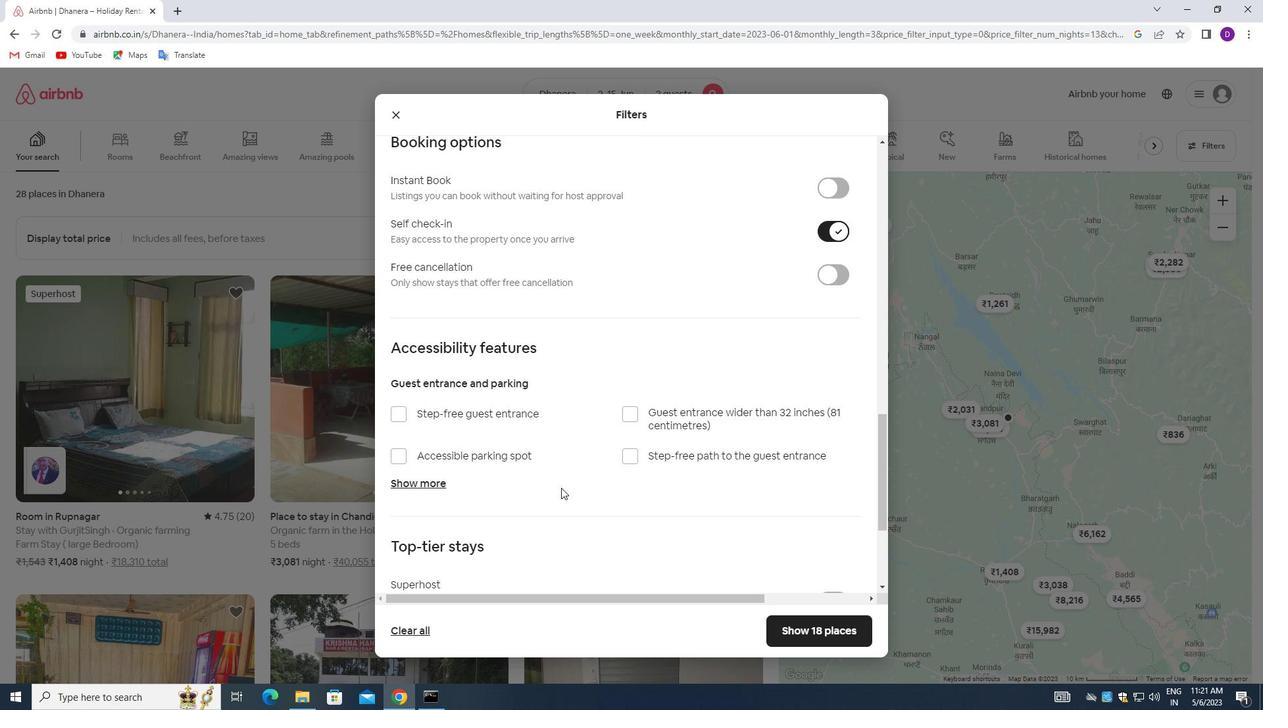 
Action: Mouse scrolled (561, 487) with delta (0, 0)
Screenshot: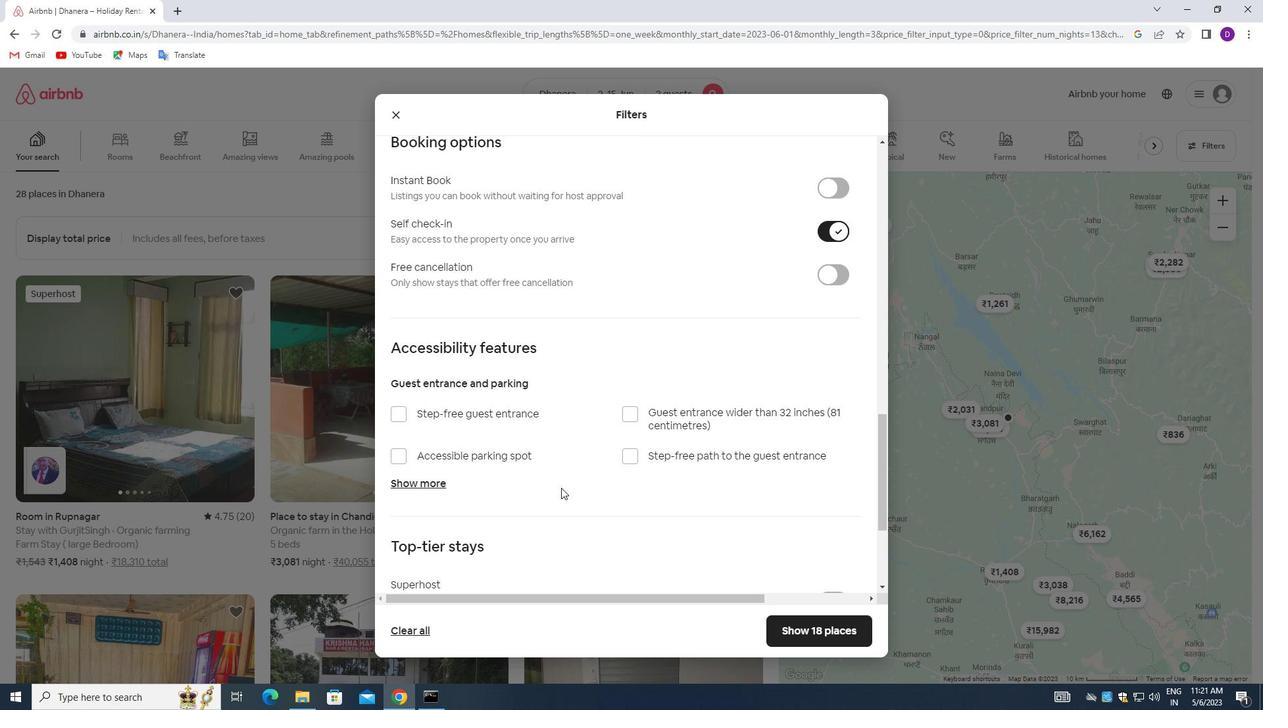 
Action: Mouse scrolled (561, 487) with delta (0, 0)
Screenshot: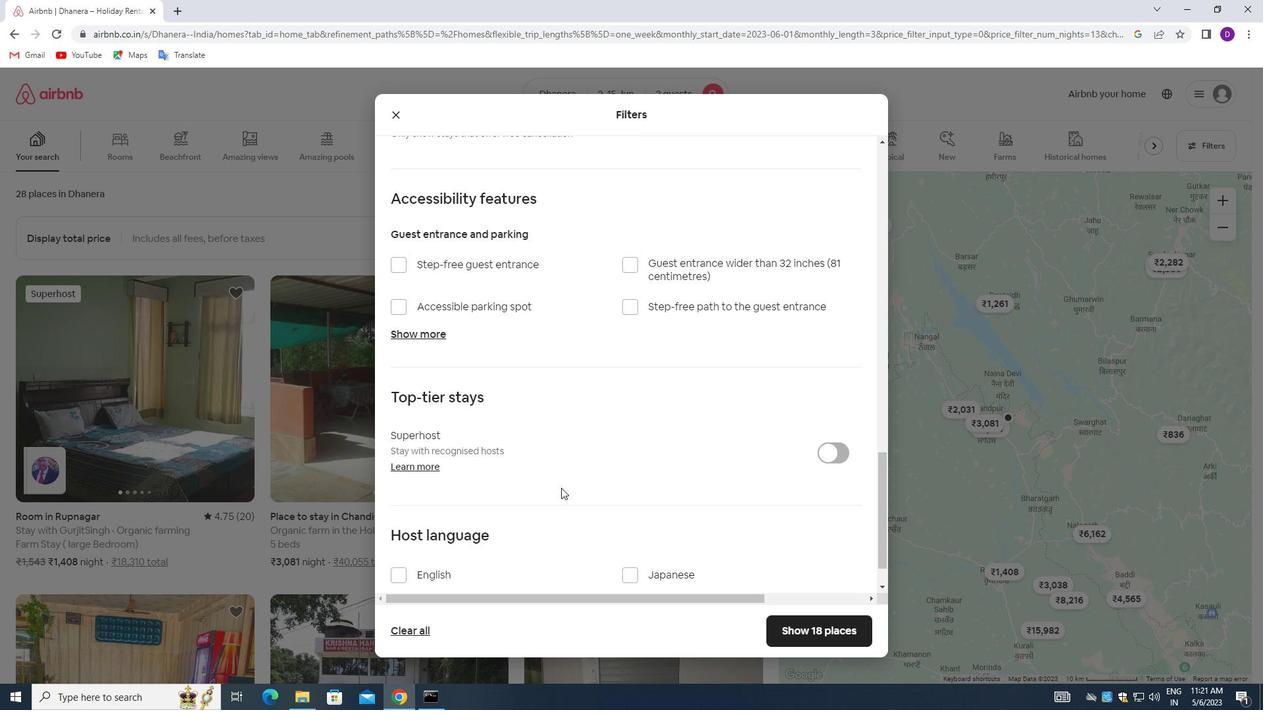 
Action: Mouse scrolled (561, 487) with delta (0, 0)
Screenshot: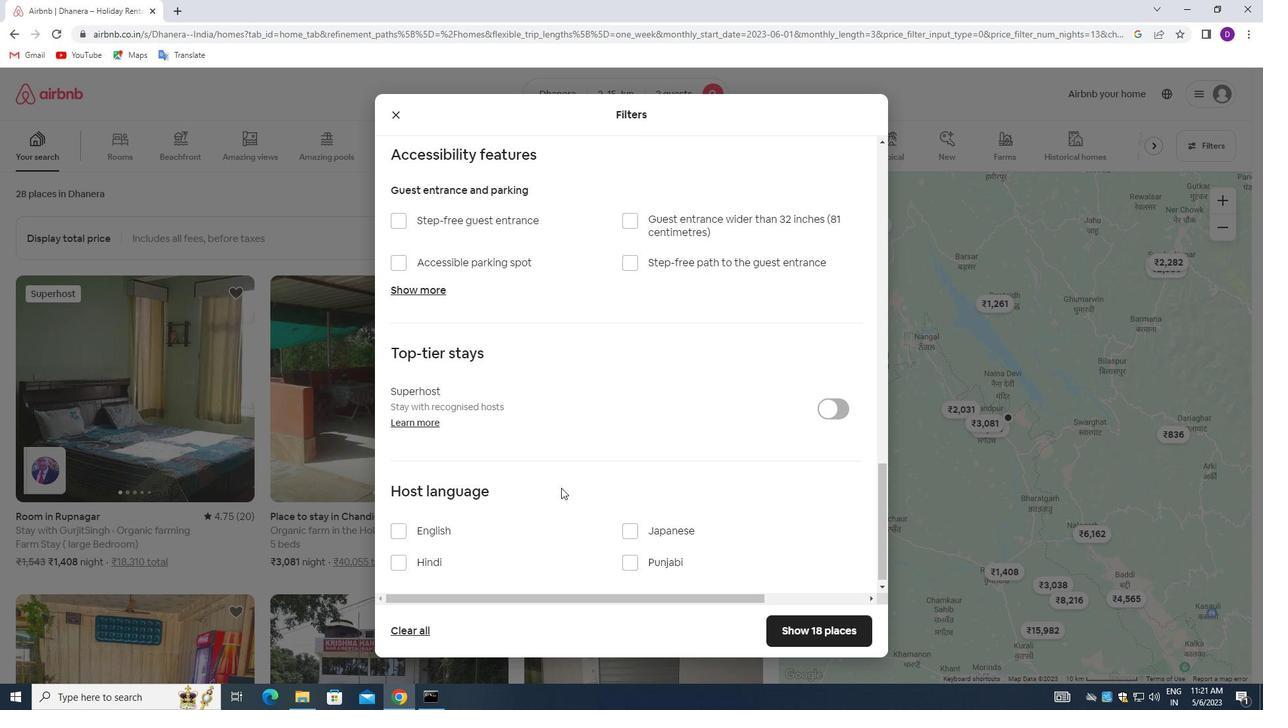 
Action: Mouse moved to (398, 526)
Screenshot: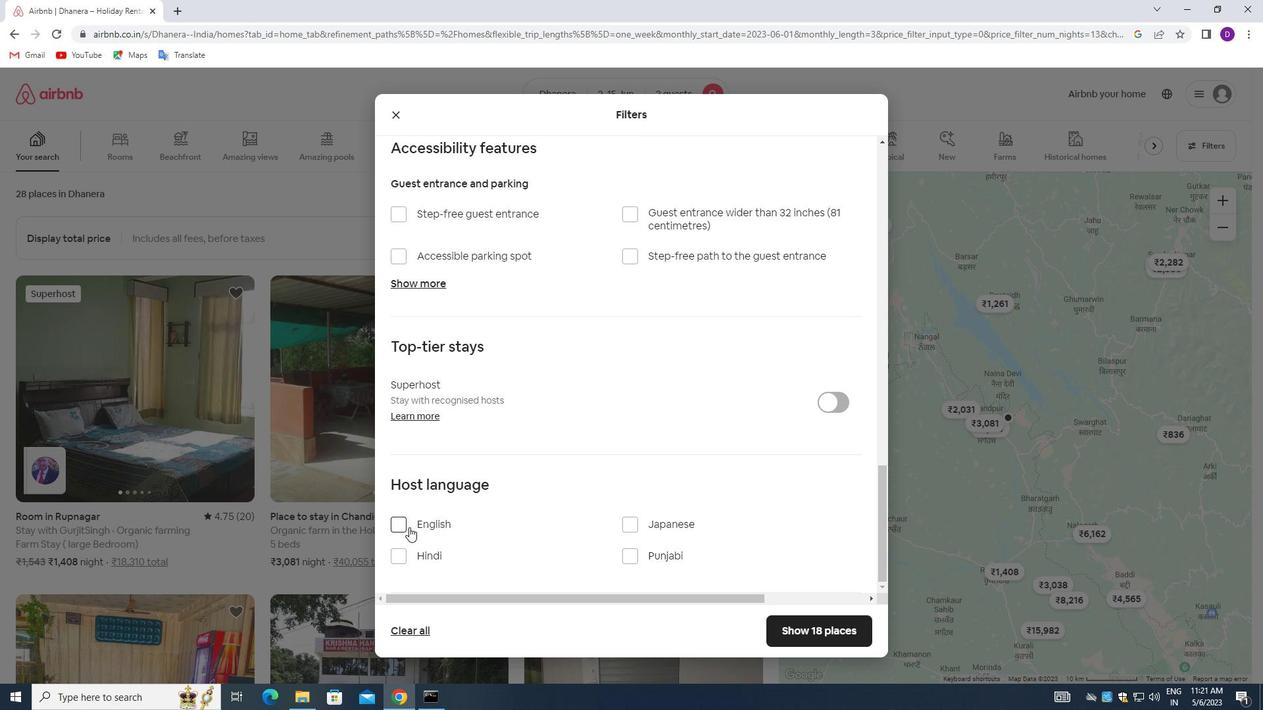 
Action: Mouse pressed left at (398, 526)
Screenshot: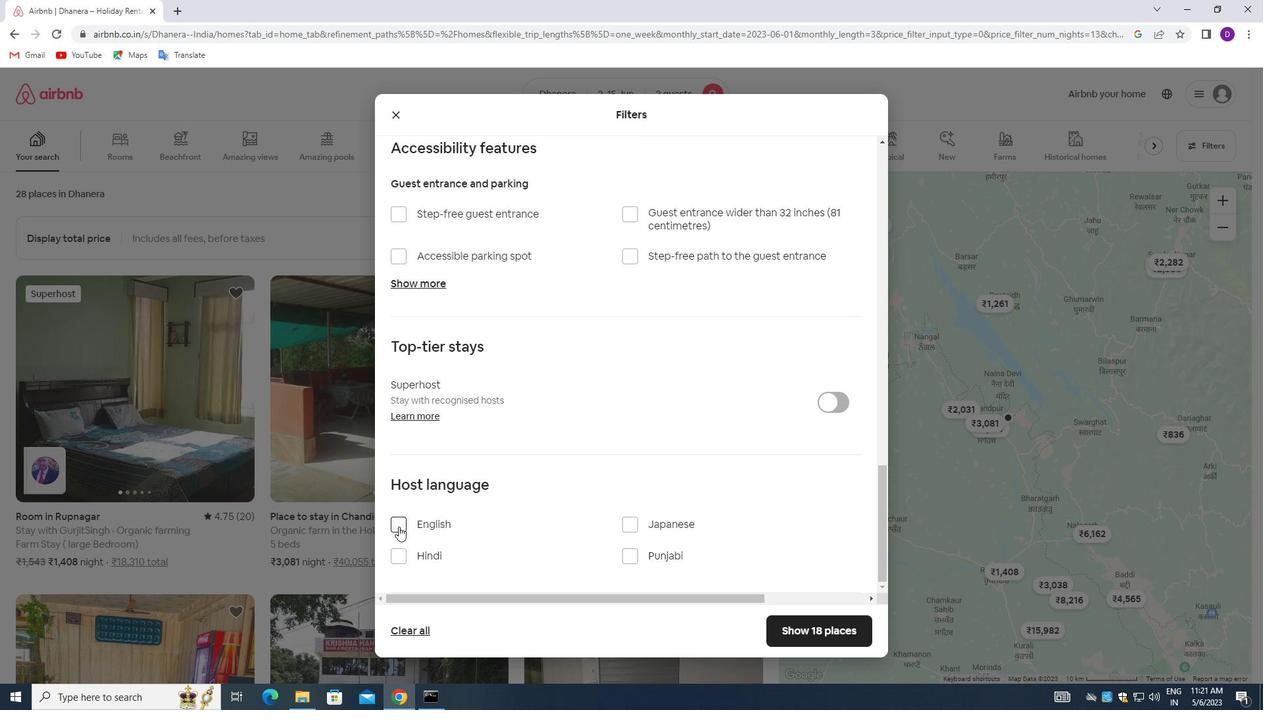 
Action: Mouse moved to (777, 621)
Screenshot: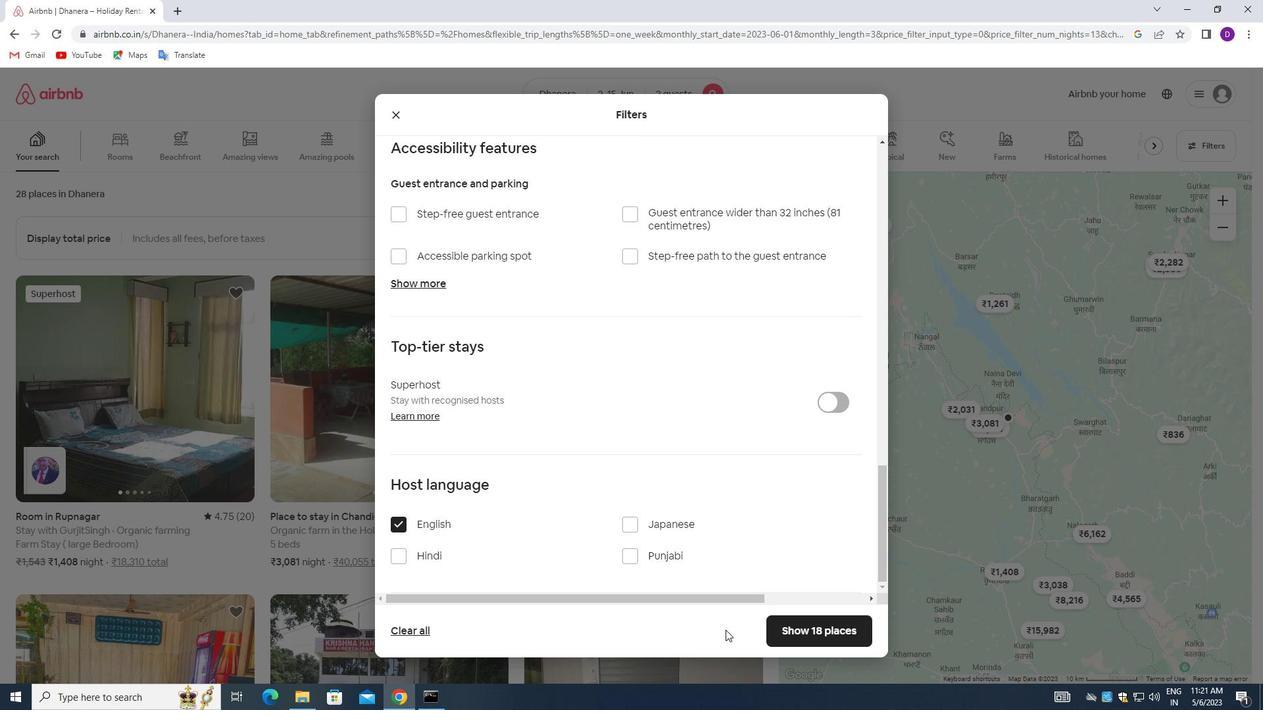 
Action: Mouse pressed left at (777, 621)
Screenshot: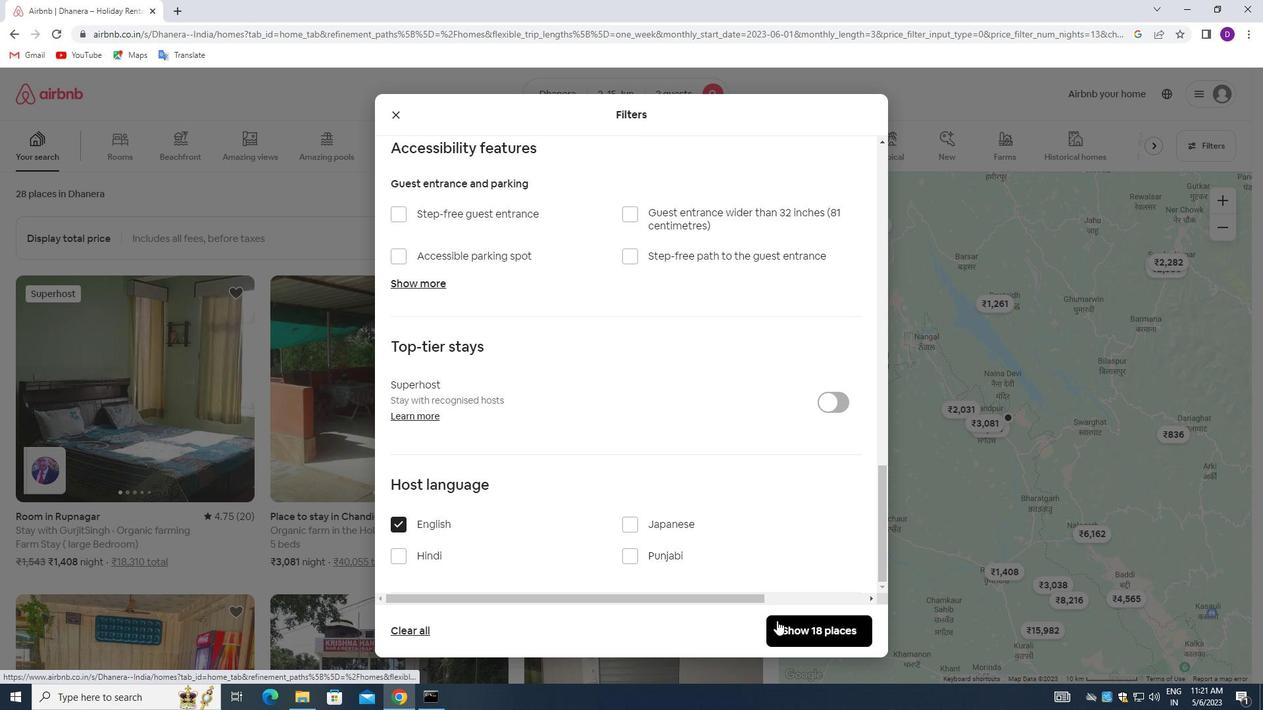
Action: Mouse moved to (748, 467)
Screenshot: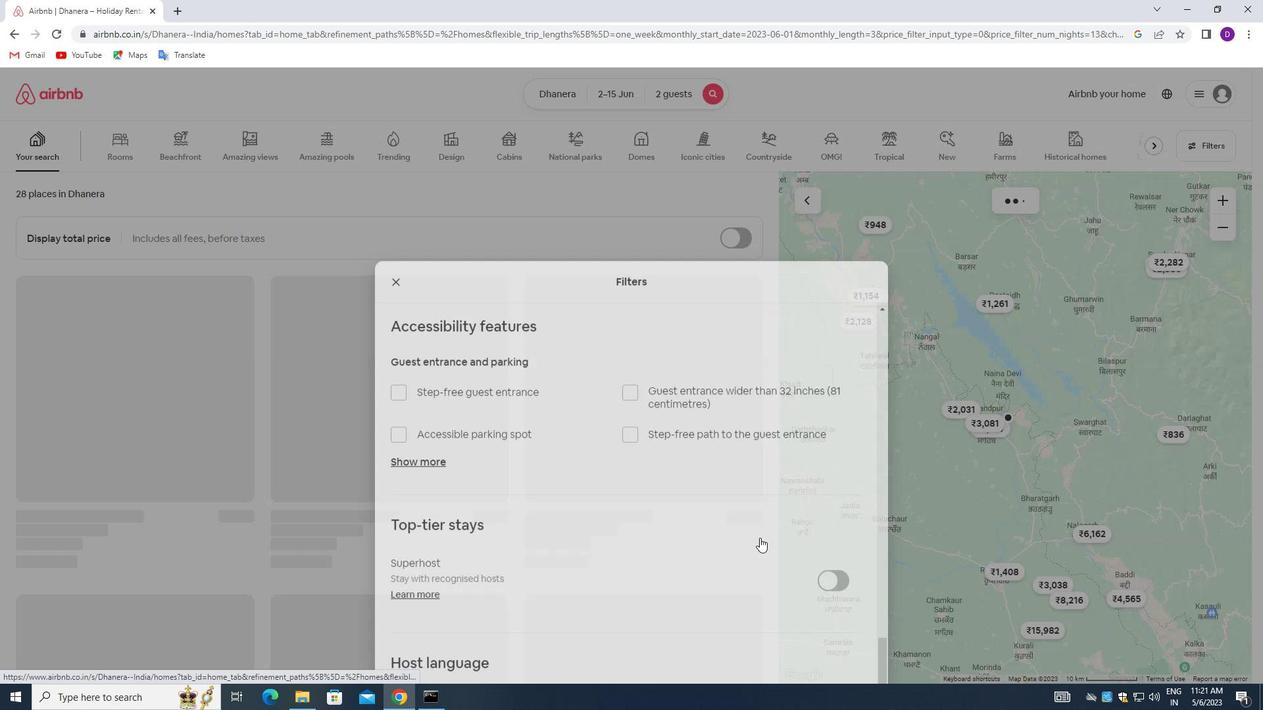 
